 Task: Set up repository branch protection rules and requirements.
Action: Mouse moved to (1278, 82)
Screenshot: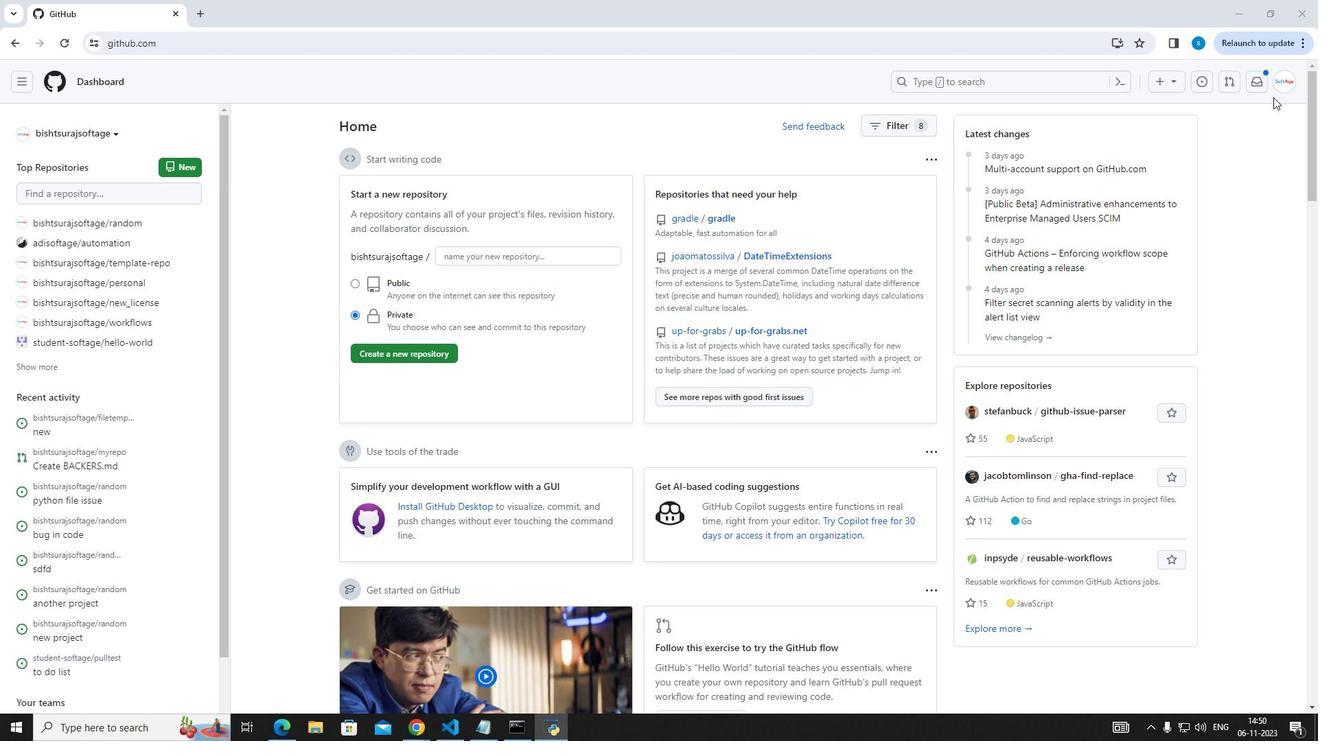 
Action: Mouse pressed left at (1278, 82)
Screenshot: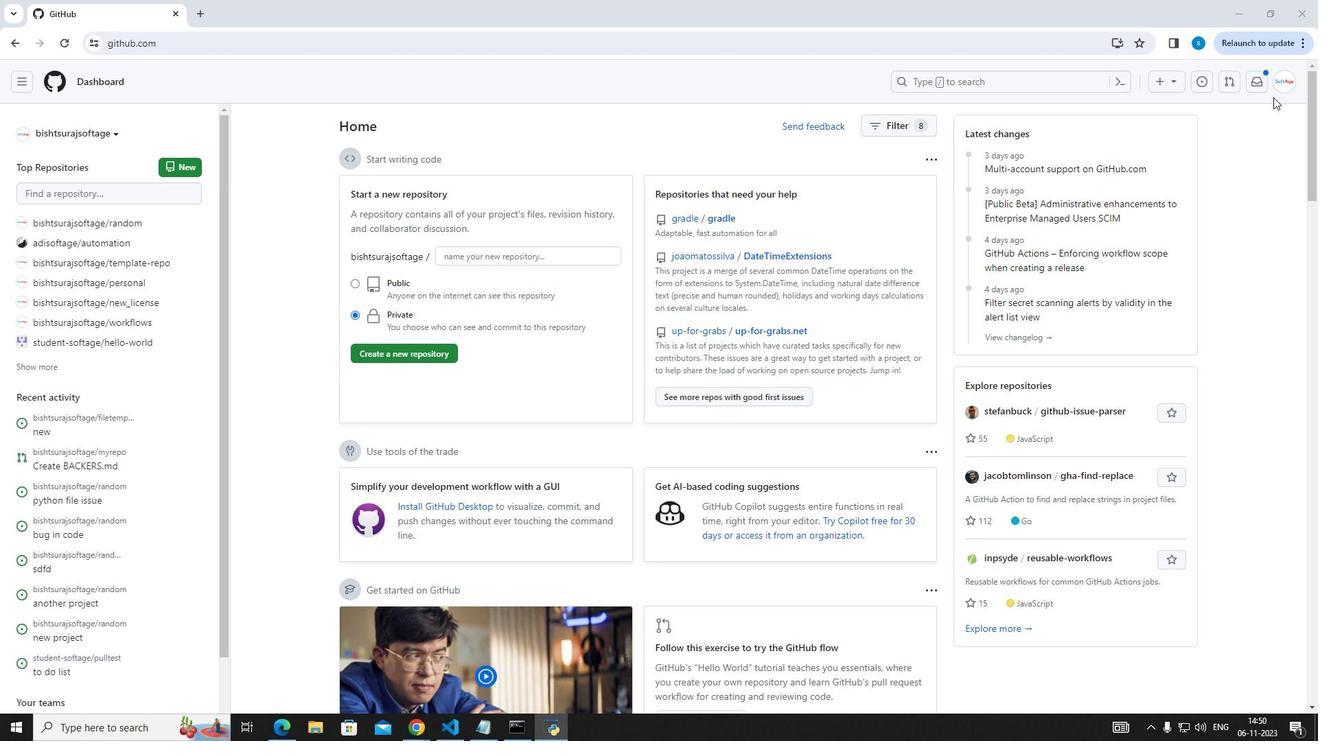 
Action: Mouse moved to (1213, 197)
Screenshot: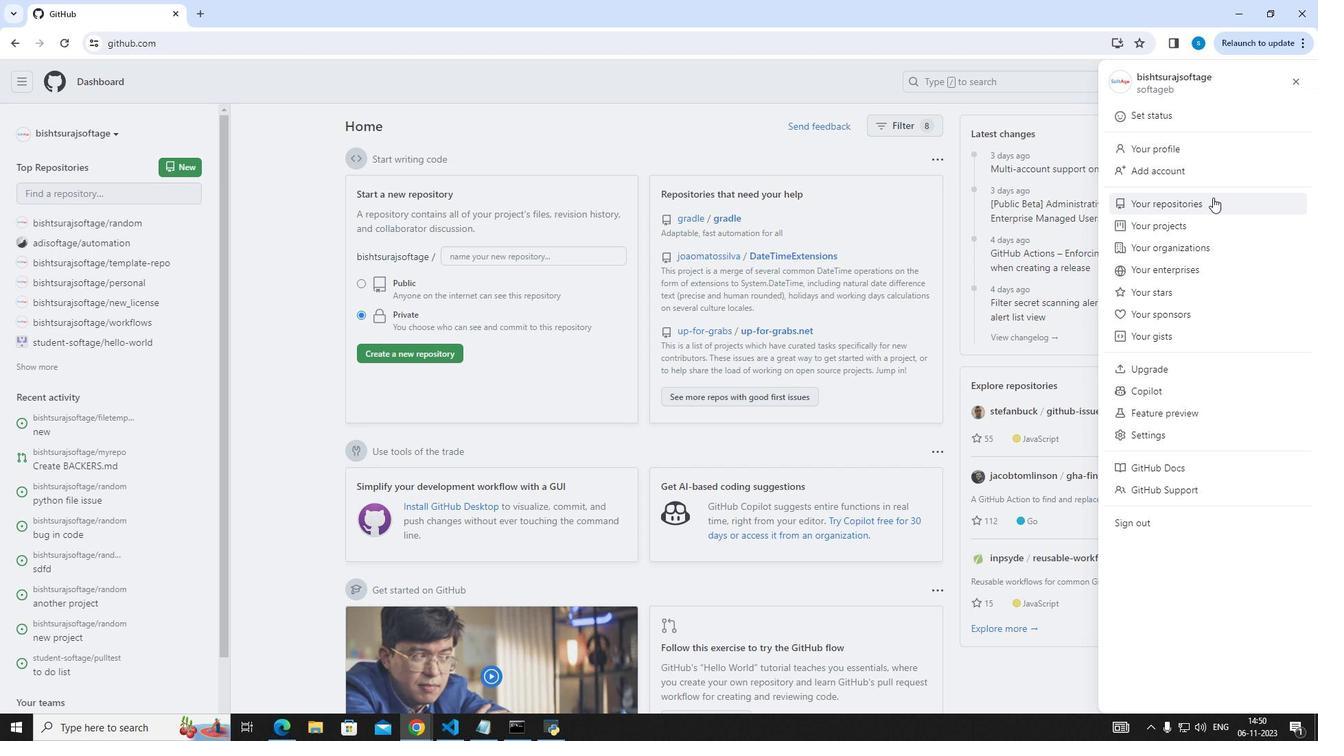 
Action: Mouse pressed left at (1213, 197)
Screenshot: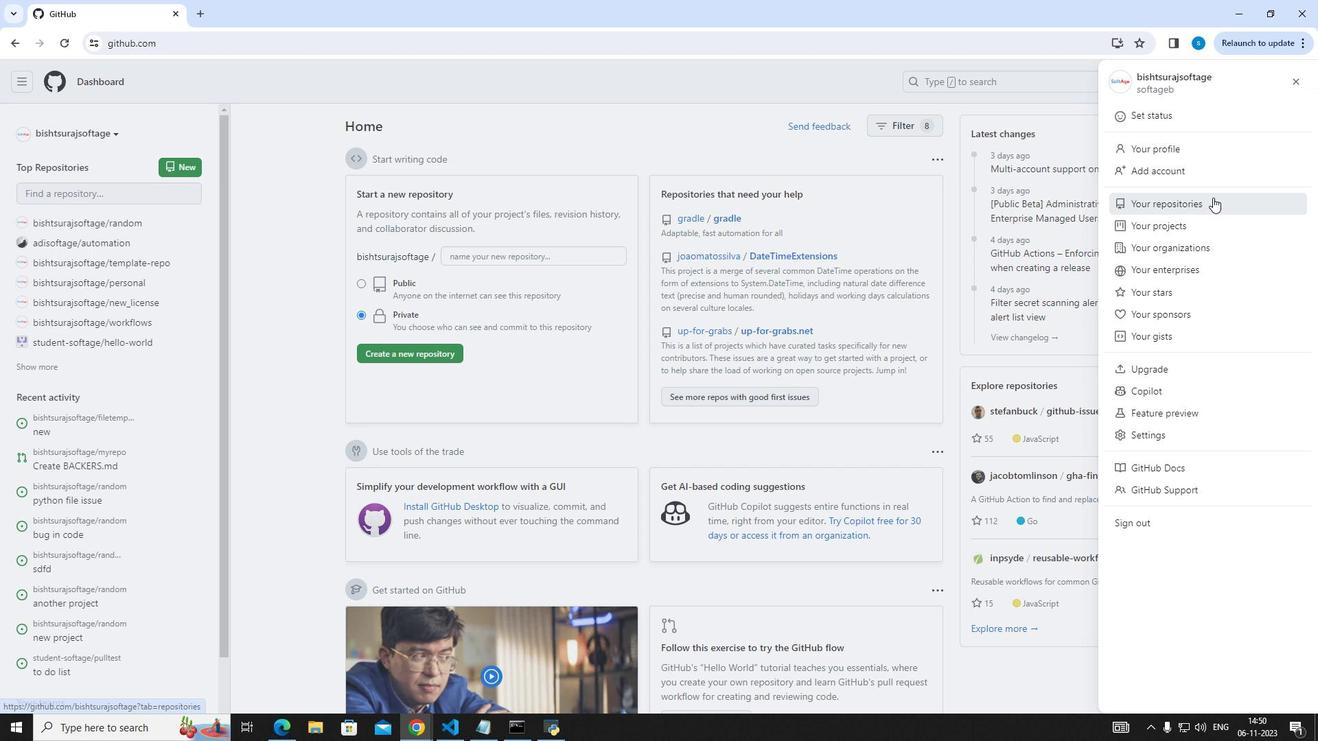 
Action: Mouse moved to (462, 199)
Screenshot: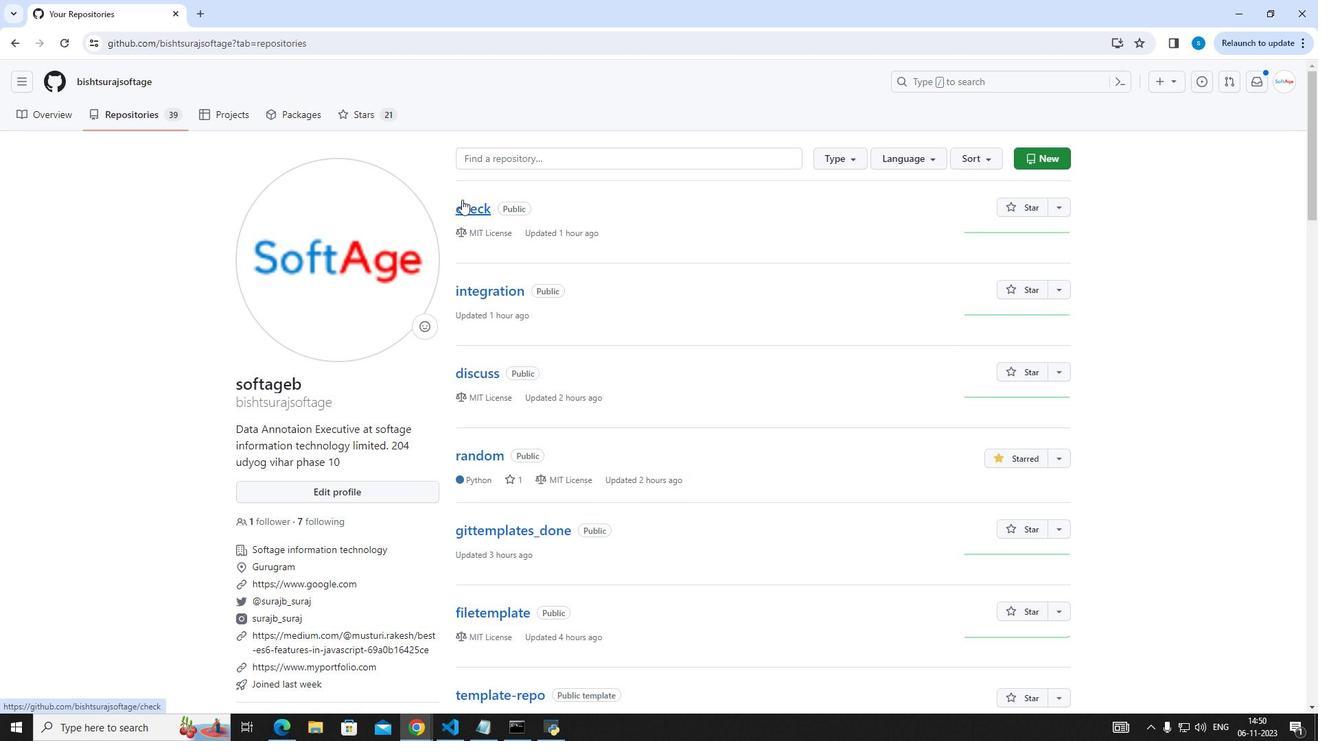 
Action: Mouse pressed left at (462, 199)
Screenshot: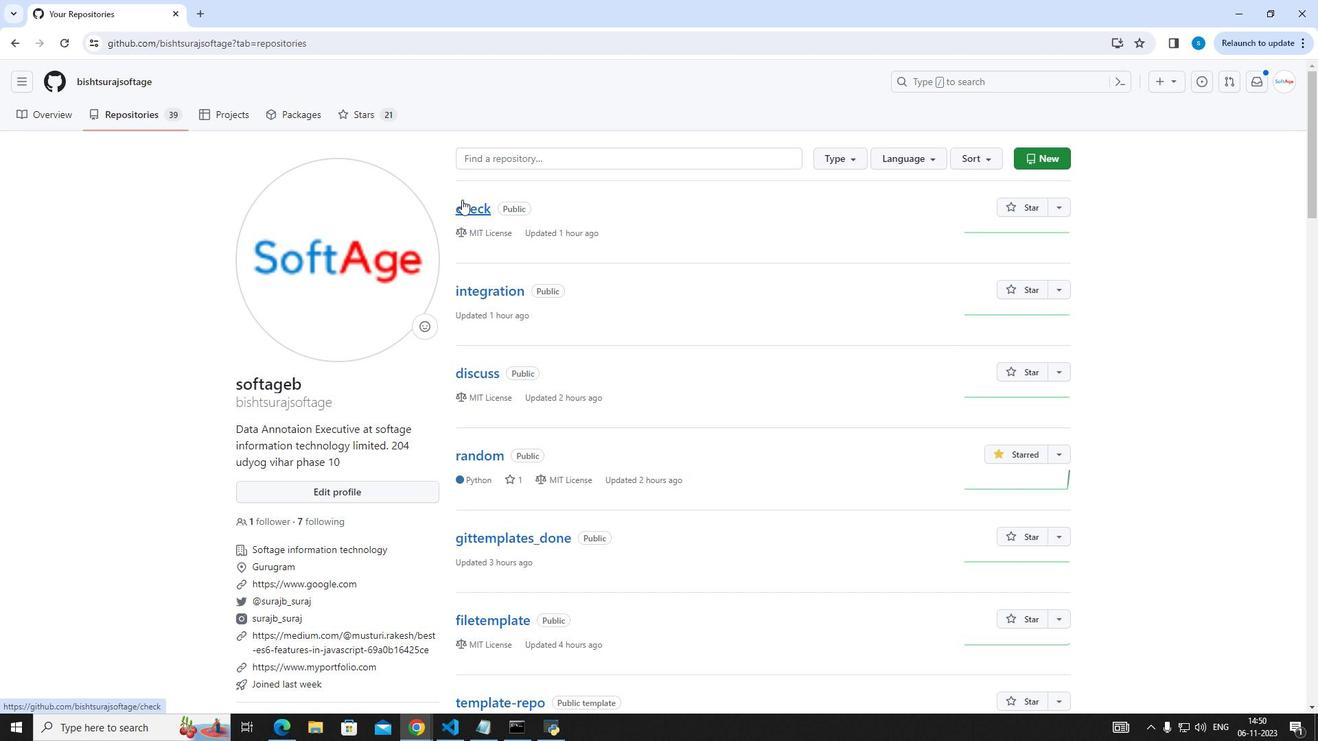 
Action: Mouse moved to (571, 122)
Screenshot: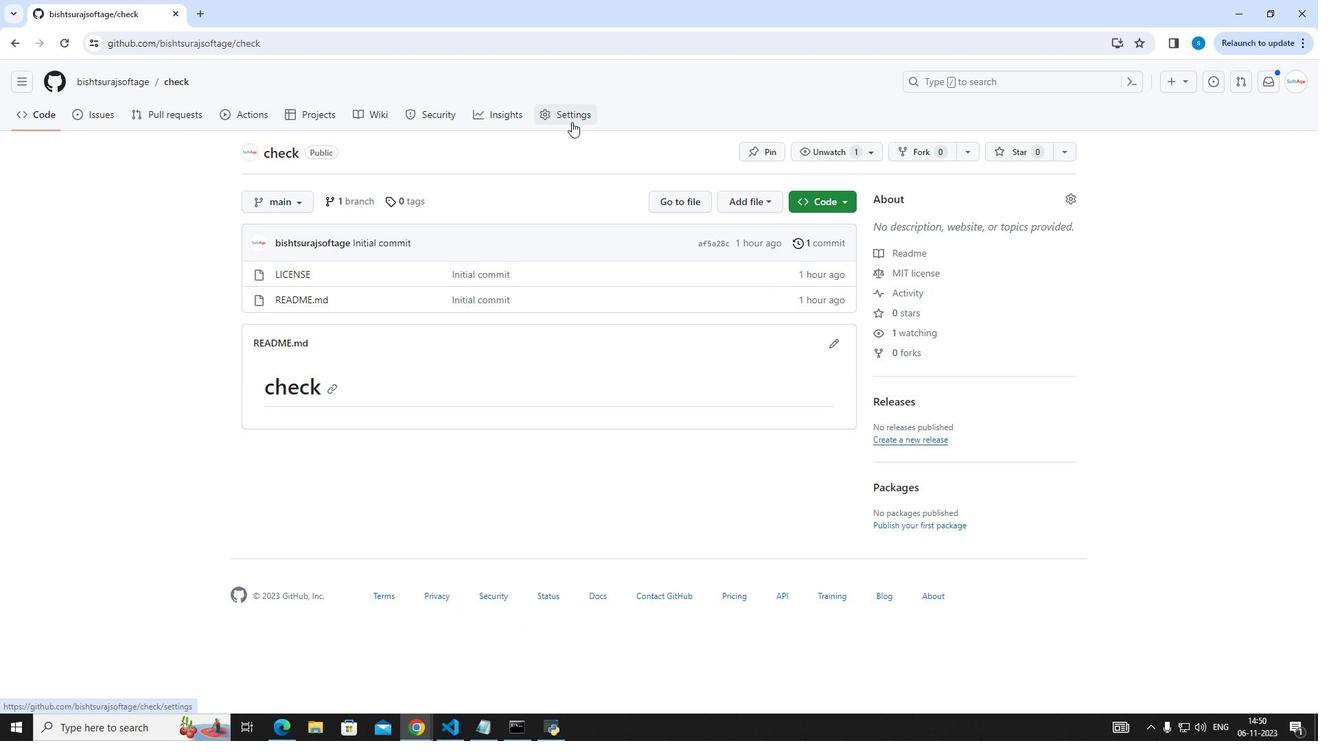 
Action: Mouse pressed left at (571, 122)
Screenshot: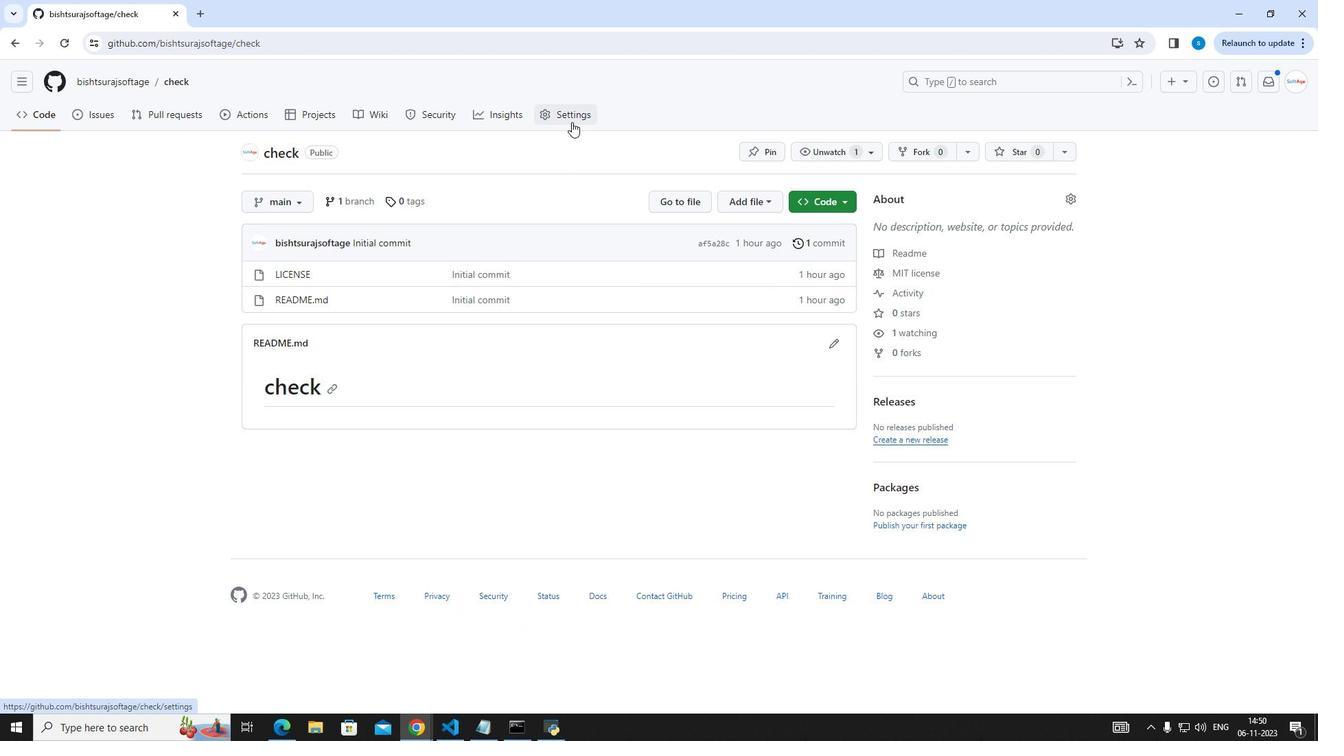
Action: Mouse moved to (306, 295)
Screenshot: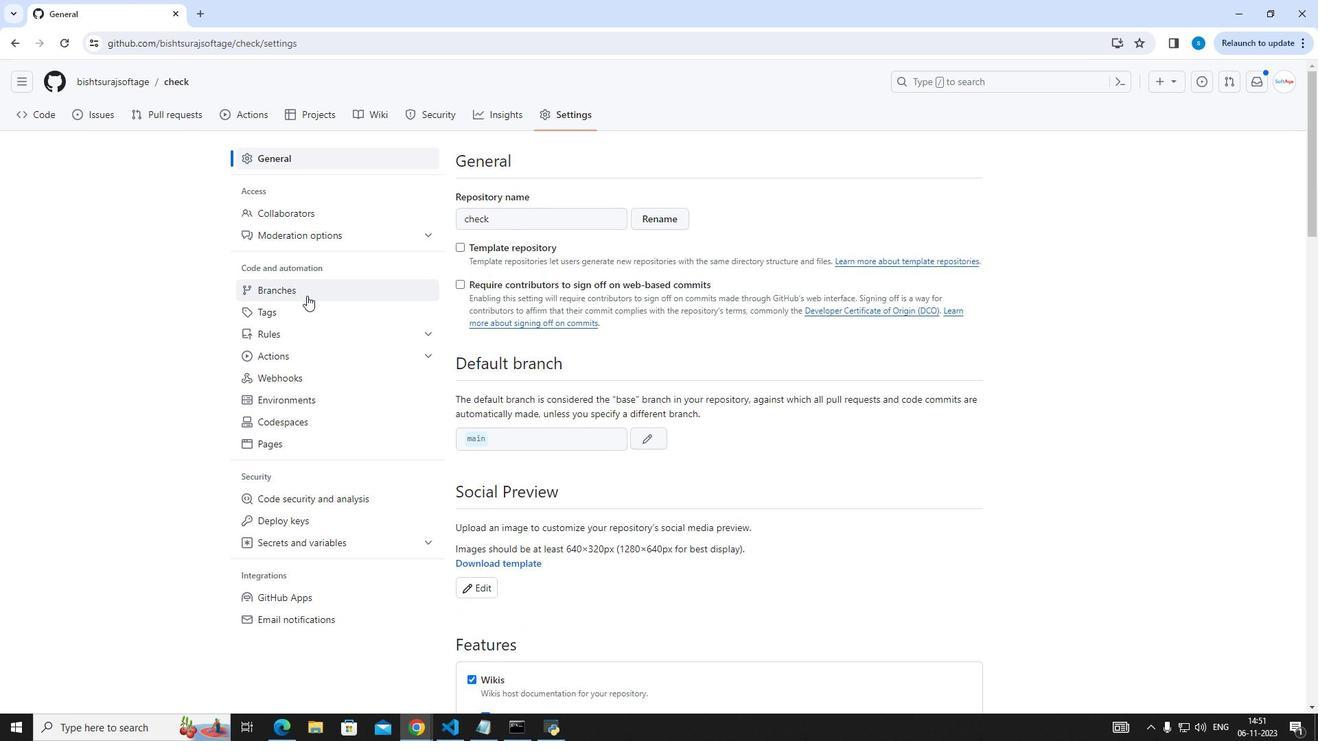 
Action: Mouse pressed left at (306, 295)
Screenshot: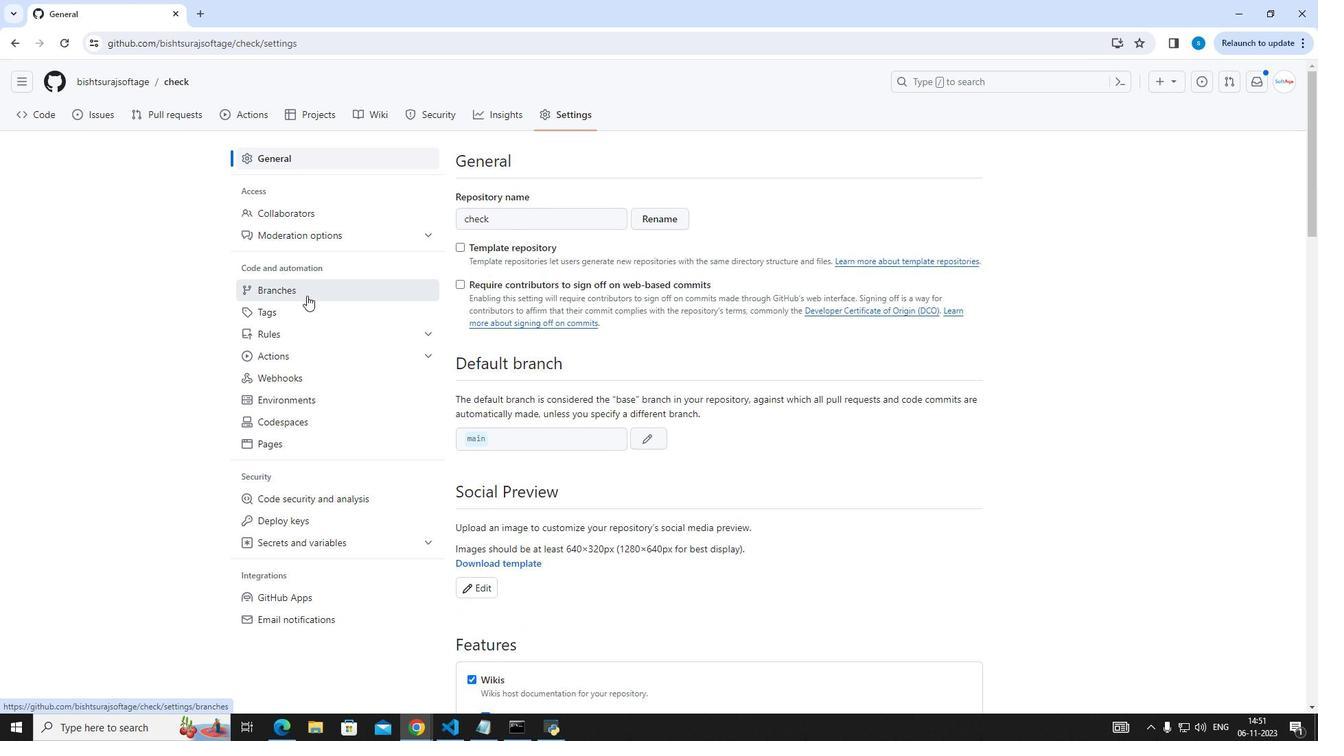 
Action: Mouse moved to (578, 256)
Screenshot: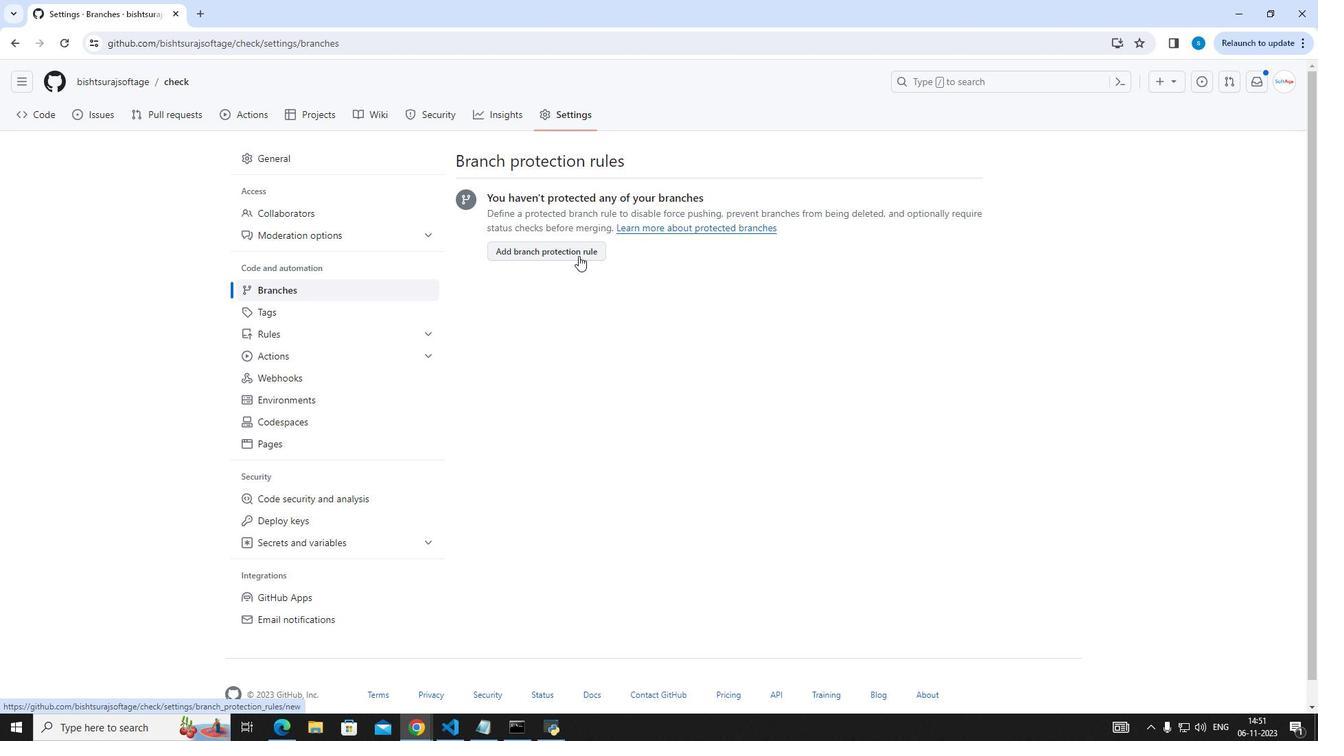 
Action: Mouse pressed left at (578, 256)
Screenshot: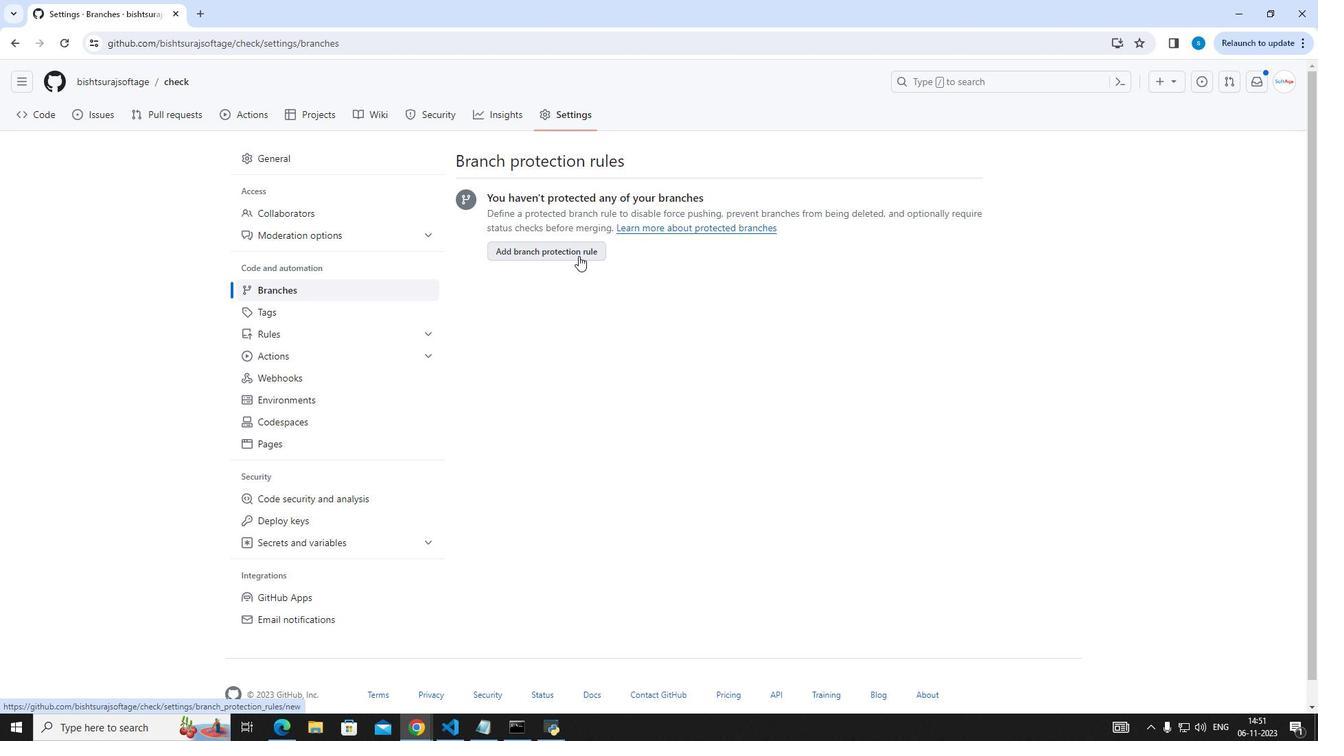 
Action: Mouse moved to (510, 370)
Screenshot: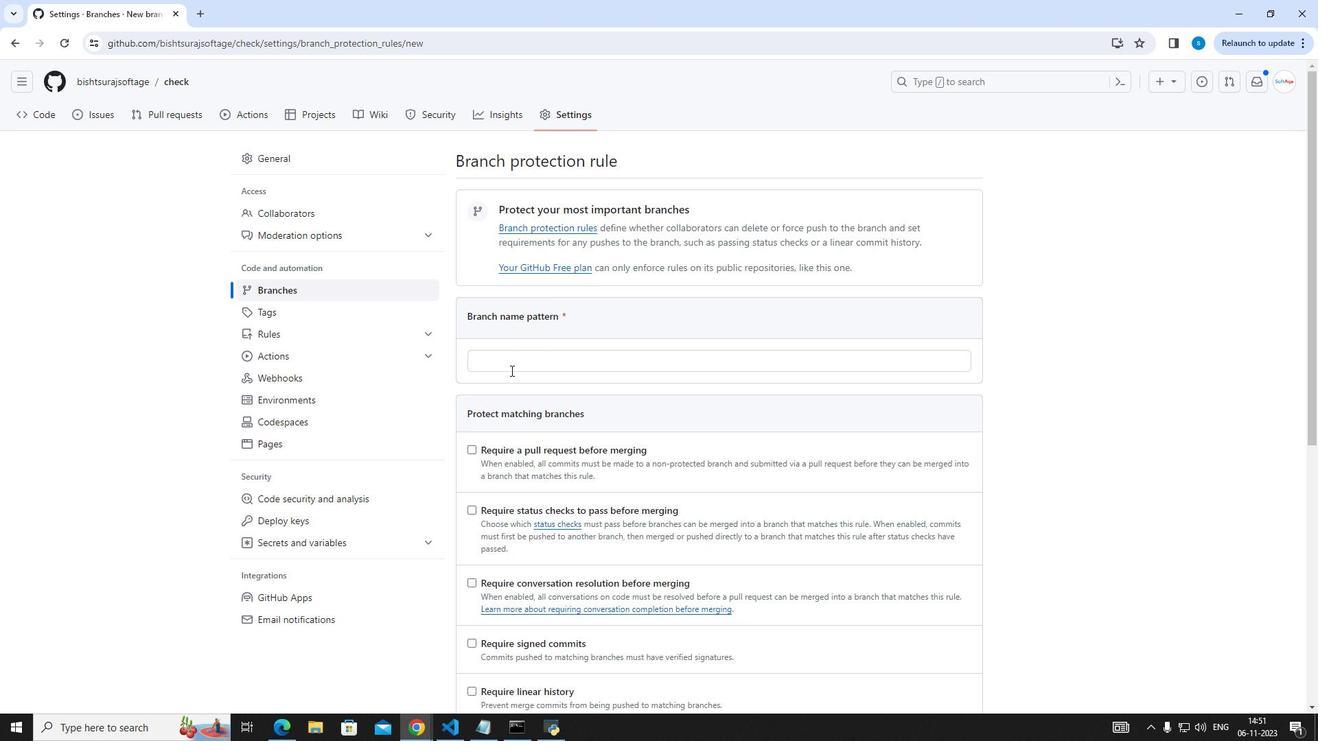 
Action: Mouse pressed left at (510, 370)
Screenshot: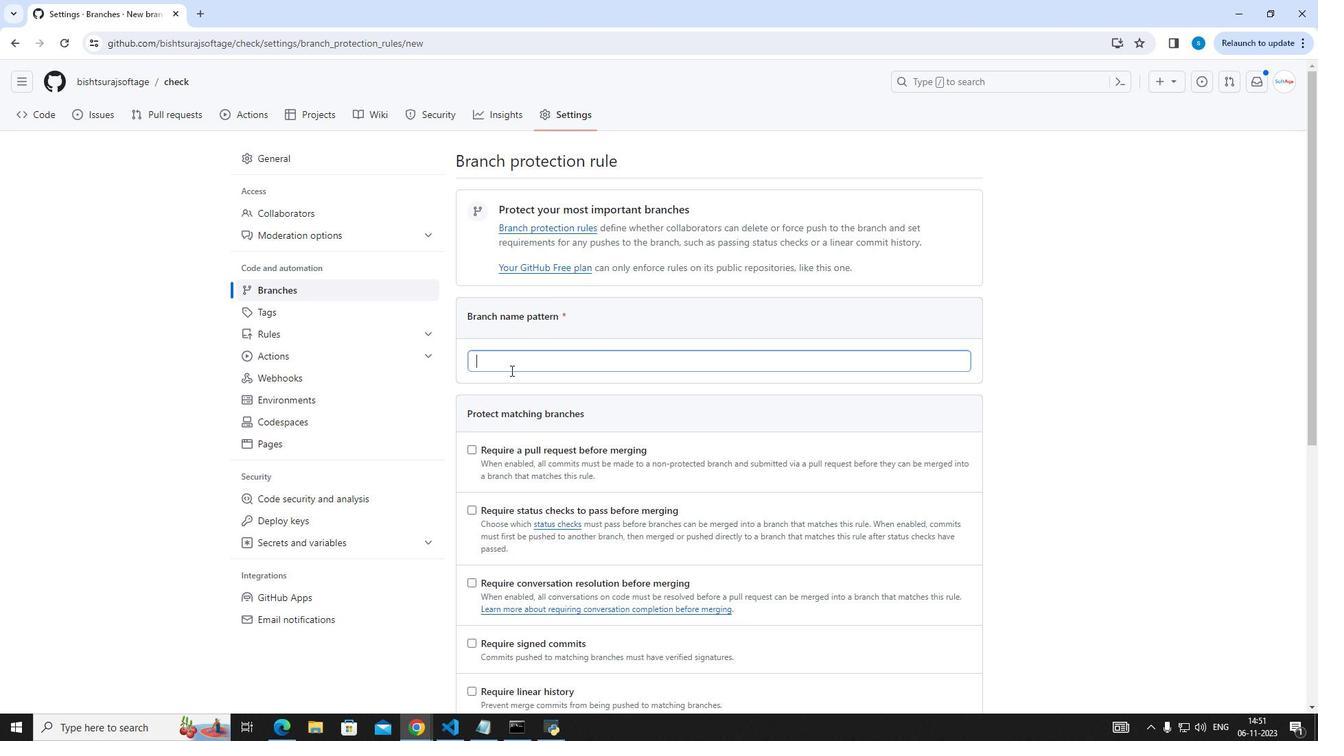 
Action: Key pressed main
Screenshot: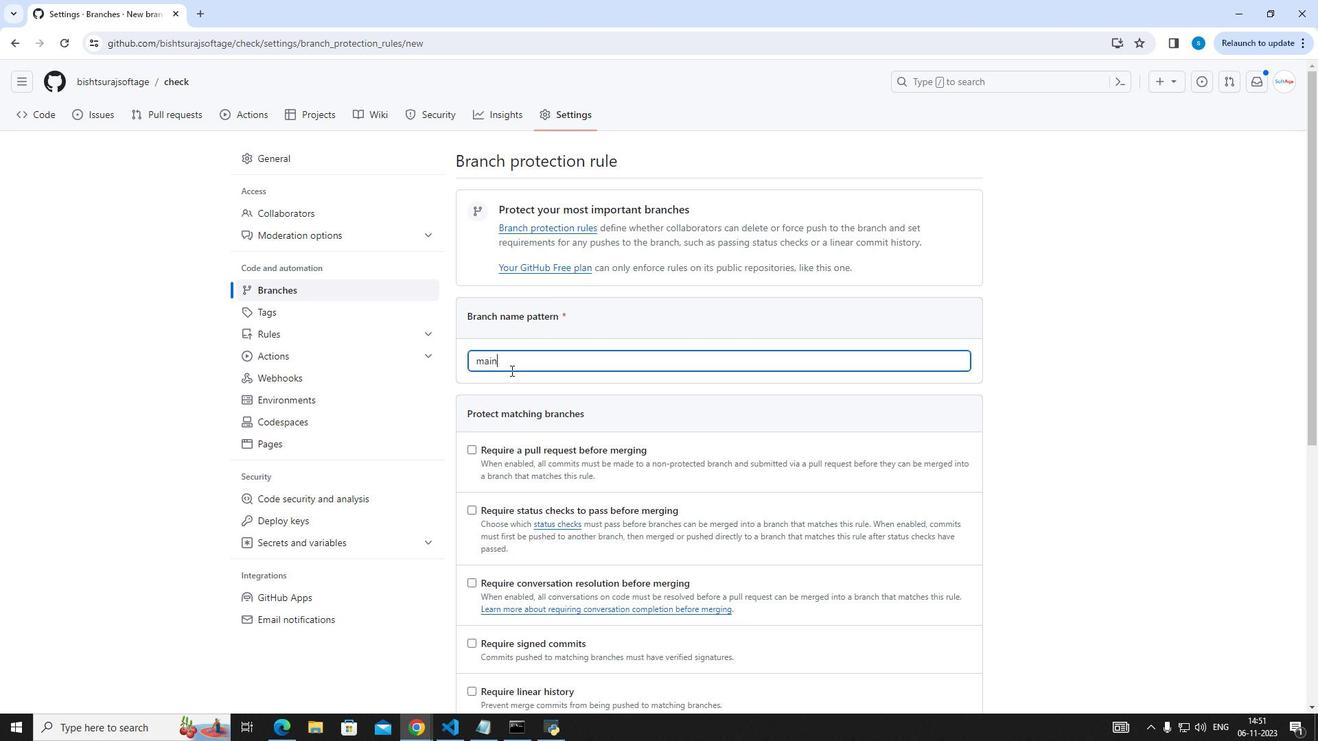 
Action: Mouse scrolled (510, 370) with delta (0, 0)
Screenshot: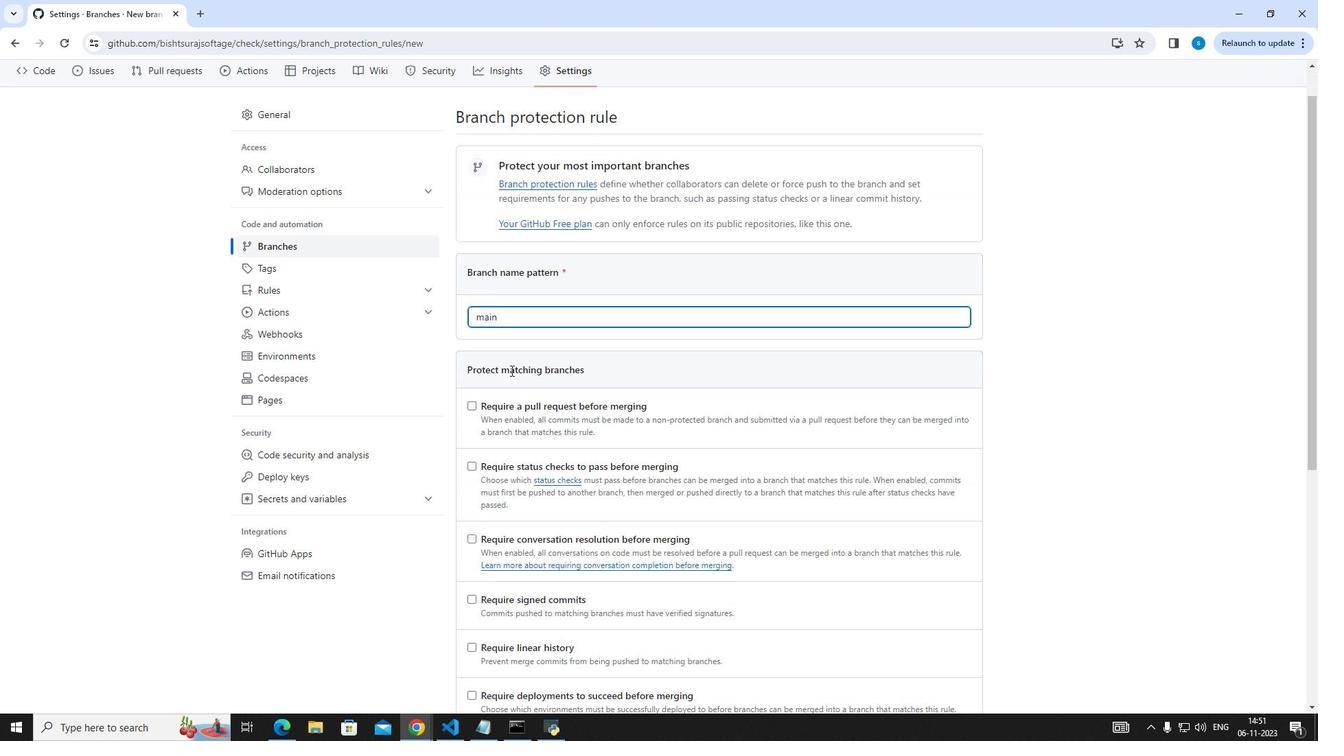 
Action: Mouse moved to (473, 381)
Screenshot: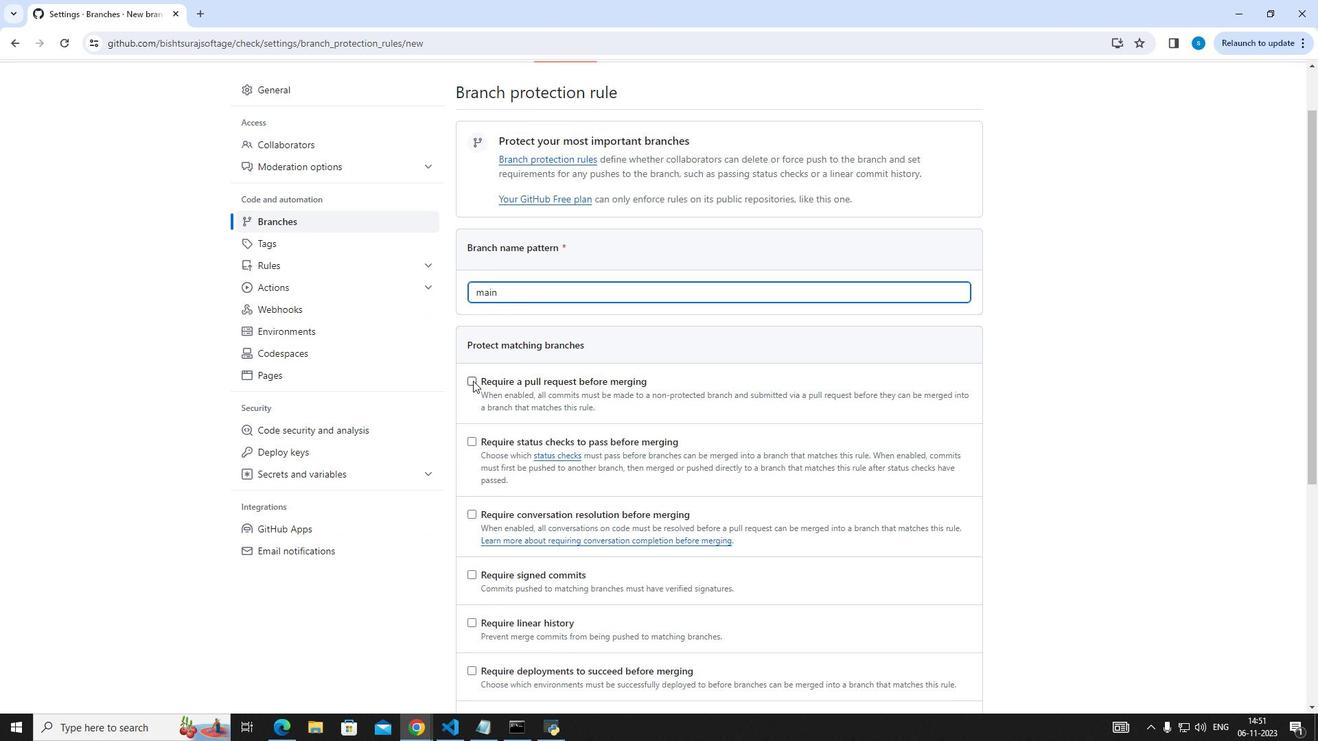 
Action: Mouse pressed left at (473, 381)
Screenshot: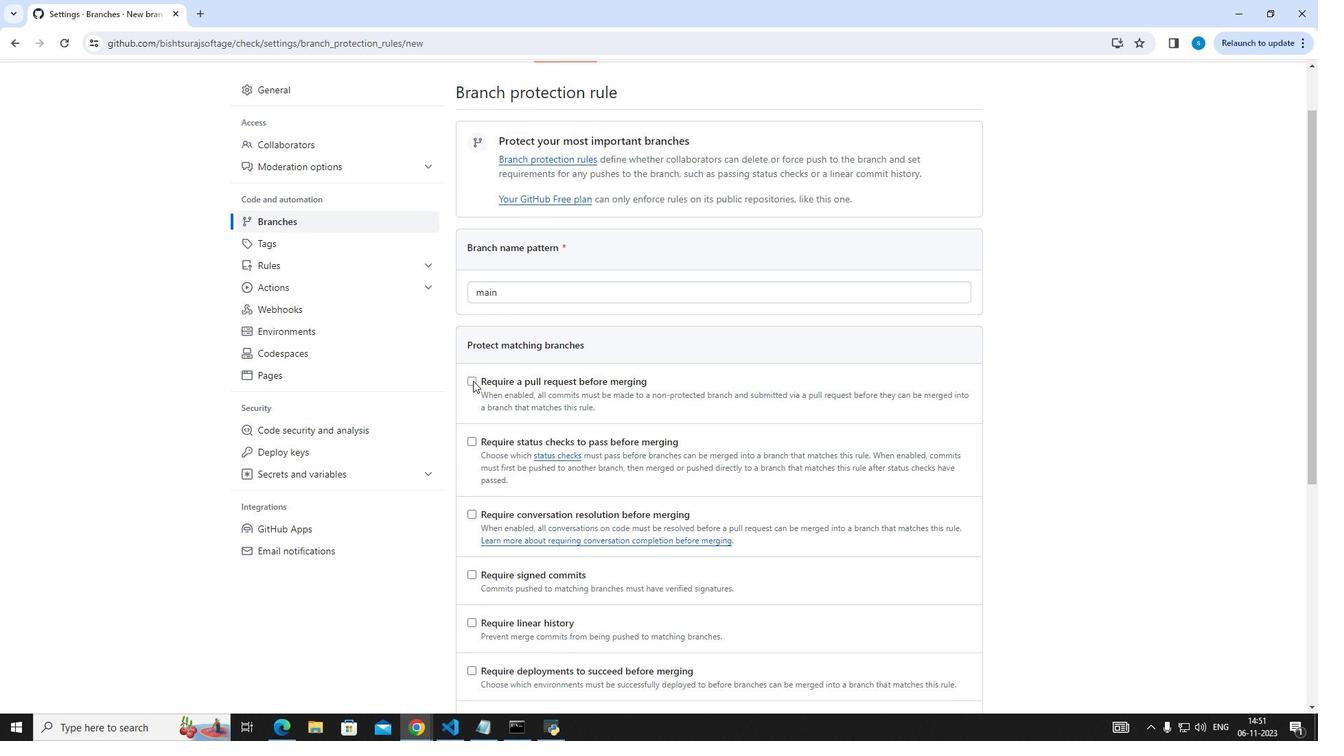 
Action: Mouse scrolled (473, 380) with delta (0, 0)
Screenshot: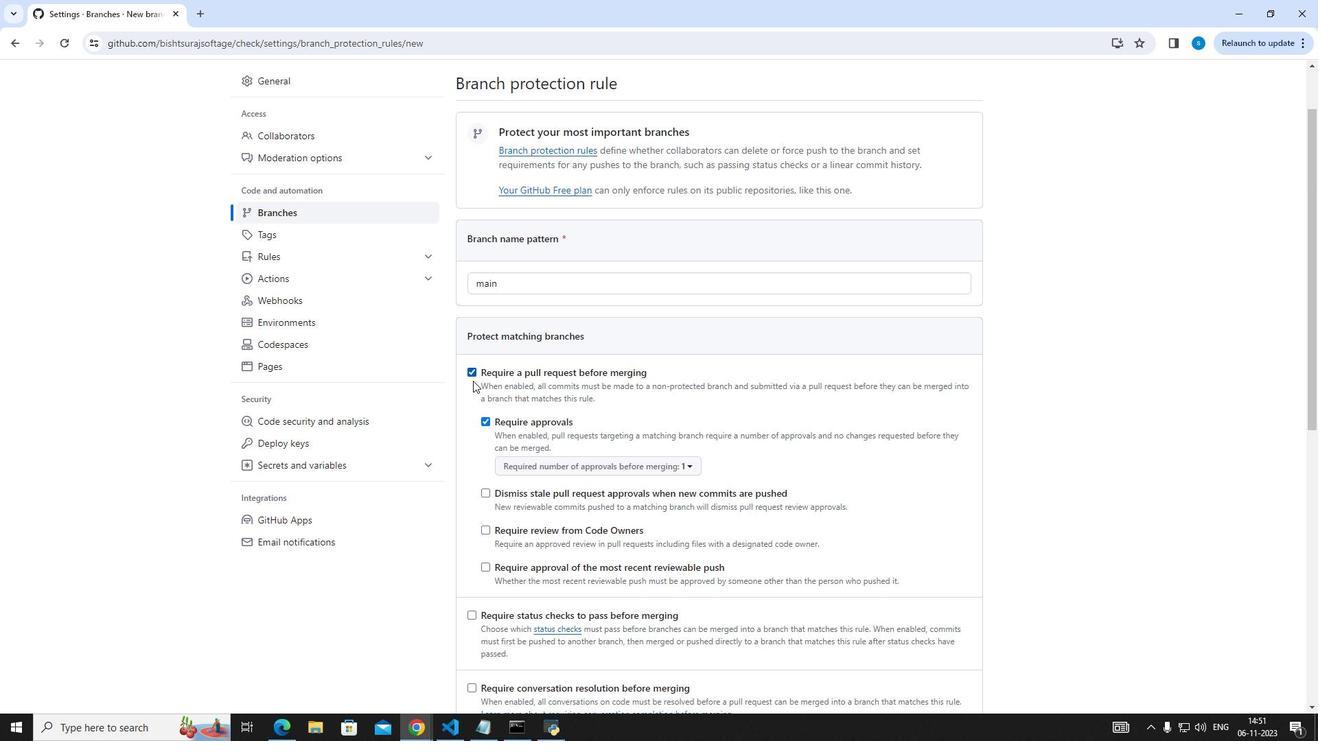 
Action: Mouse scrolled (473, 380) with delta (0, 0)
Screenshot: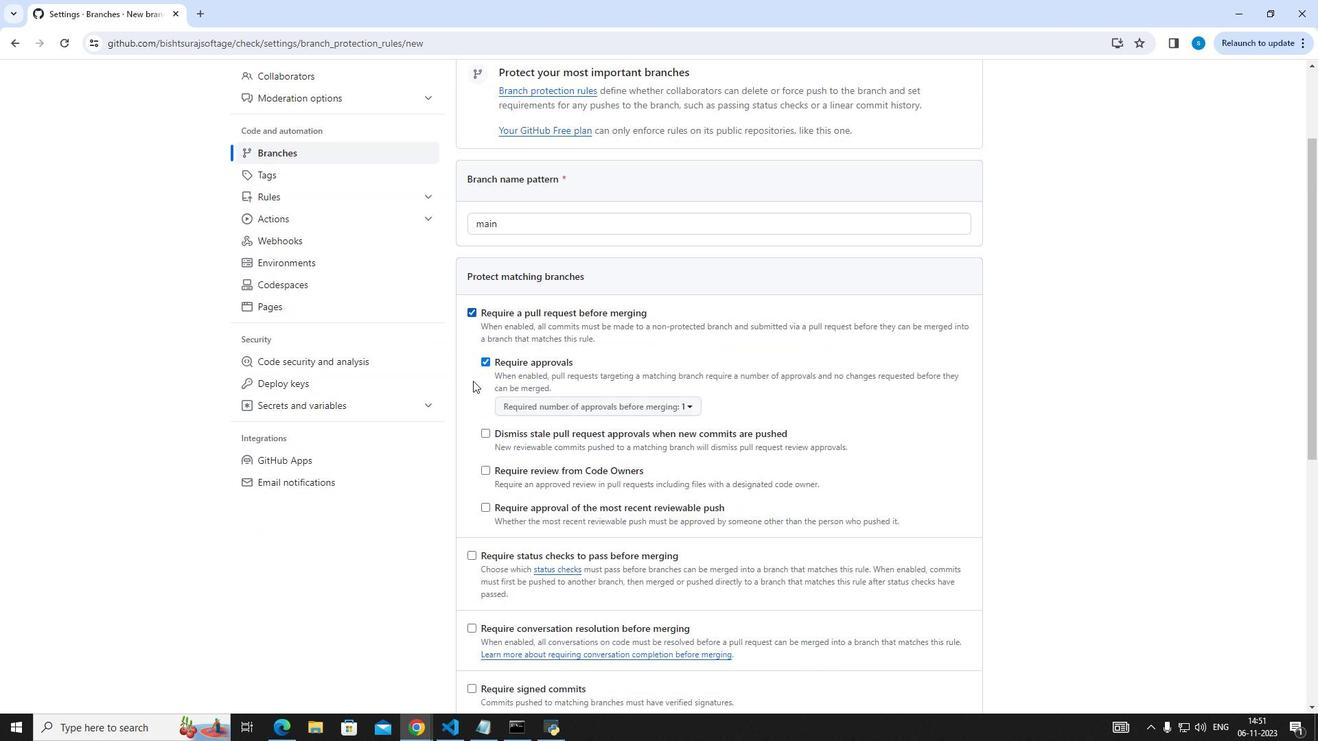 
Action: Mouse scrolled (473, 380) with delta (0, 0)
Screenshot: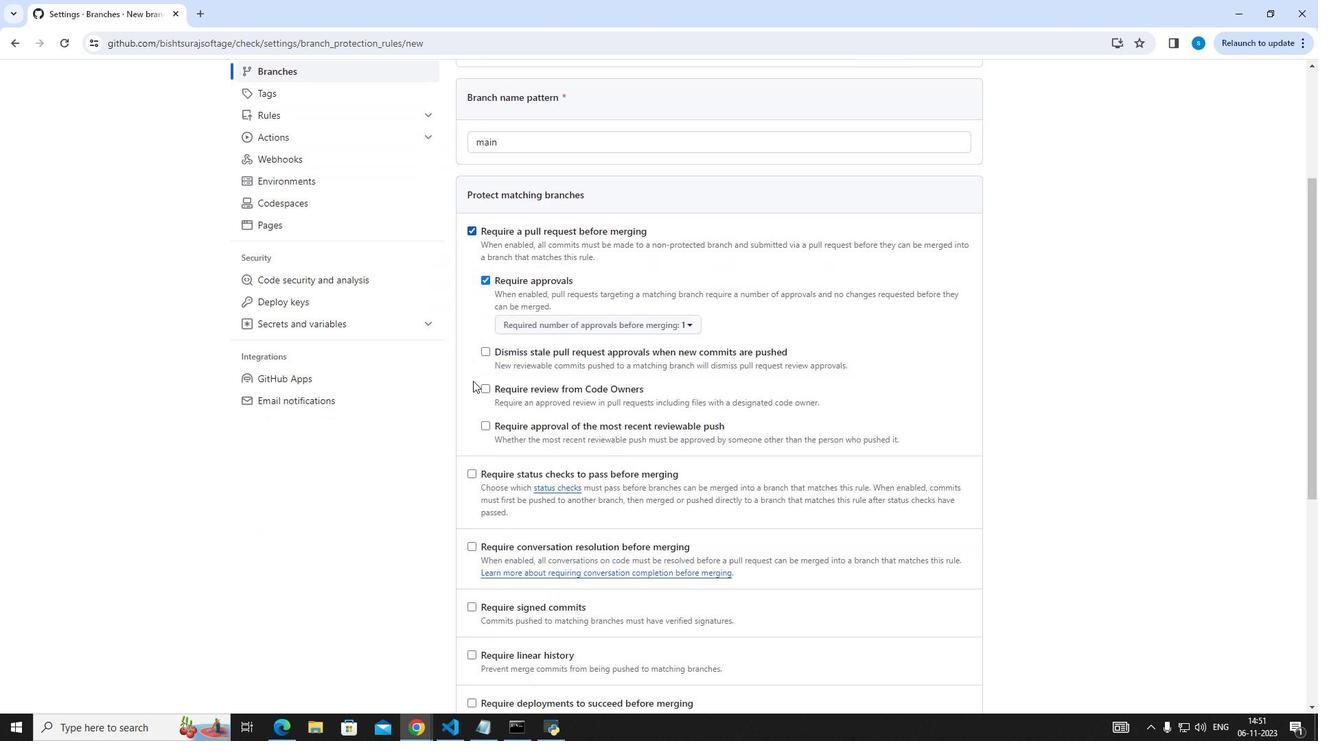 
Action: Mouse moved to (483, 302)
Screenshot: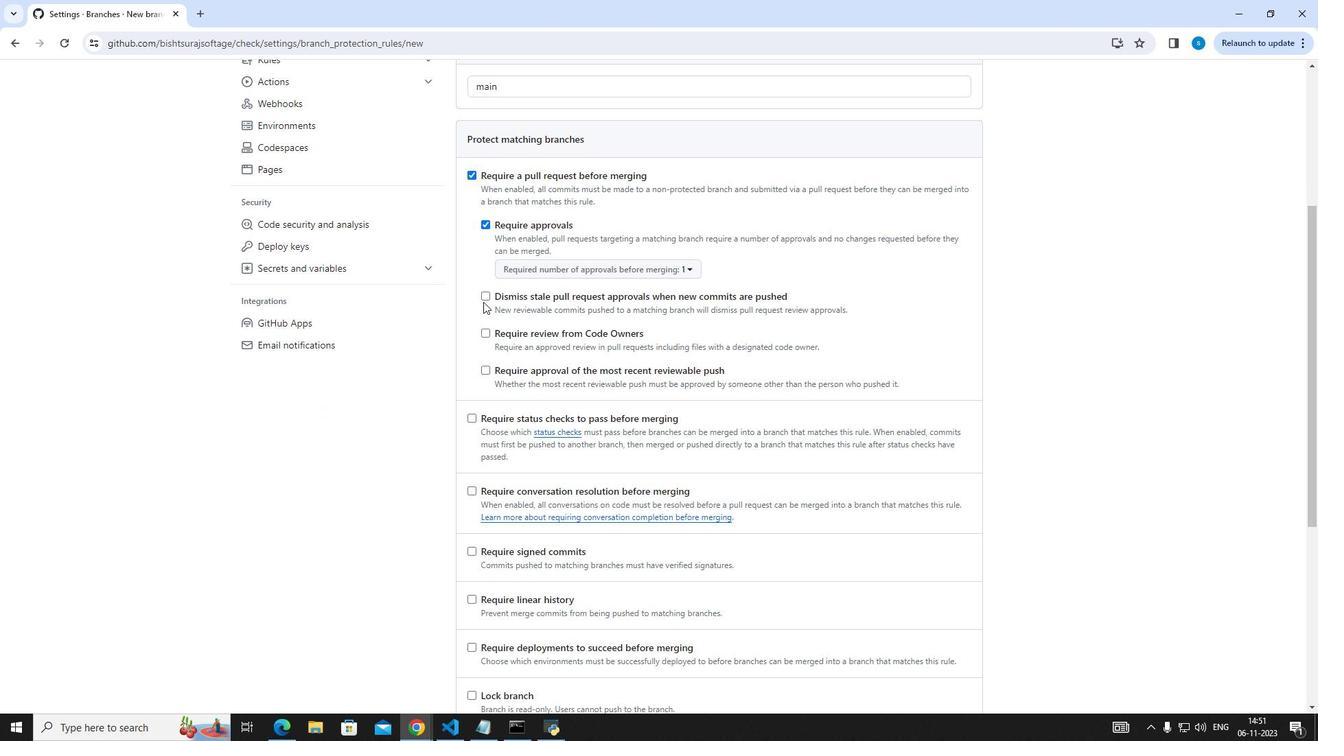 
Action: Mouse pressed left at (483, 302)
Screenshot: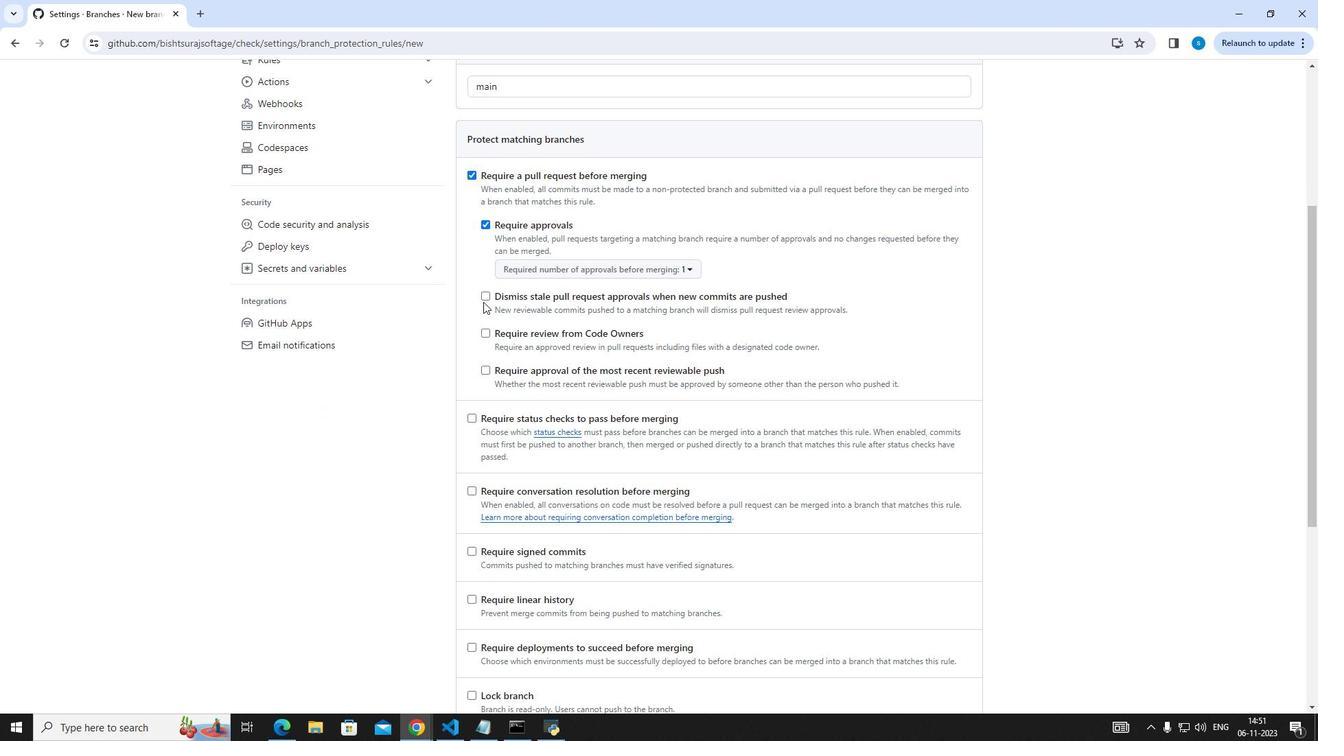 
Action: Mouse moved to (483, 300)
Screenshot: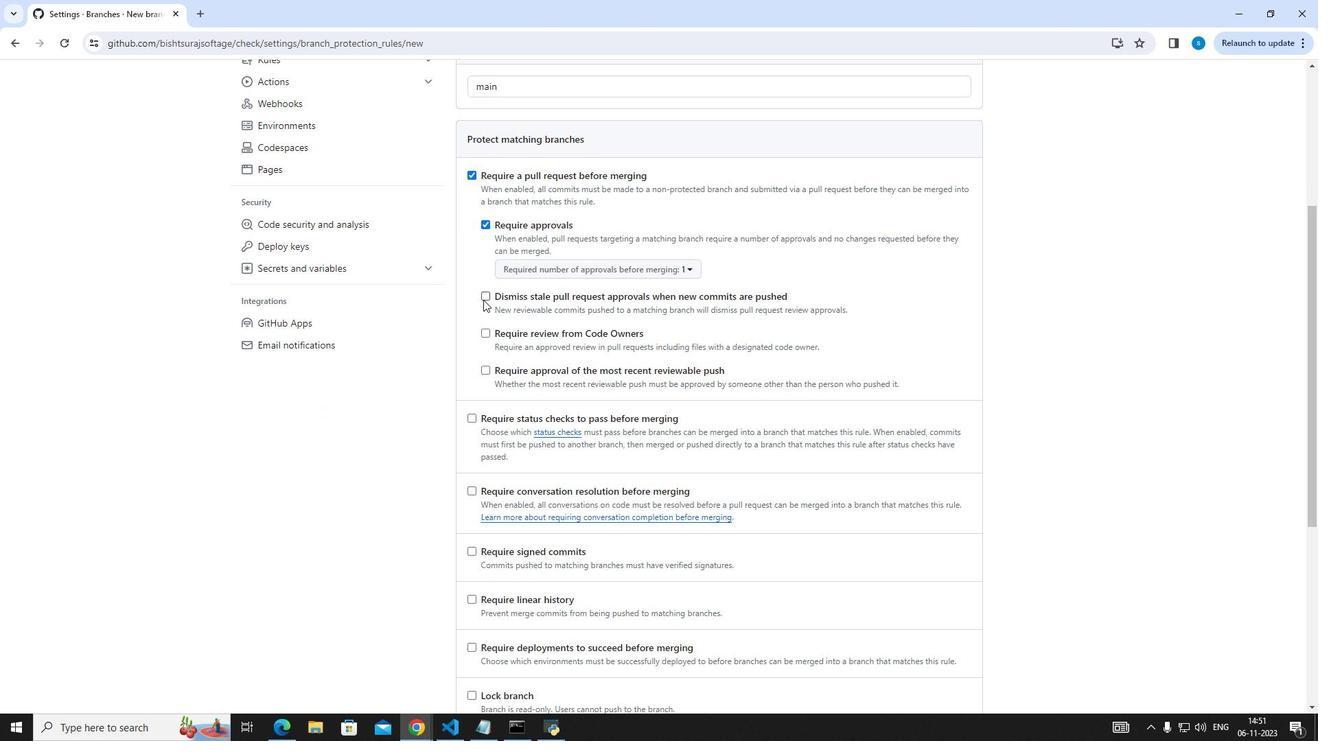 
Action: Mouse pressed left at (483, 300)
Screenshot: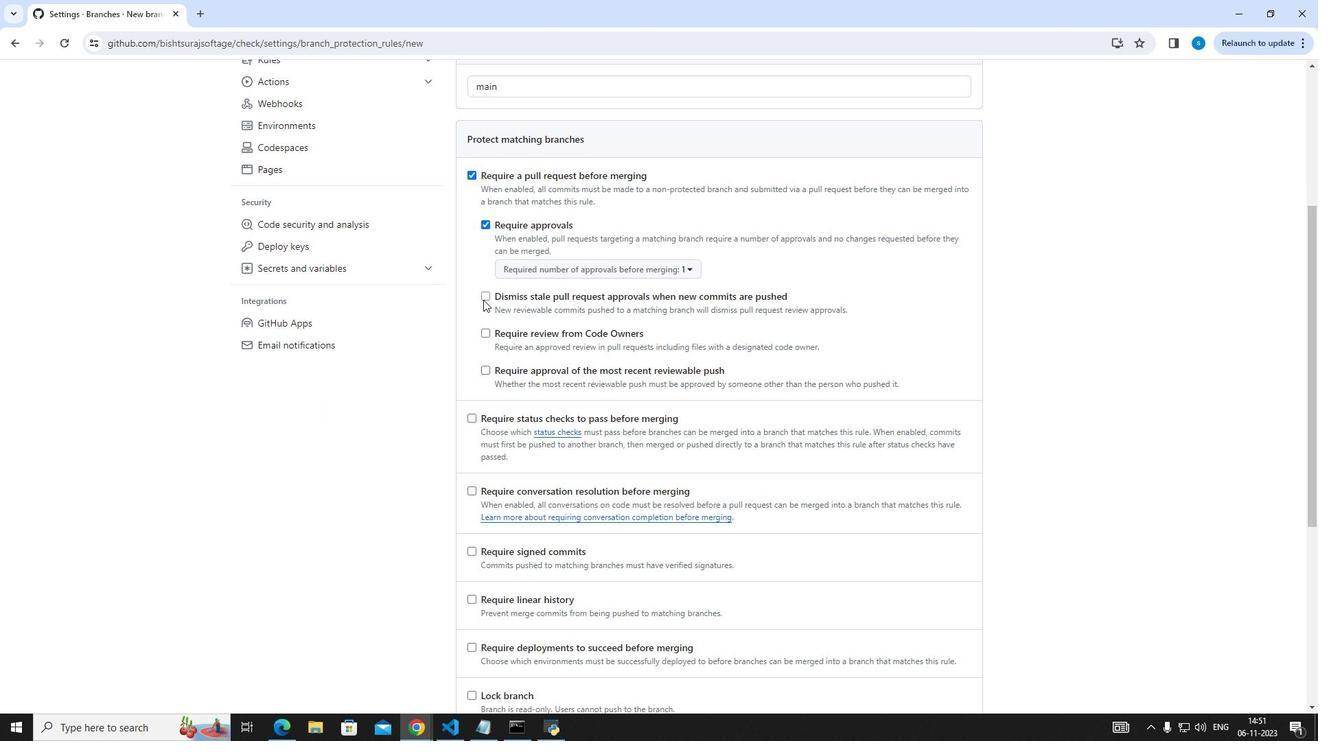 
Action: Mouse moved to (488, 332)
Screenshot: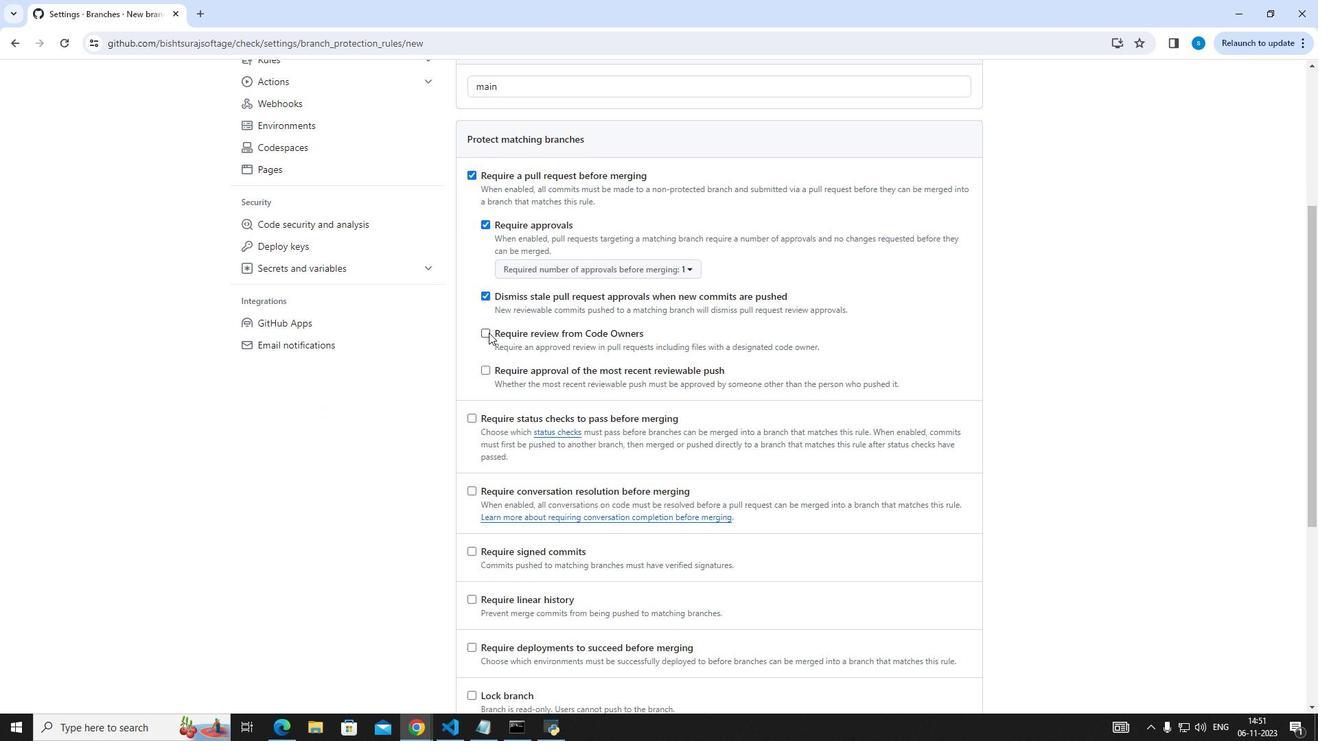 
Action: Mouse pressed left at (488, 332)
Screenshot: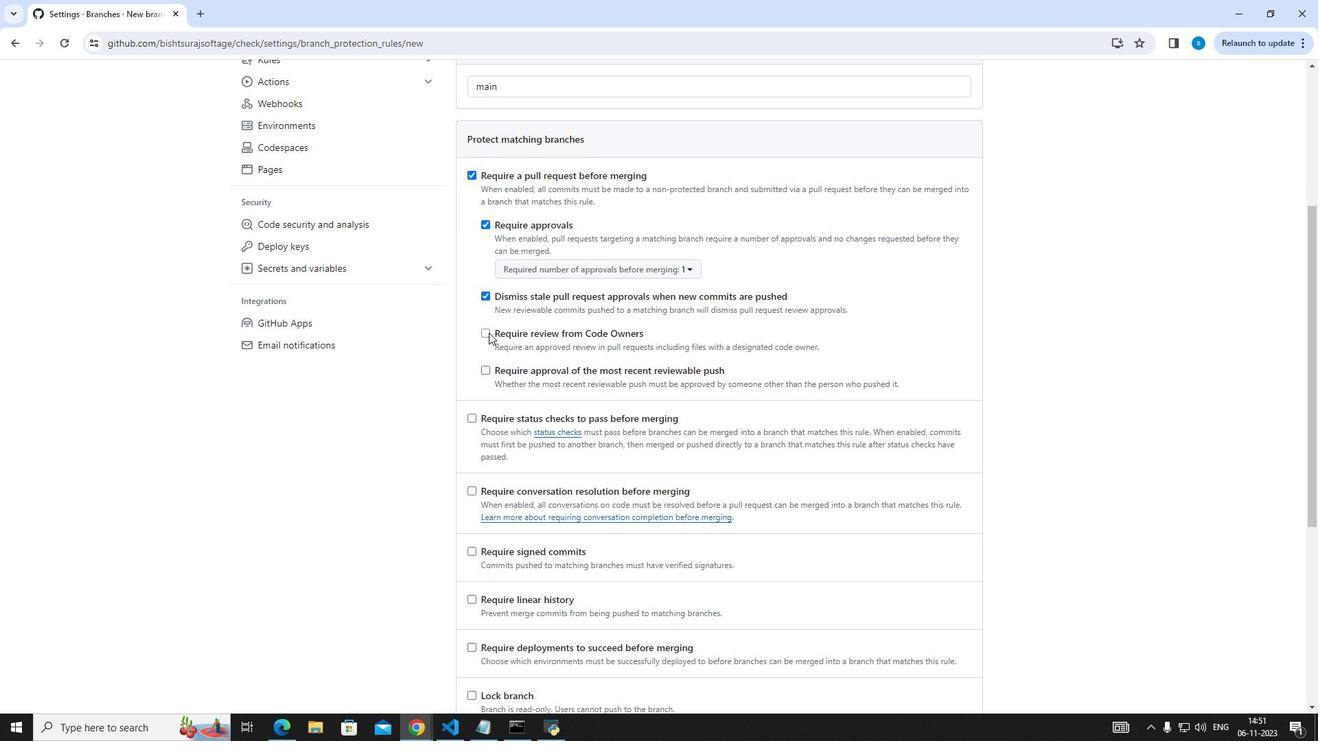 
Action: Mouse moved to (485, 367)
Screenshot: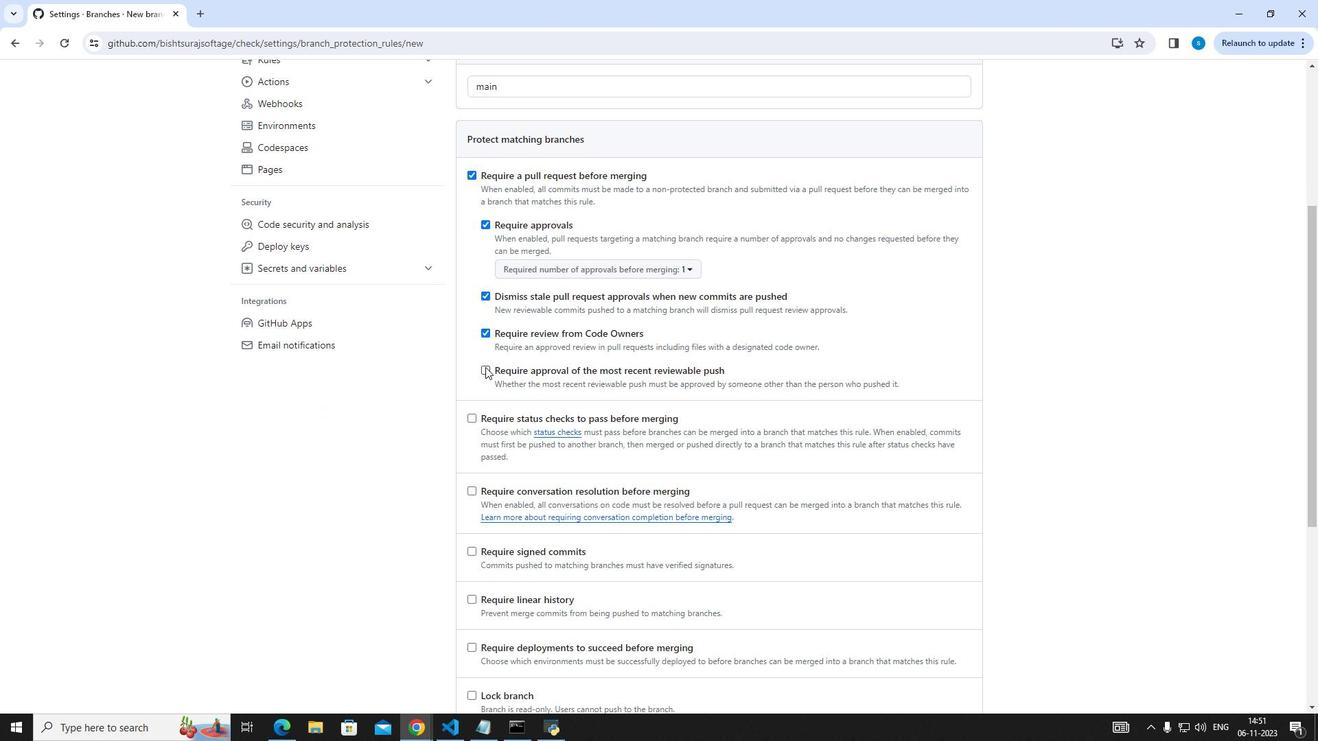 
Action: Mouse pressed left at (485, 367)
Screenshot: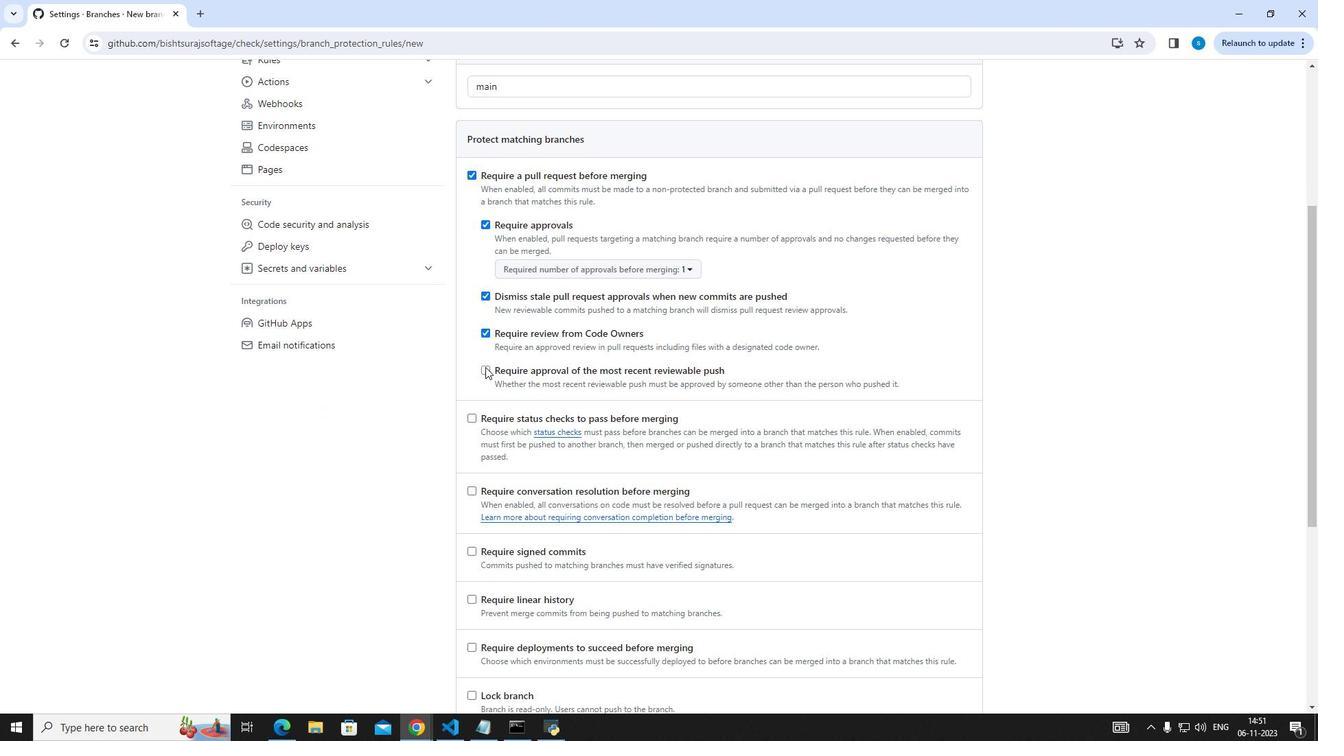 
Action: Mouse scrolled (485, 366) with delta (0, 0)
Screenshot: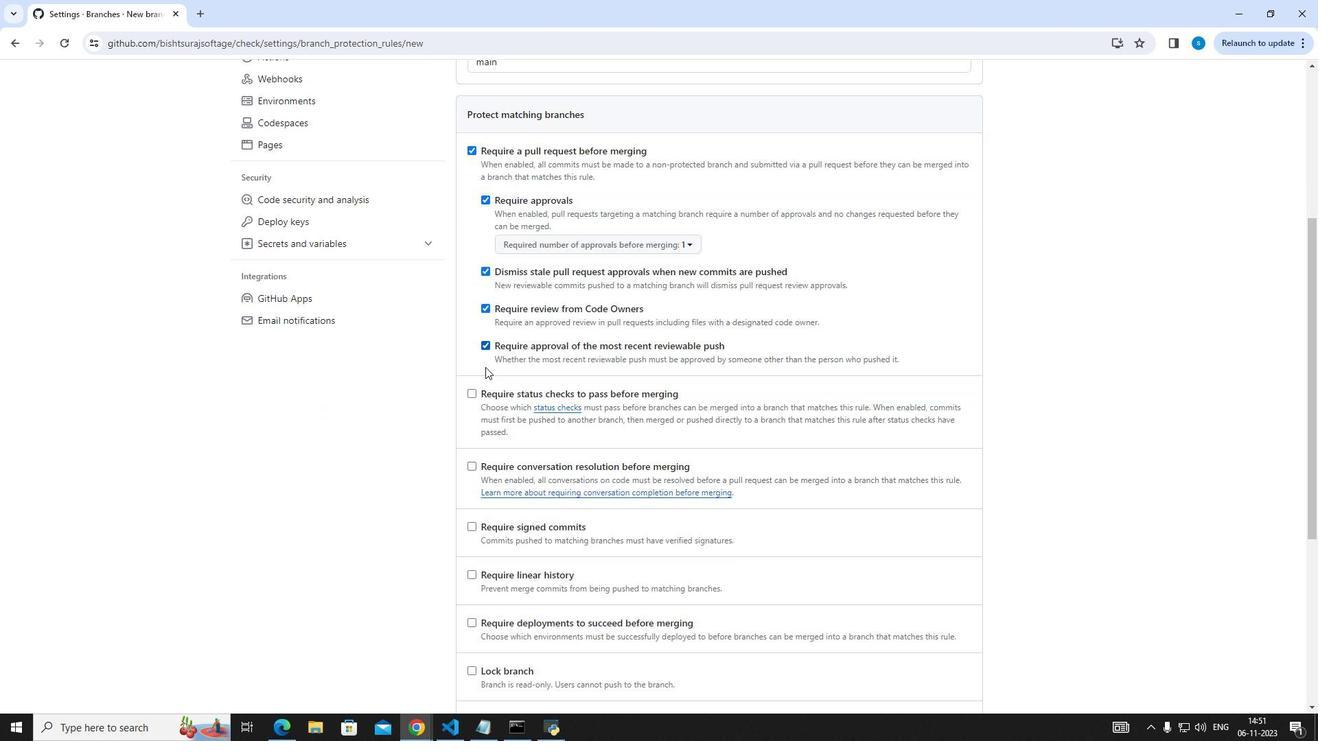 
Action: Mouse scrolled (485, 366) with delta (0, 0)
Screenshot: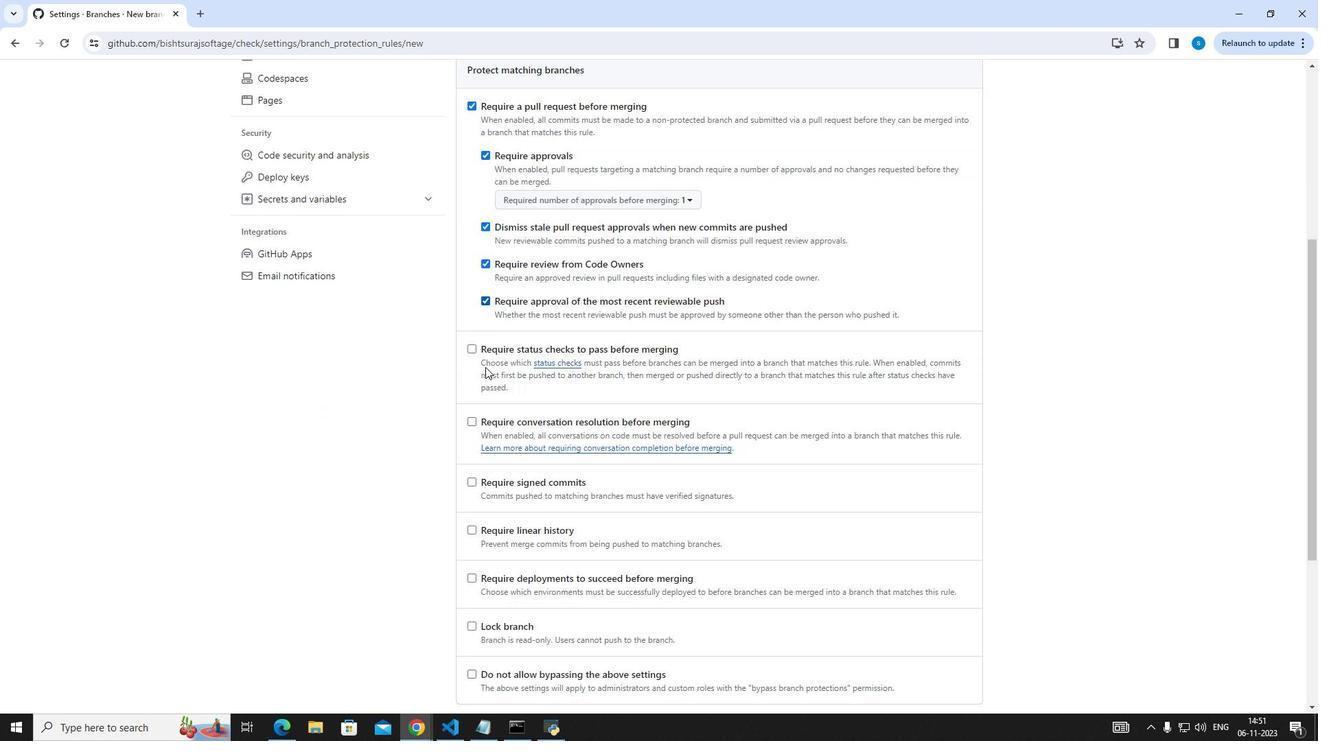 
Action: Mouse moved to (473, 285)
Screenshot: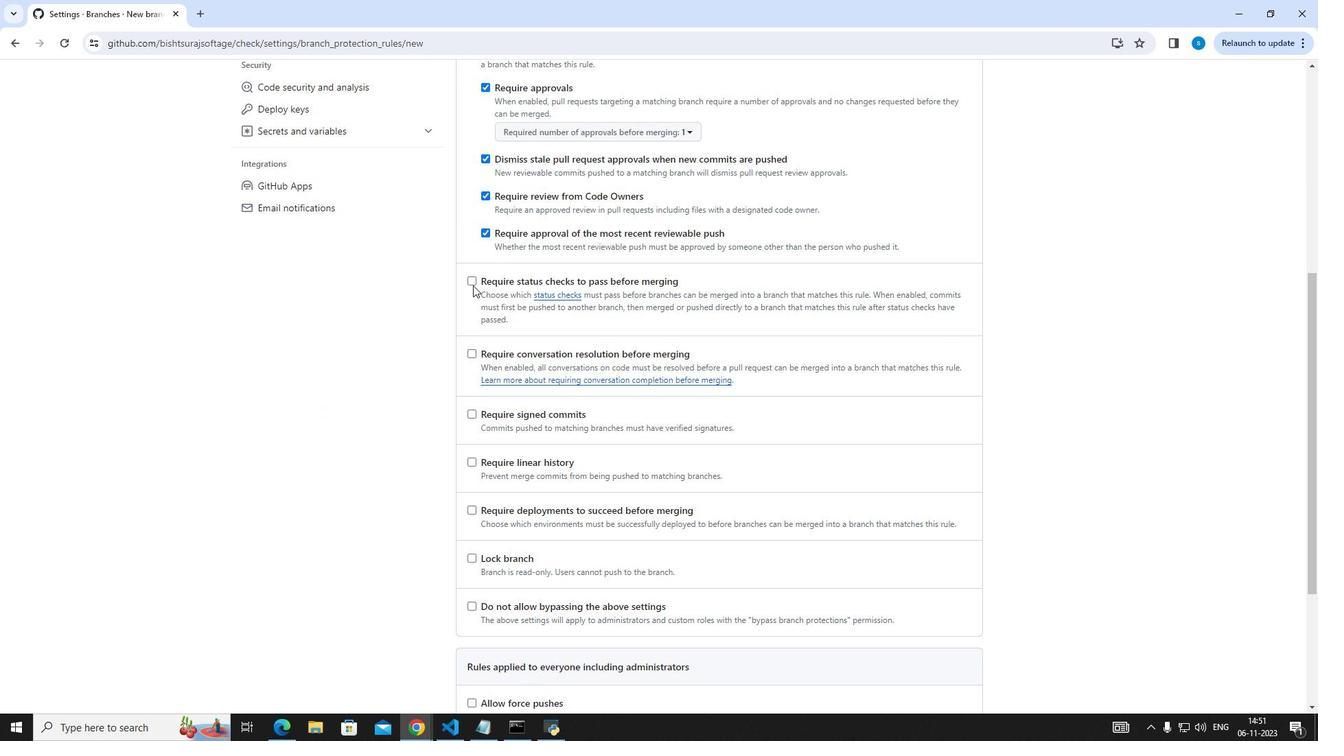 
Action: Mouse pressed left at (473, 285)
Screenshot: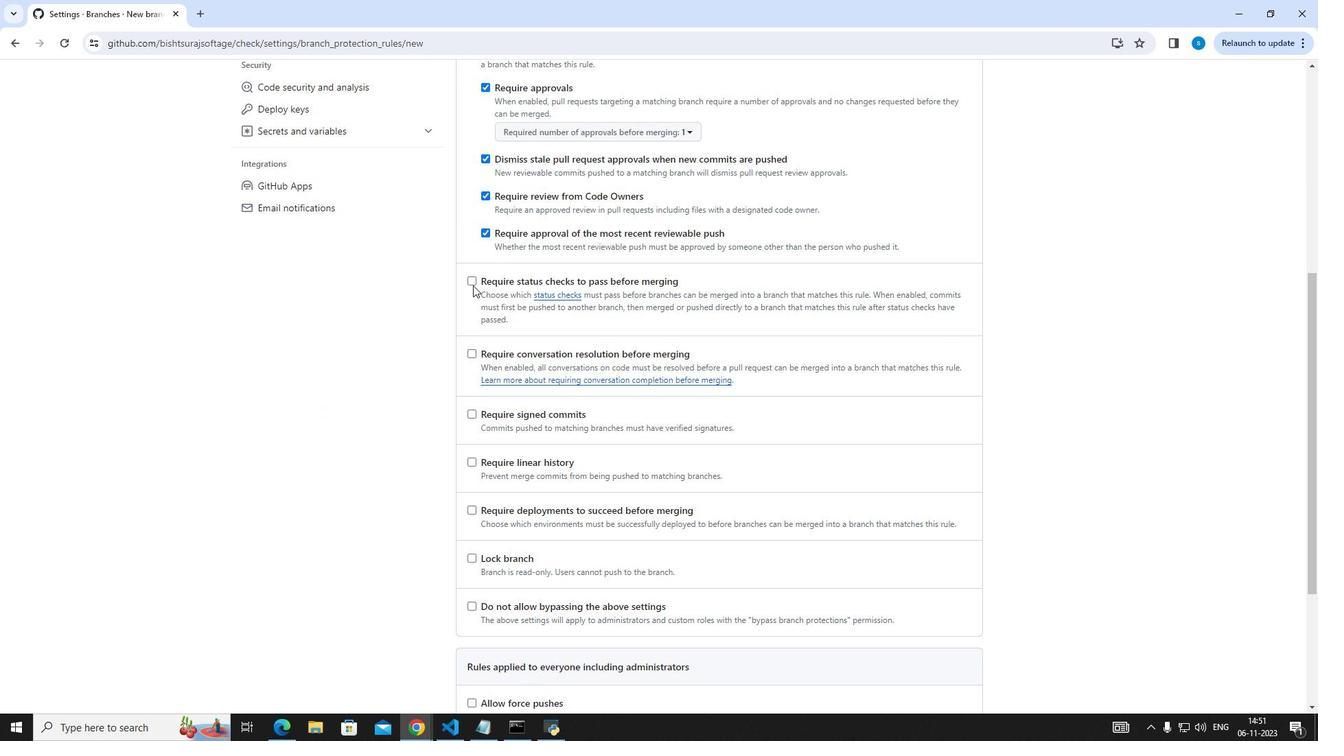 
Action: Mouse moved to (473, 281)
Screenshot: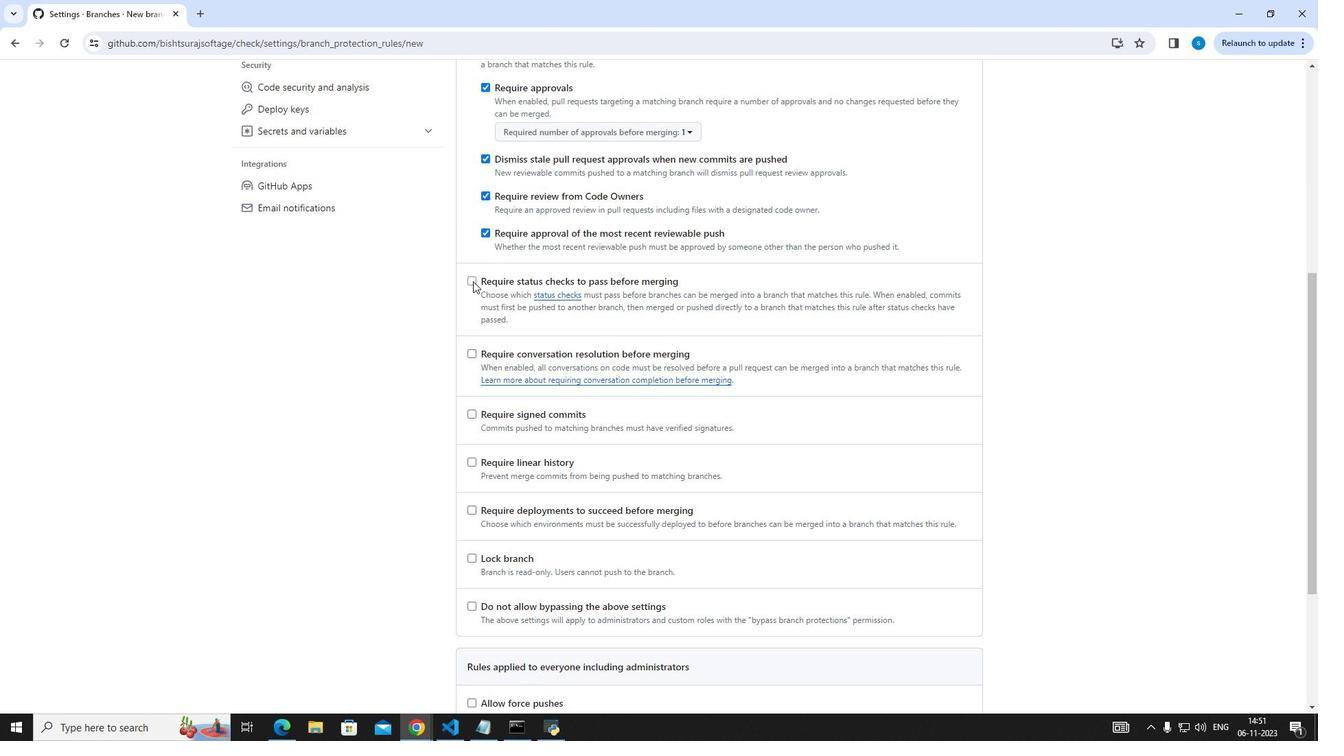 
Action: Mouse pressed left at (473, 281)
Screenshot: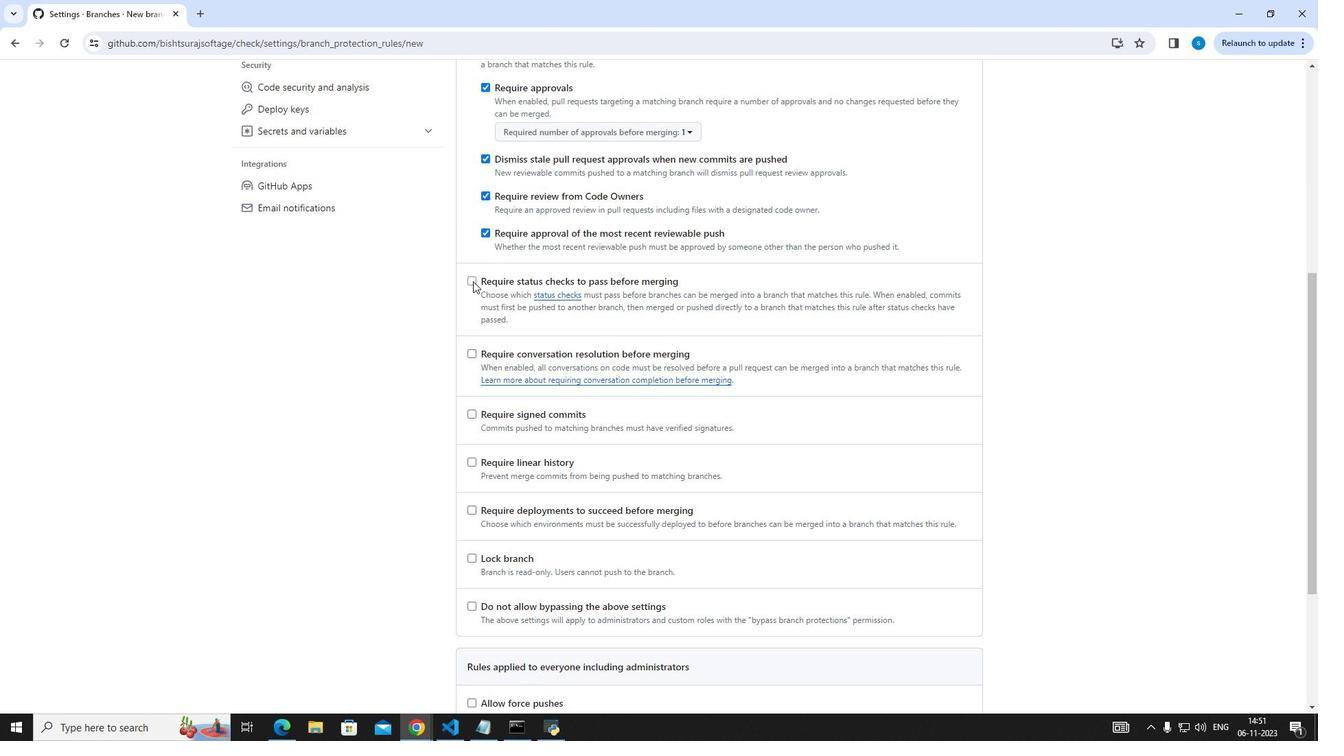 
Action: Mouse moved to (477, 440)
Screenshot: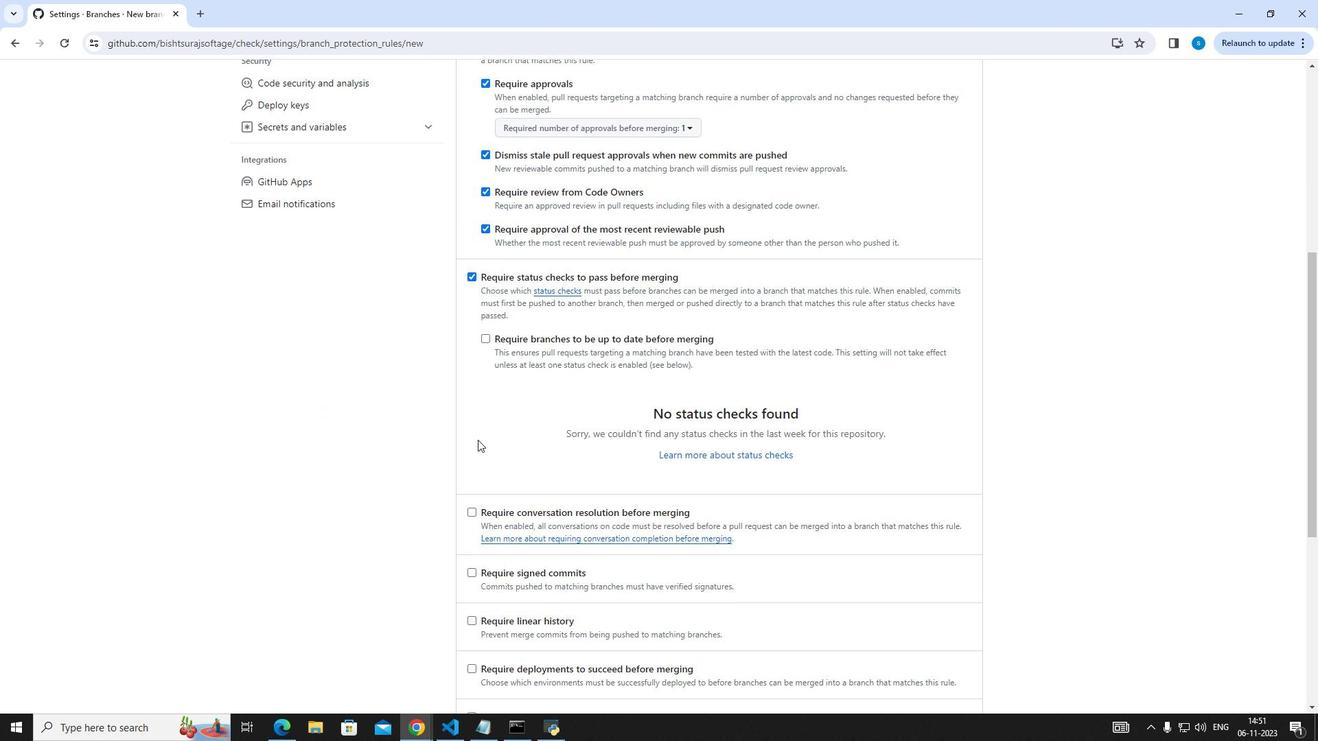 
Action: Mouse scrolled (477, 439) with delta (0, 0)
Screenshot: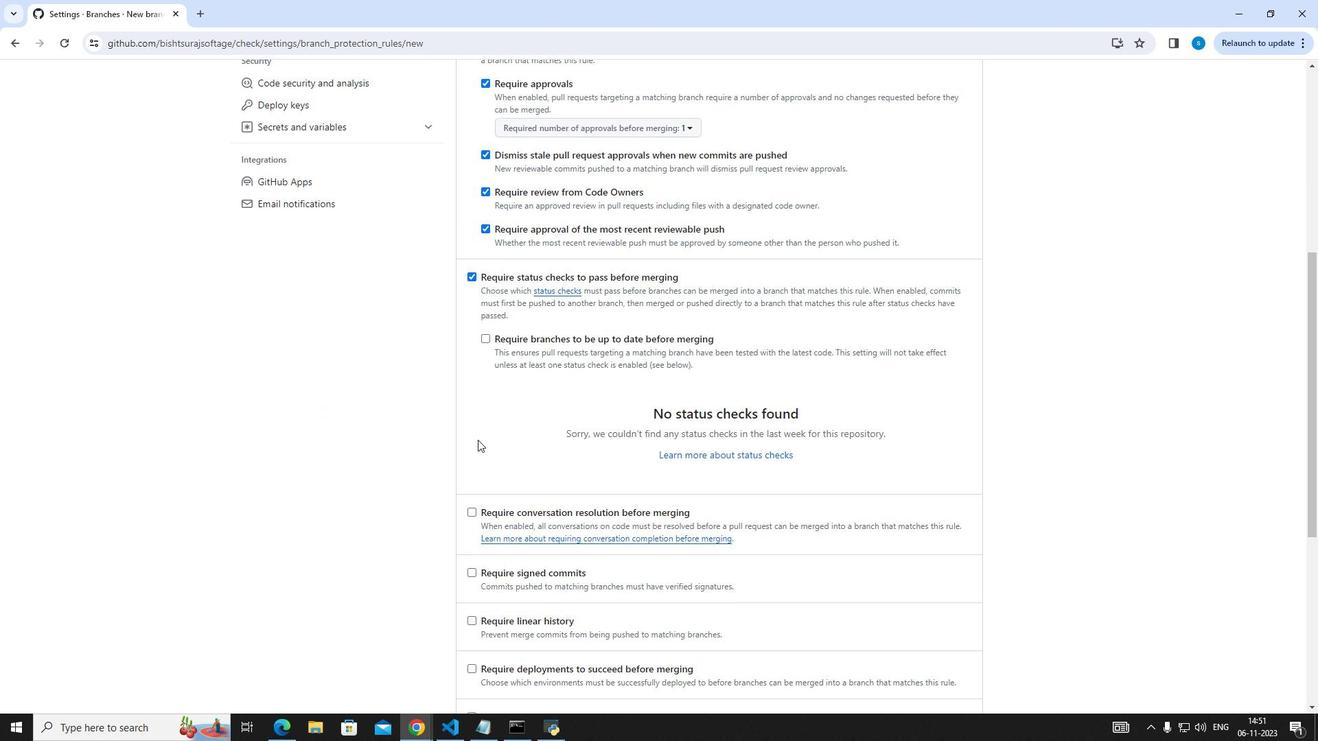 
Action: Mouse scrolled (477, 439) with delta (0, 0)
Screenshot: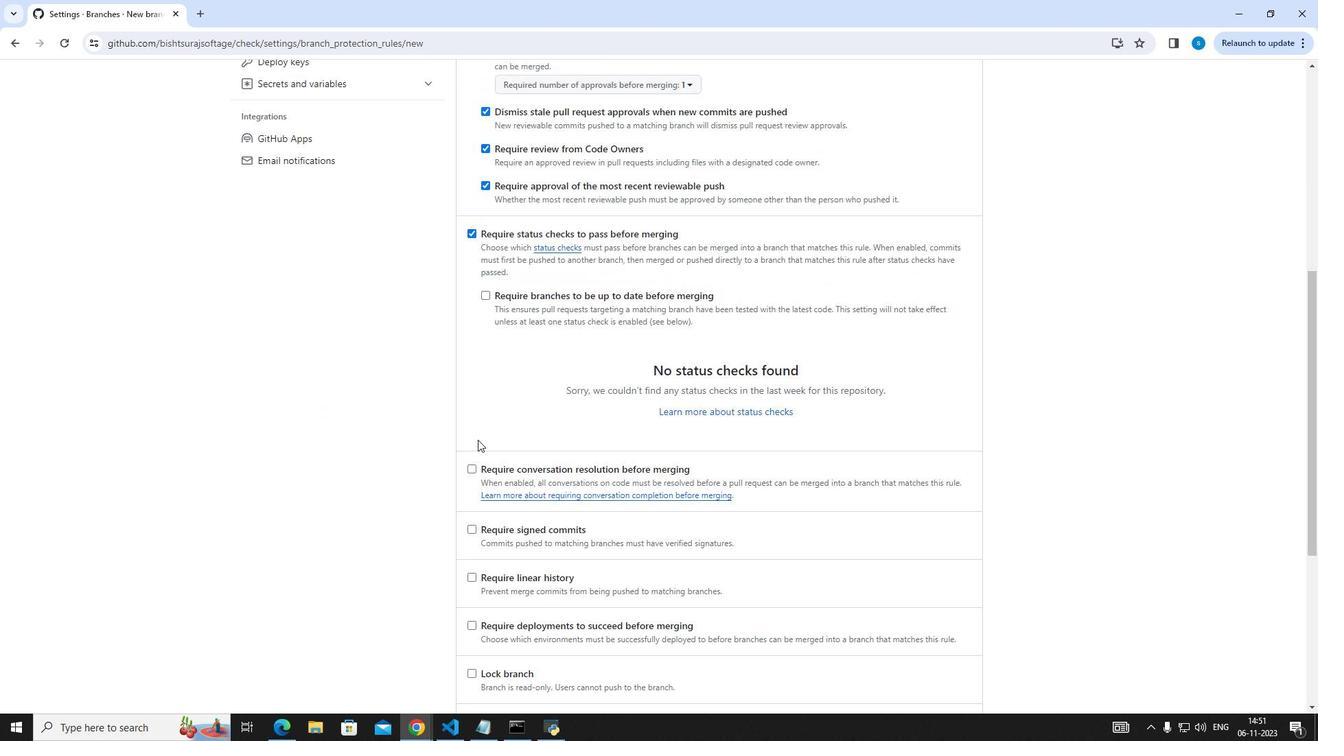 
Action: Mouse moved to (475, 440)
Screenshot: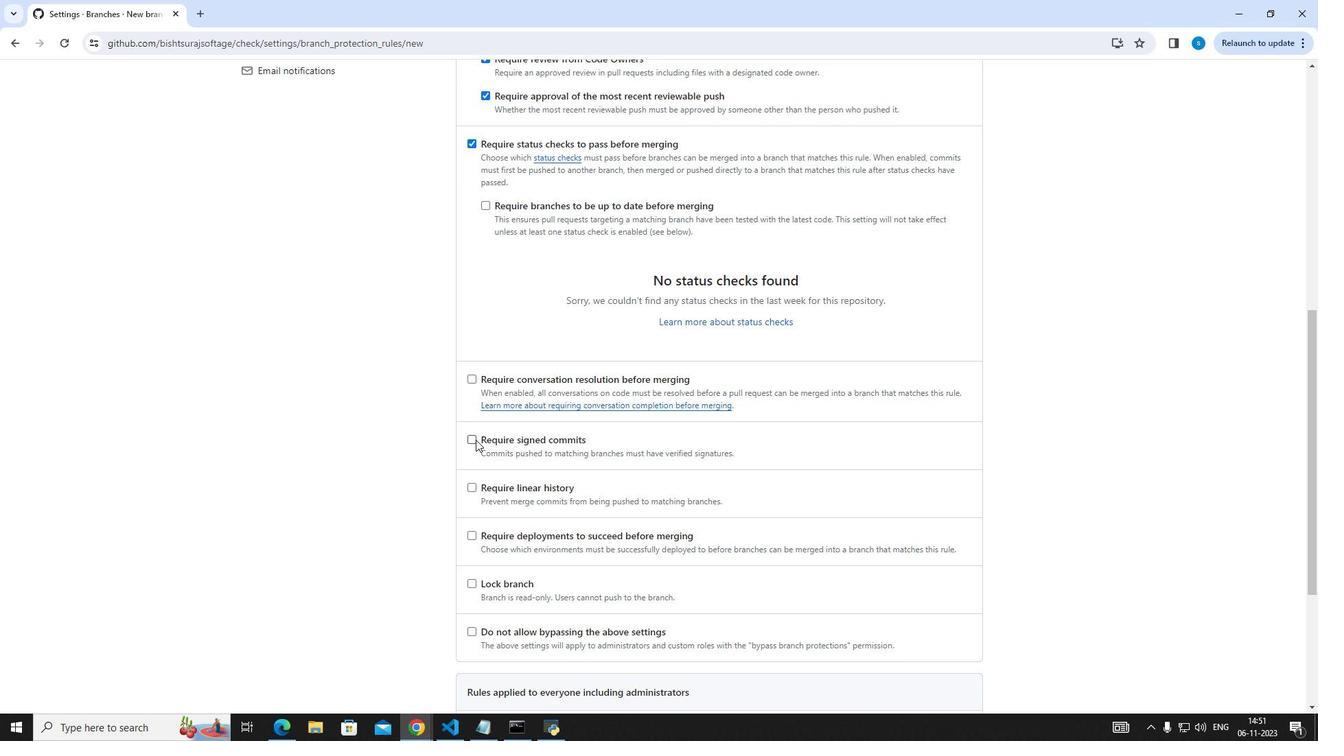 
Action: Mouse pressed left at (475, 440)
Screenshot: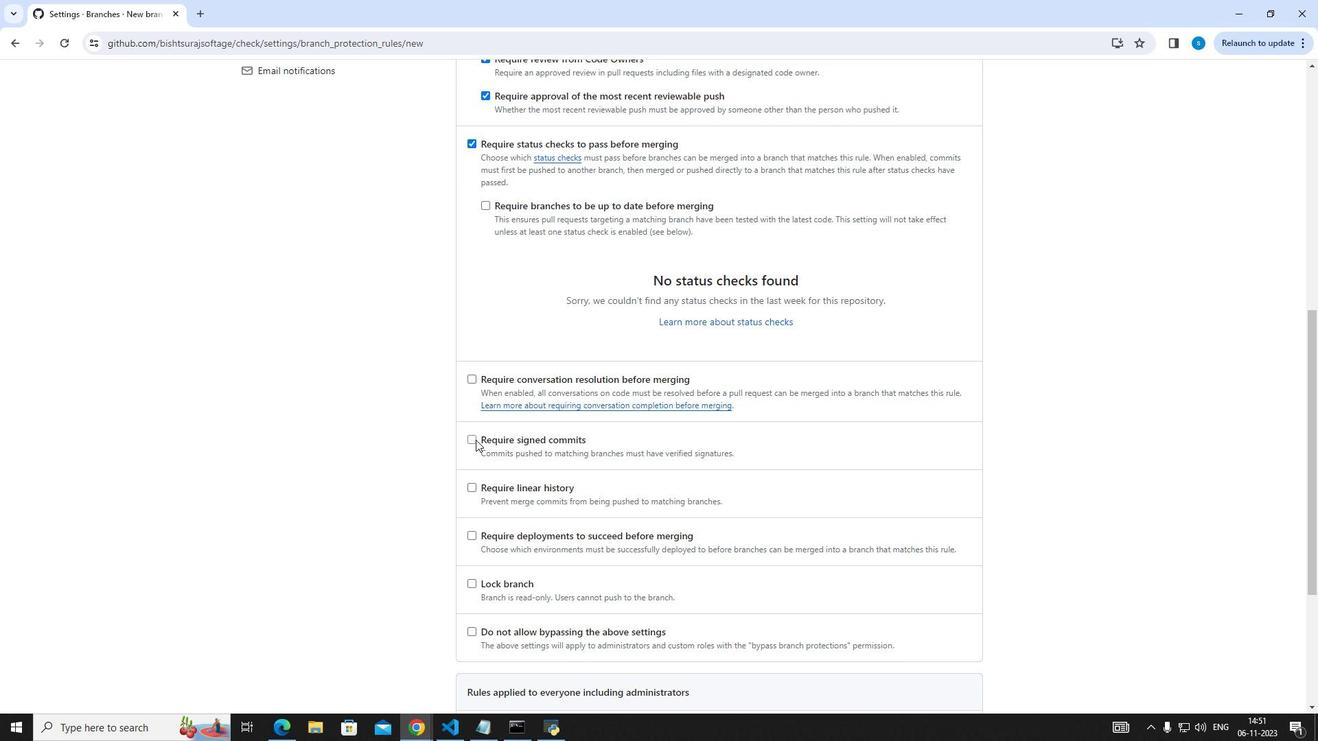 
Action: Mouse moved to (472, 488)
Screenshot: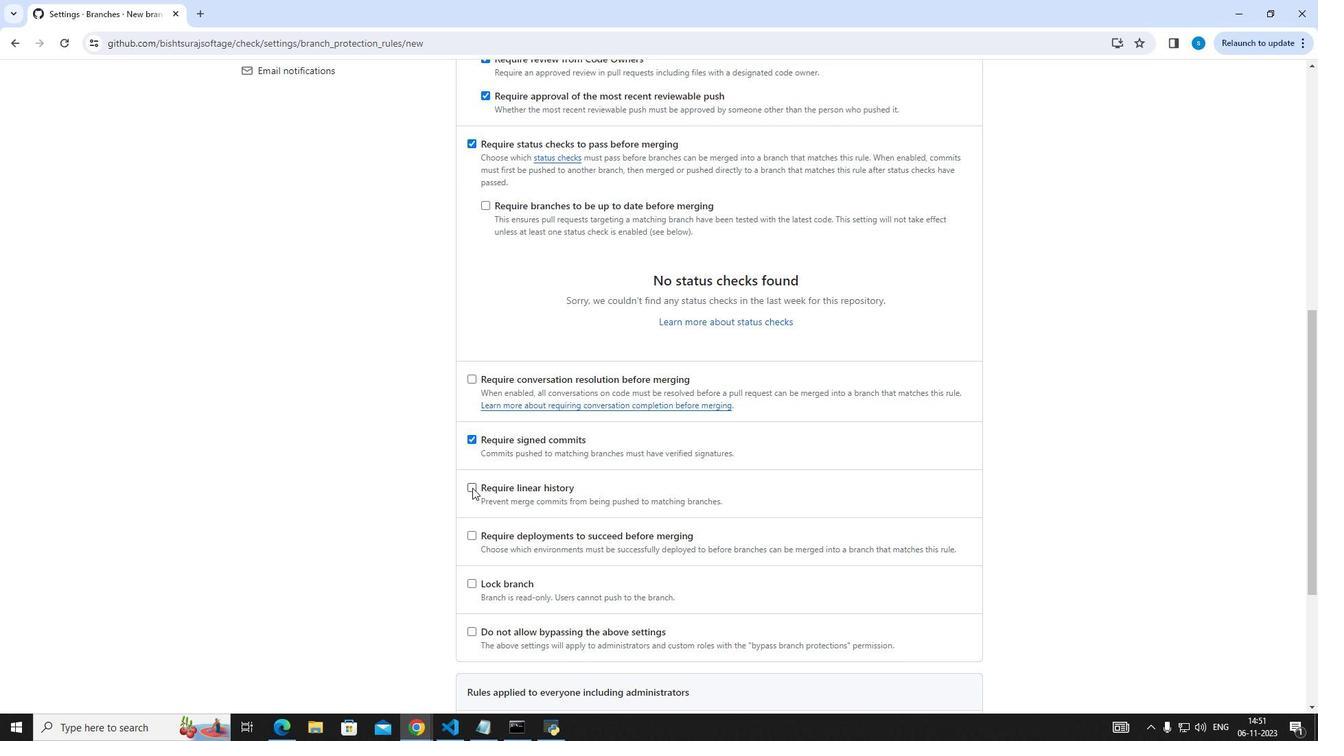 
Action: Mouse pressed left at (472, 488)
Screenshot: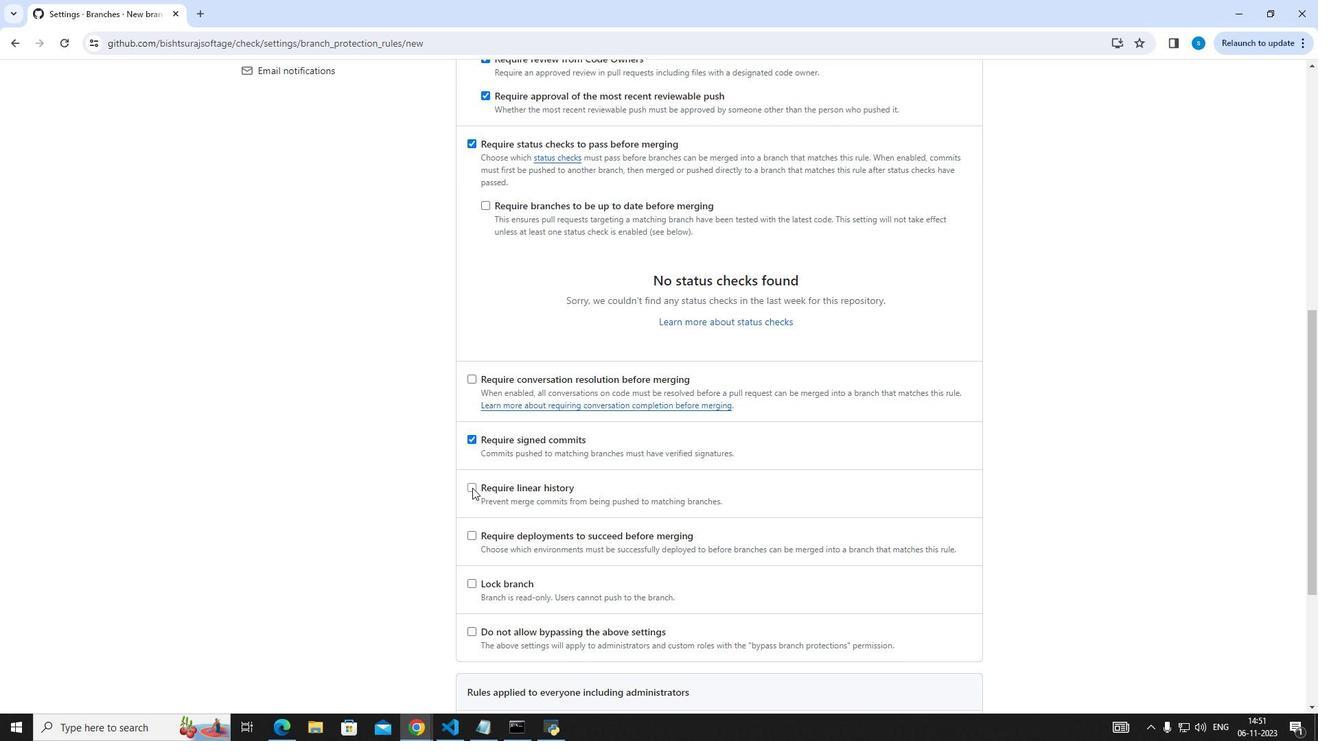 
Action: Mouse scrolled (472, 487) with delta (0, 0)
Screenshot: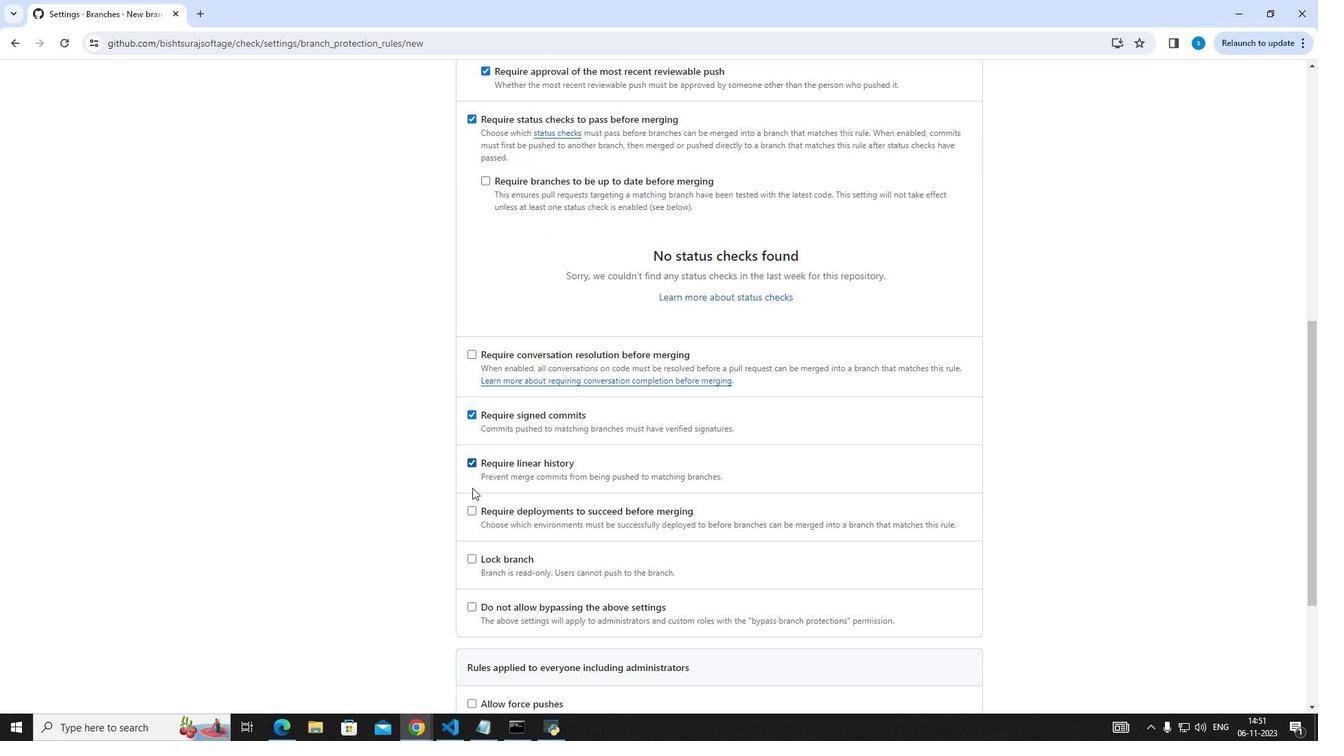 
Action: Mouse scrolled (472, 487) with delta (0, 0)
Screenshot: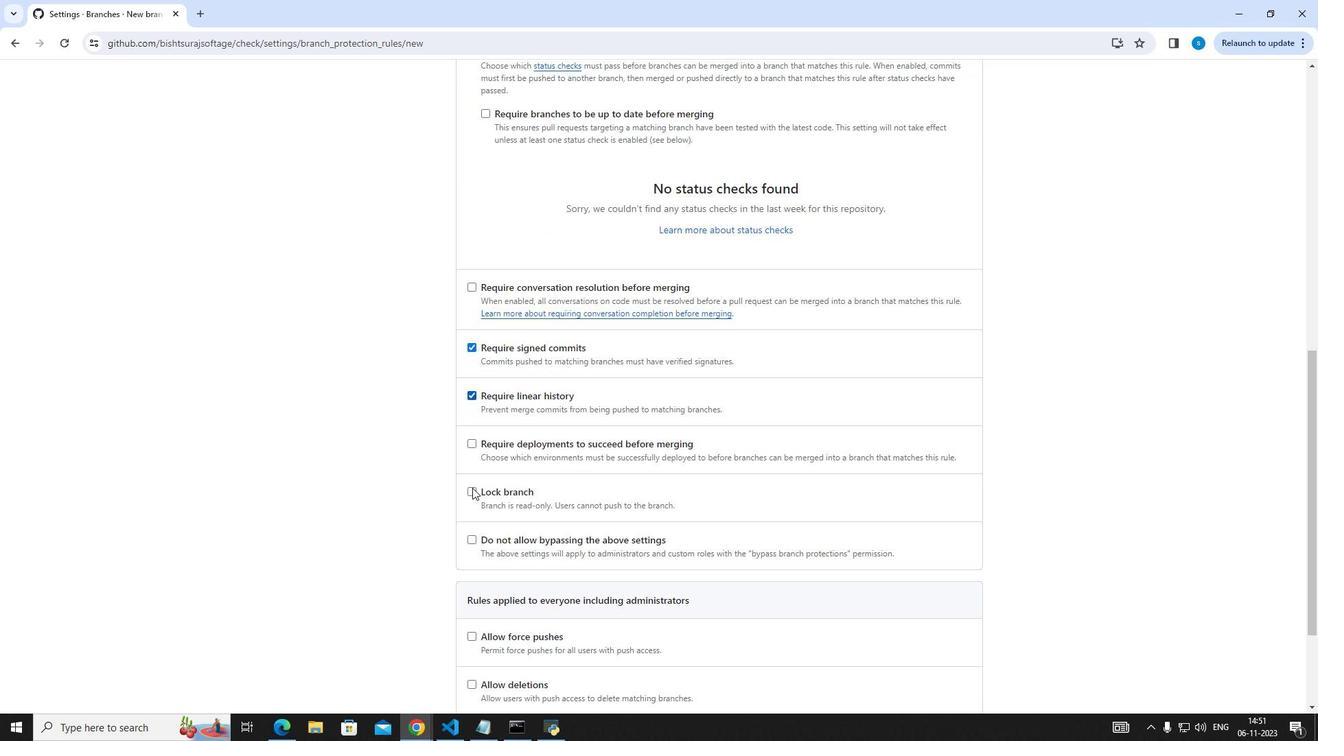
Action: Mouse moved to (474, 440)
Screenshot: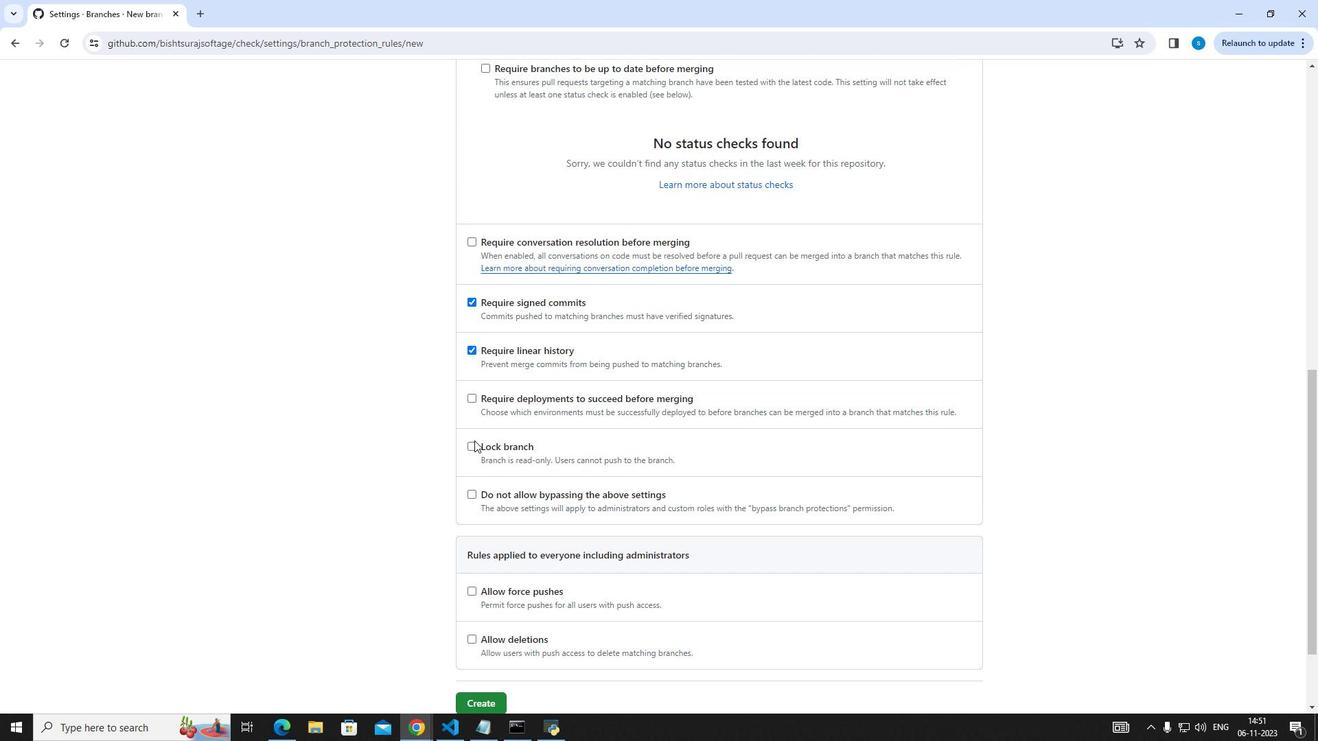 
Action: Mouse pressed left at (474, 440)
Screenshot: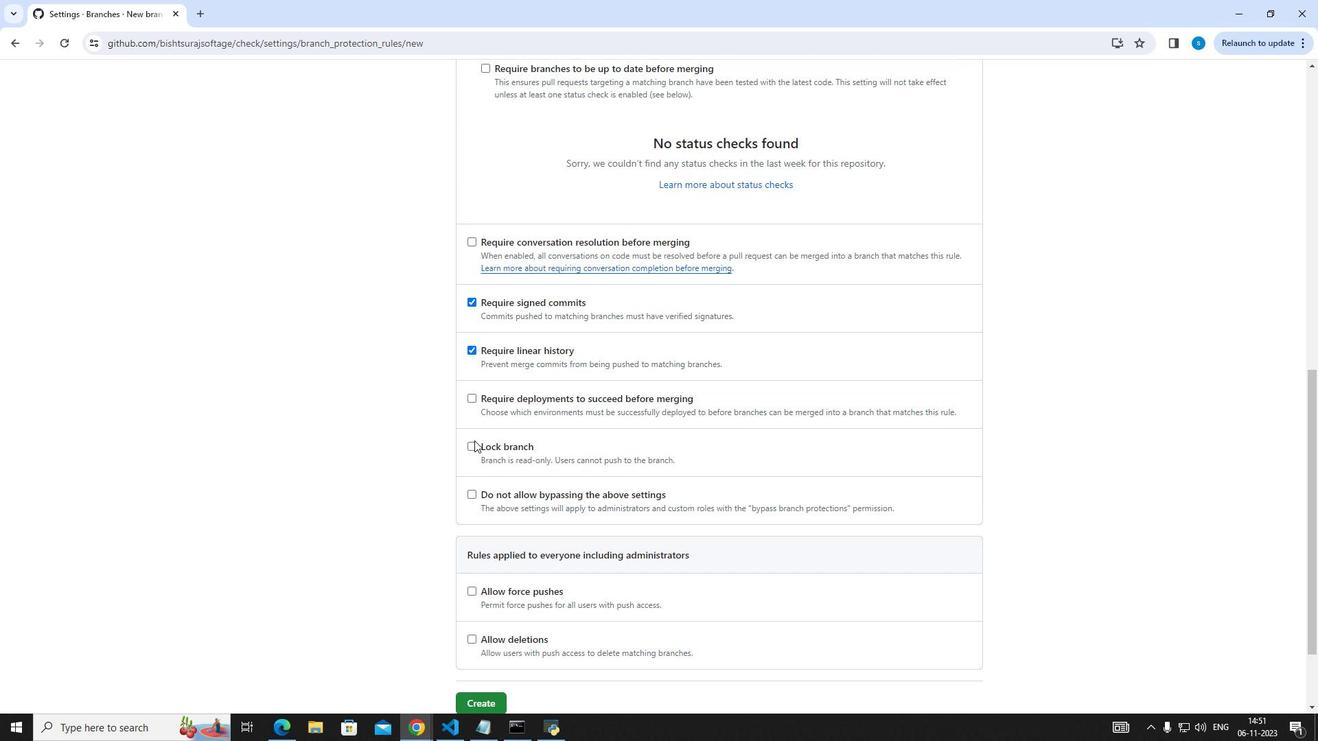 
Action: Mouse moved to (472, 397)
Screenshot: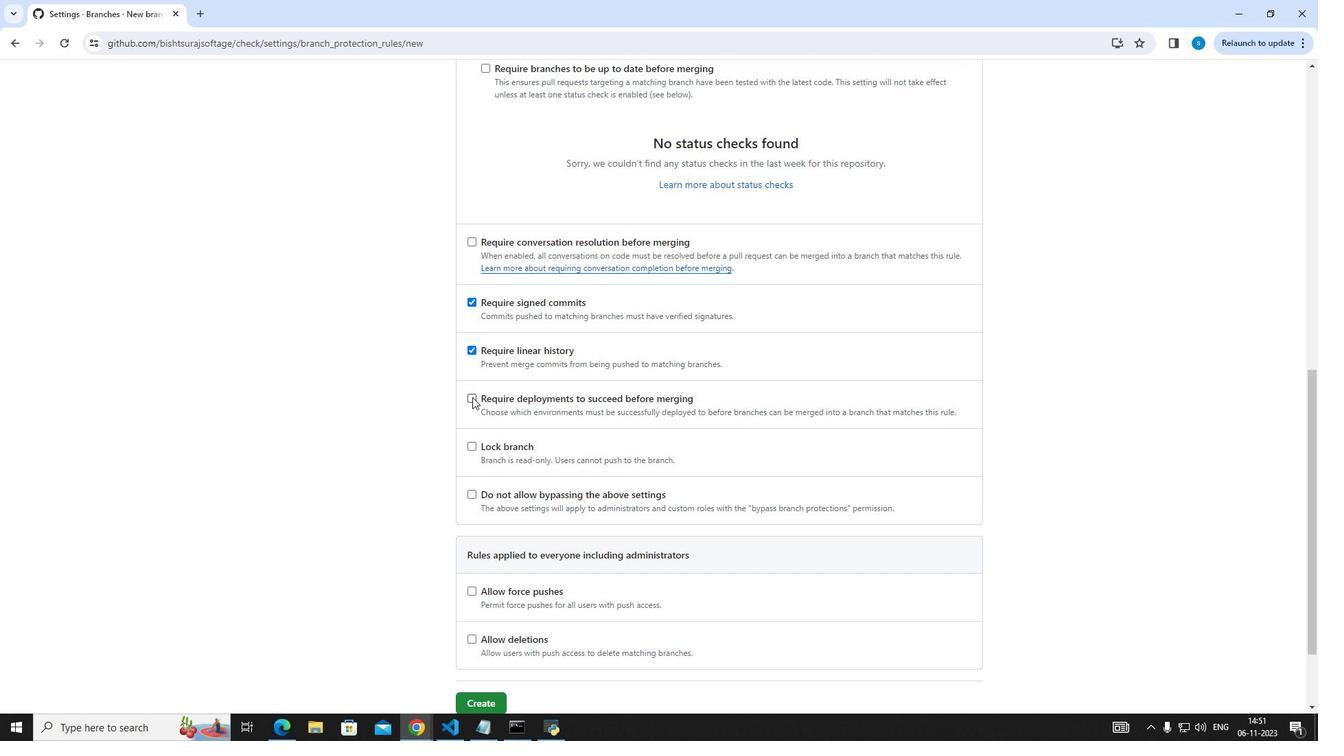 
Action: Mouse pressed left at (472, 397)
Screenshot: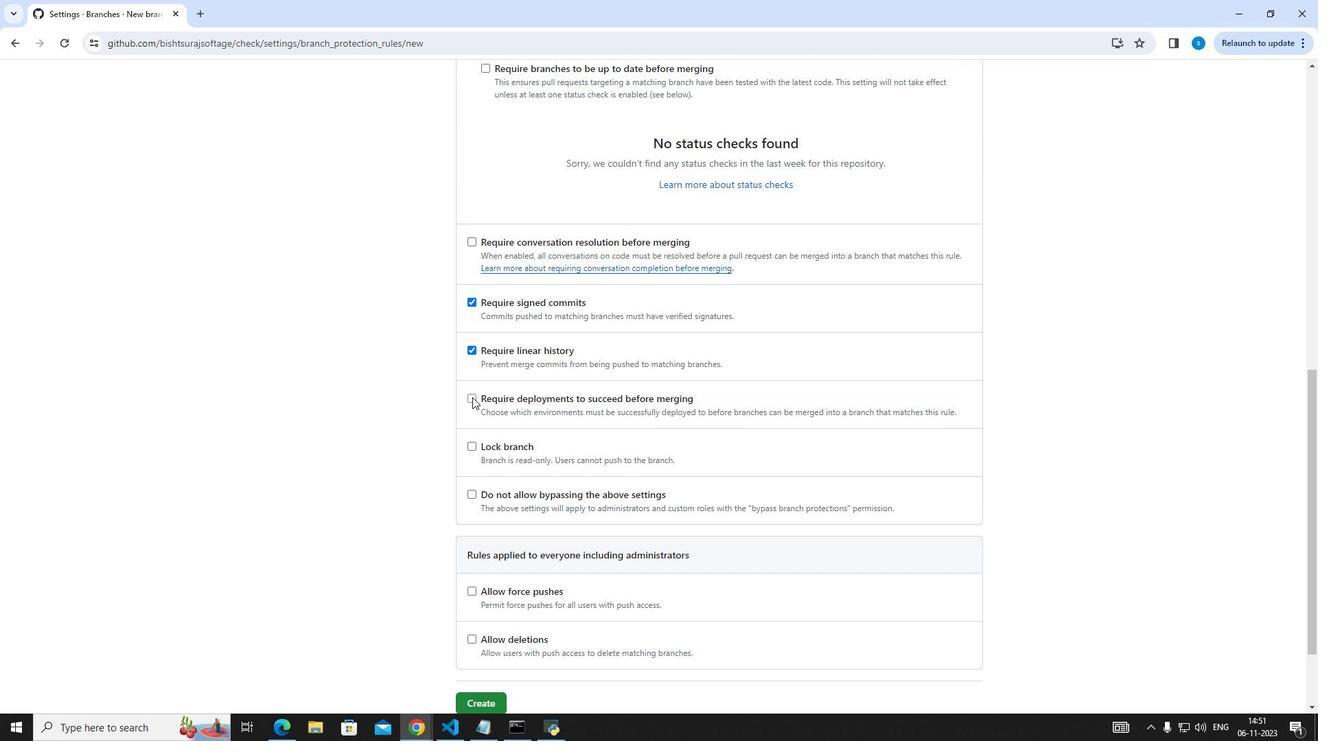 
Action: Mouse moved to (468, 447)
Screenshot: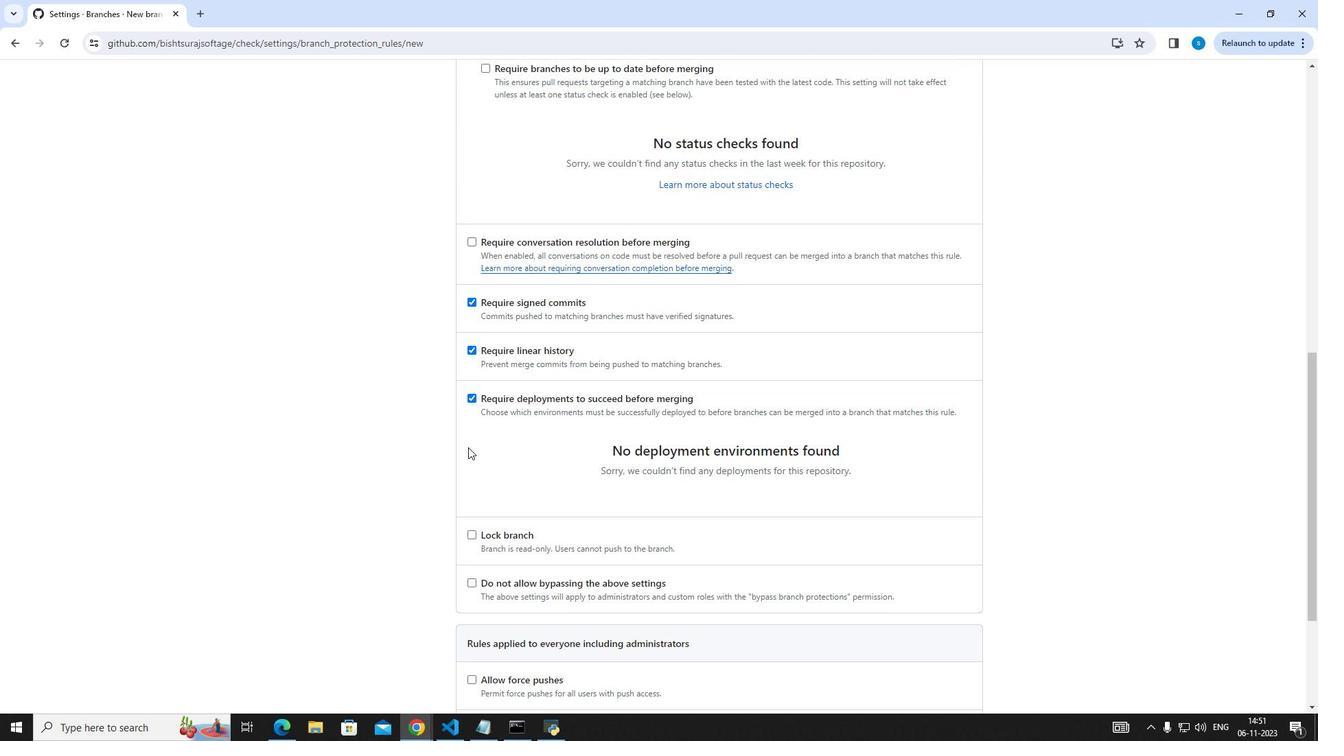
Action: Mouse scrolled (468, 446) with delta (0, 0)
Screenshot: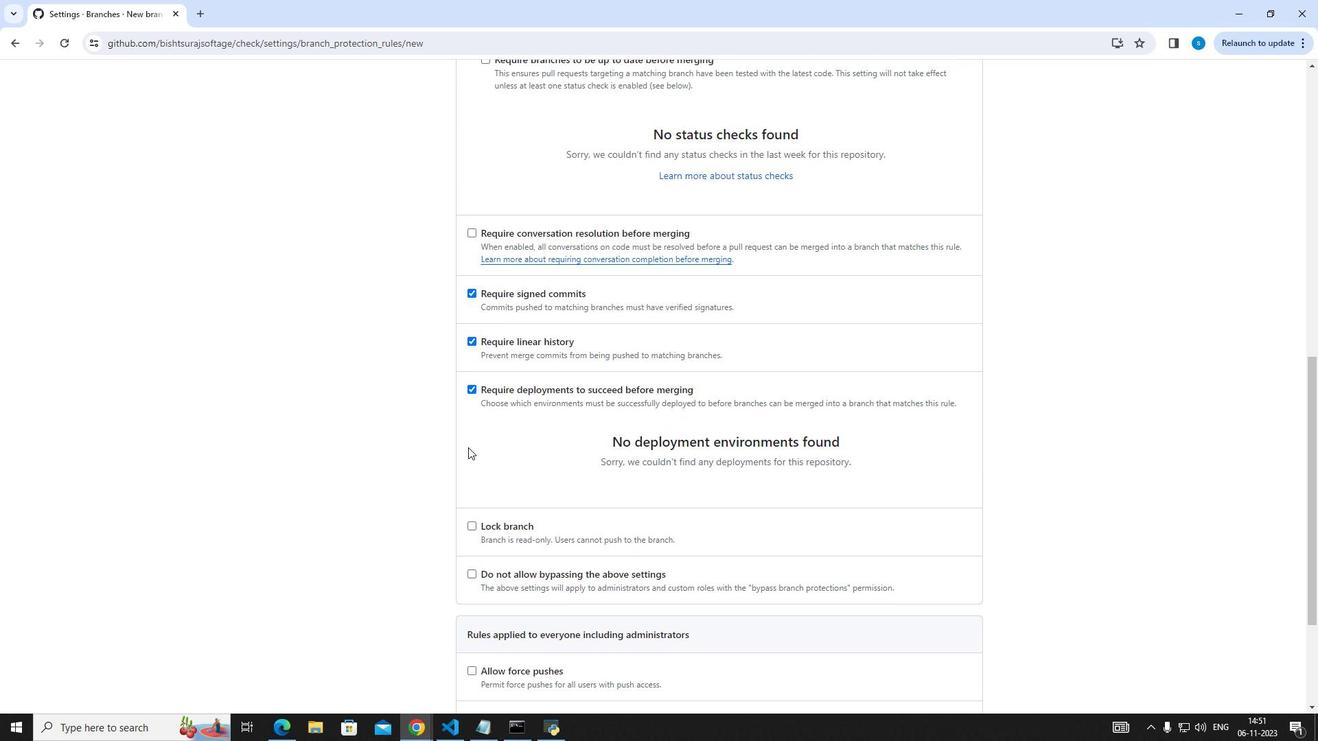 
Action: Mouse scrolled (468, 446) with delta (0, 0)
Screenshot: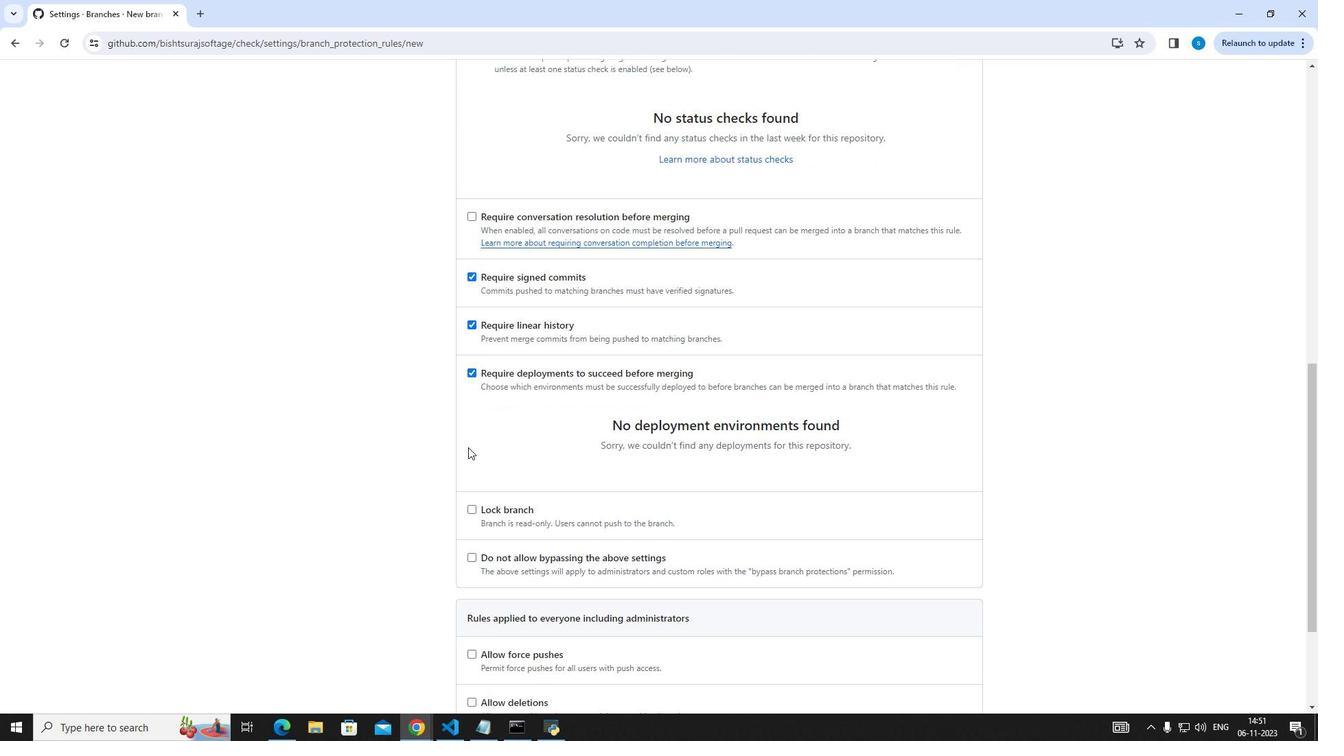 
Action: Mouse scrolled (468, 446) with delta (0, 0)
Screenshot: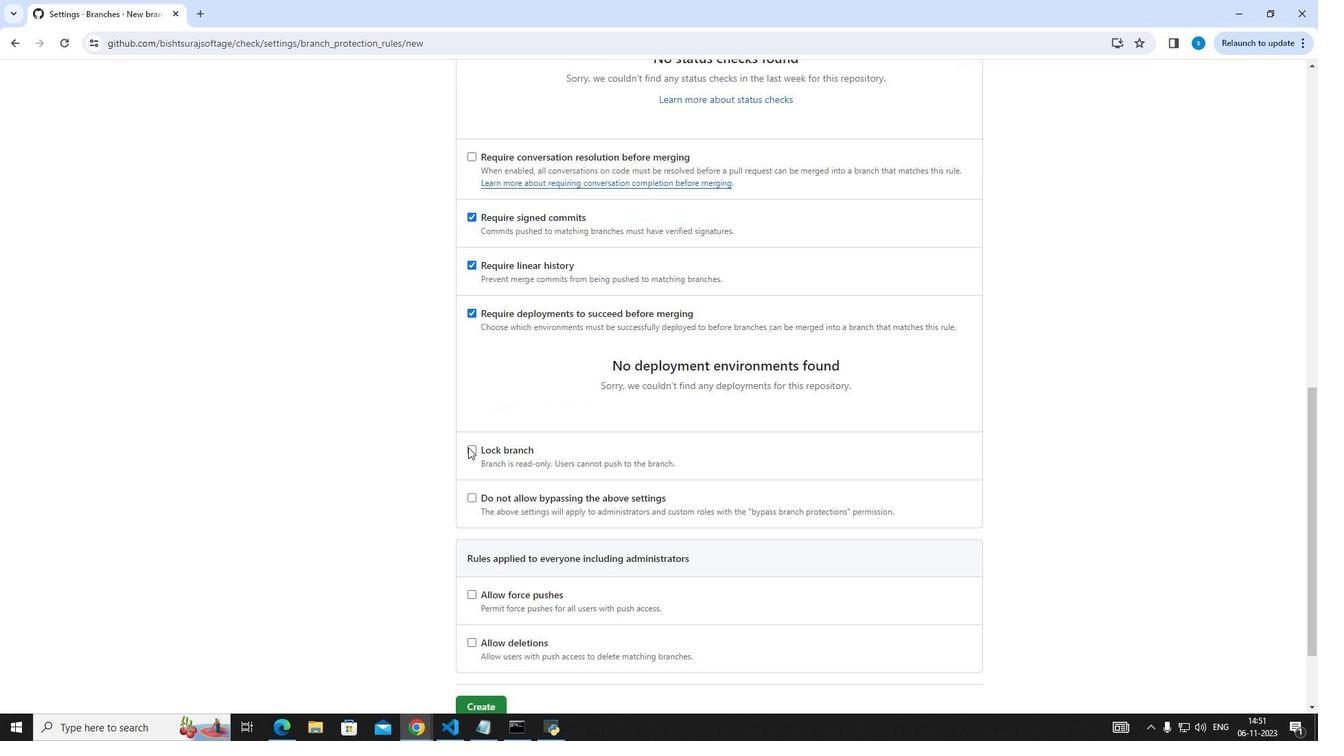 
Action: Mouse scrolled (468, 448) with delta (0, 0)
Screenshot: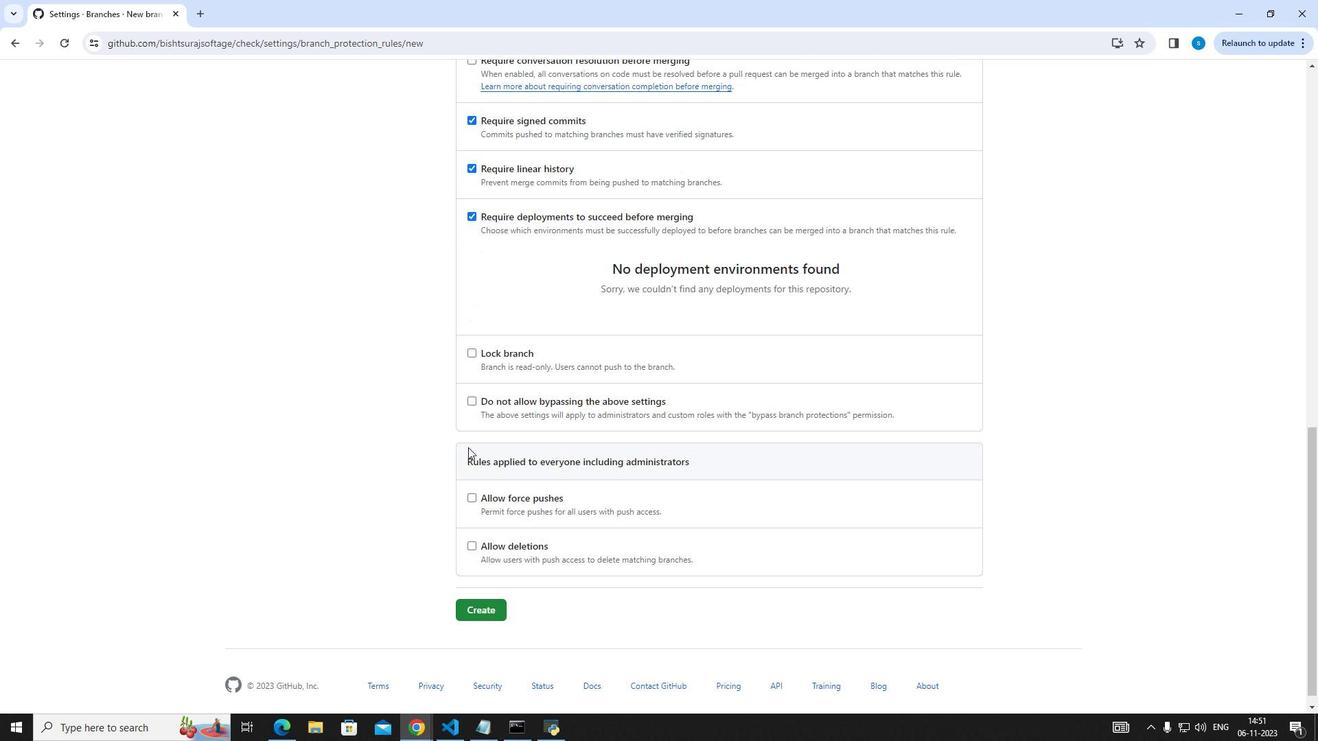 
Action: Mouse moved to (471, 457)
Screenshot: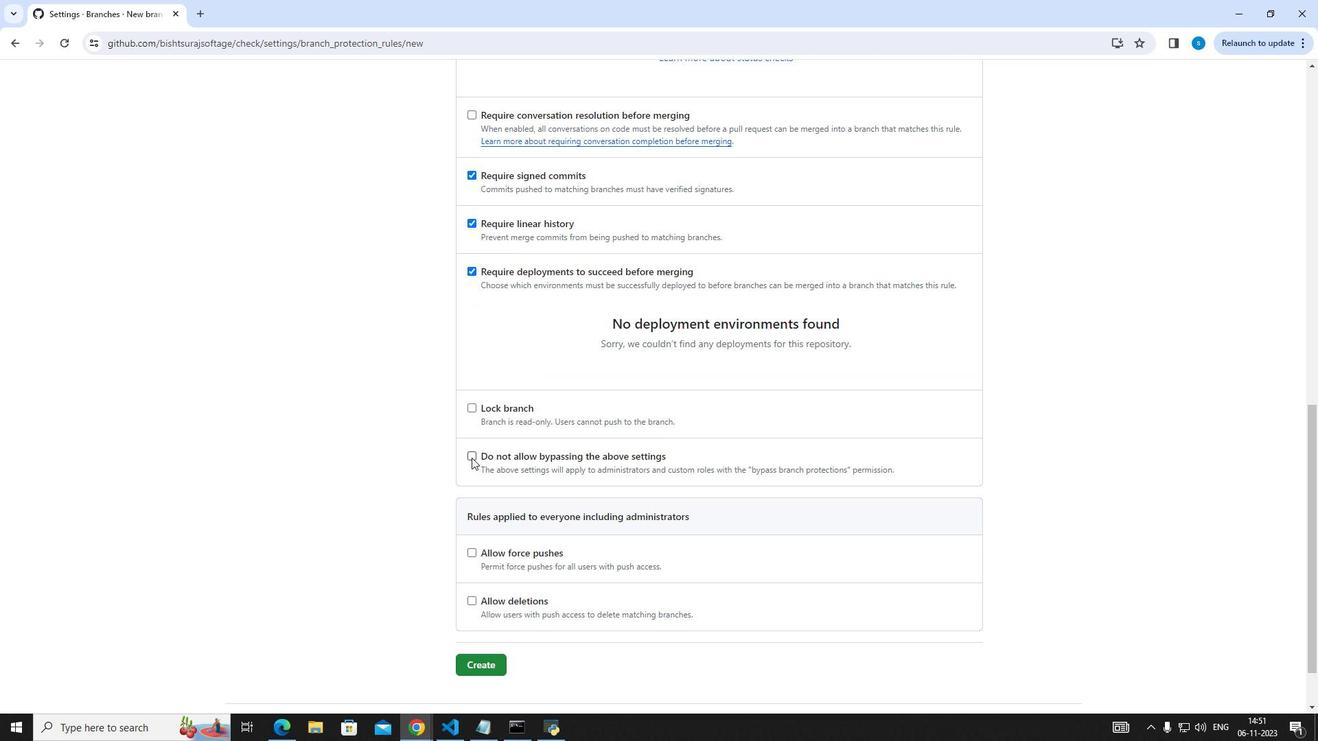 
Action: Mouse pressed left at (471, 457)
Screenshot: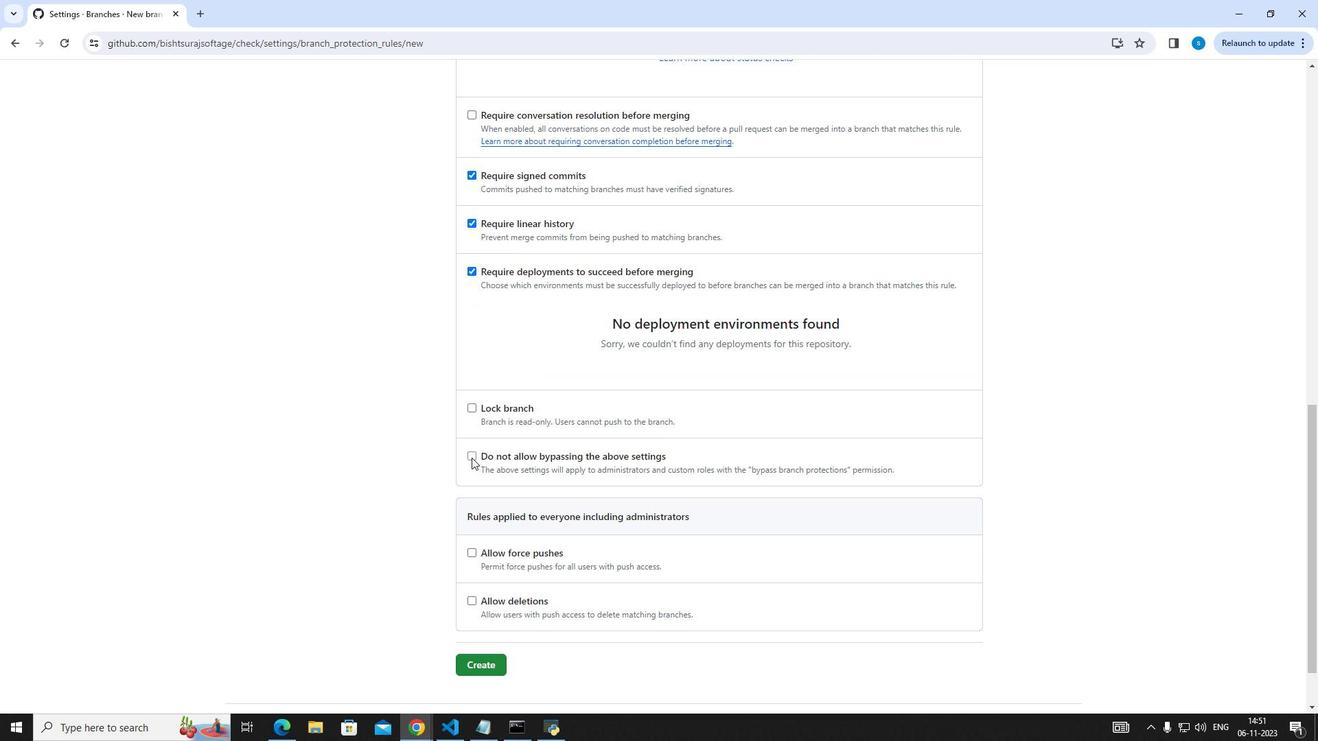
Action: Mouse moved to (473, 599)
Screenshot: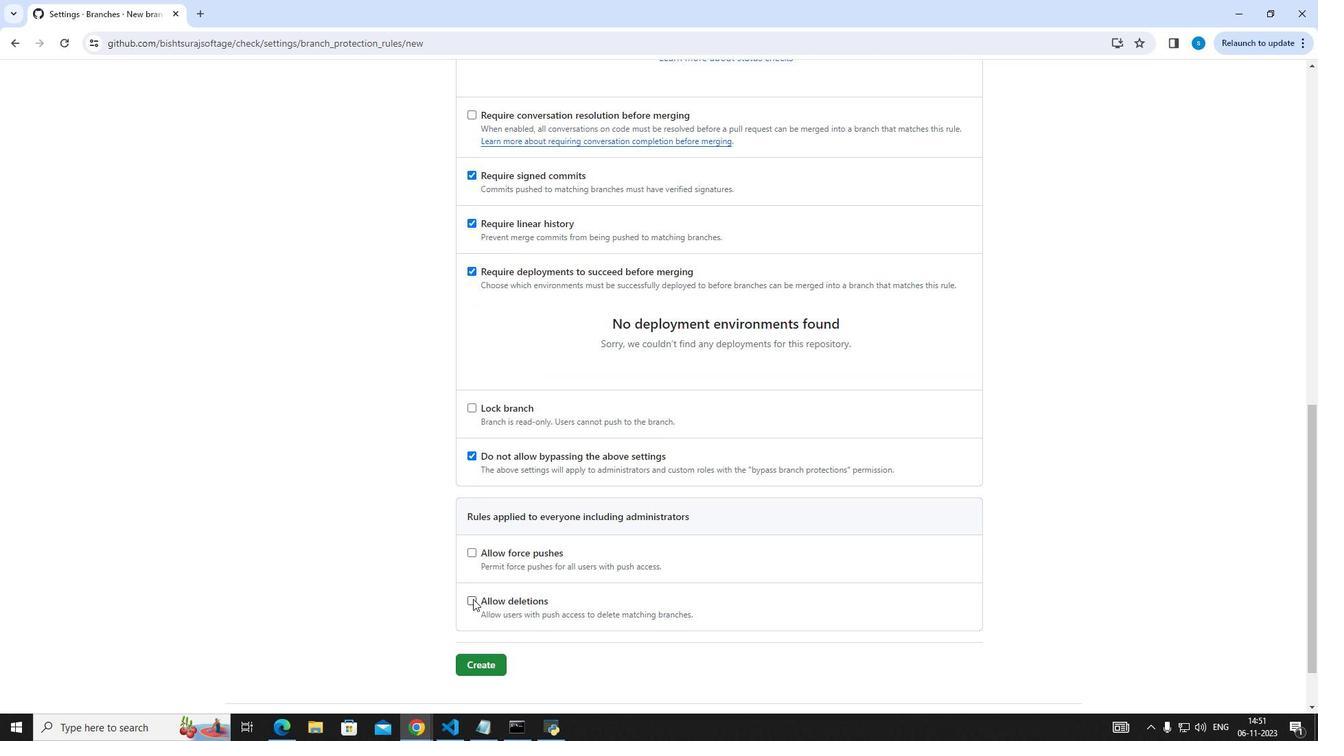 
Action: Mouse pressed left at (473, 599)
Screenshot: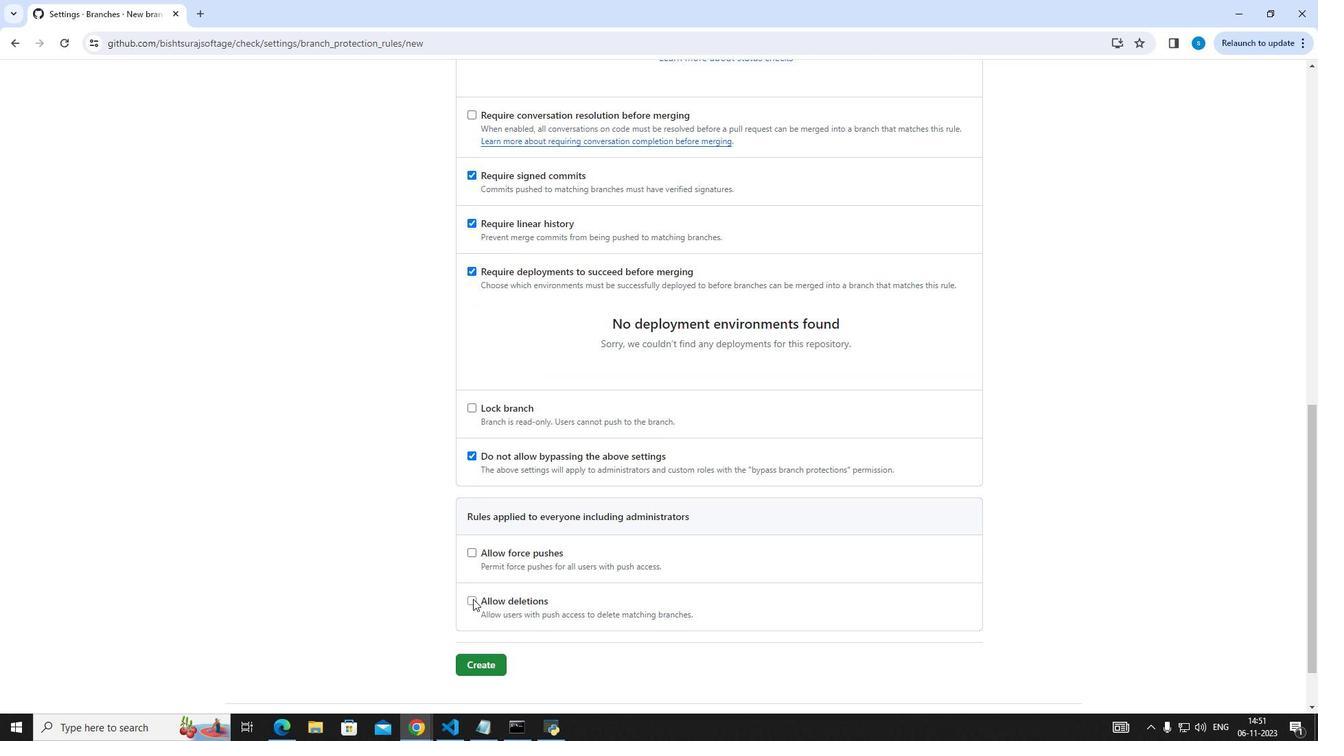 
Action: Mouse moved to (474, 547)
Screenshot: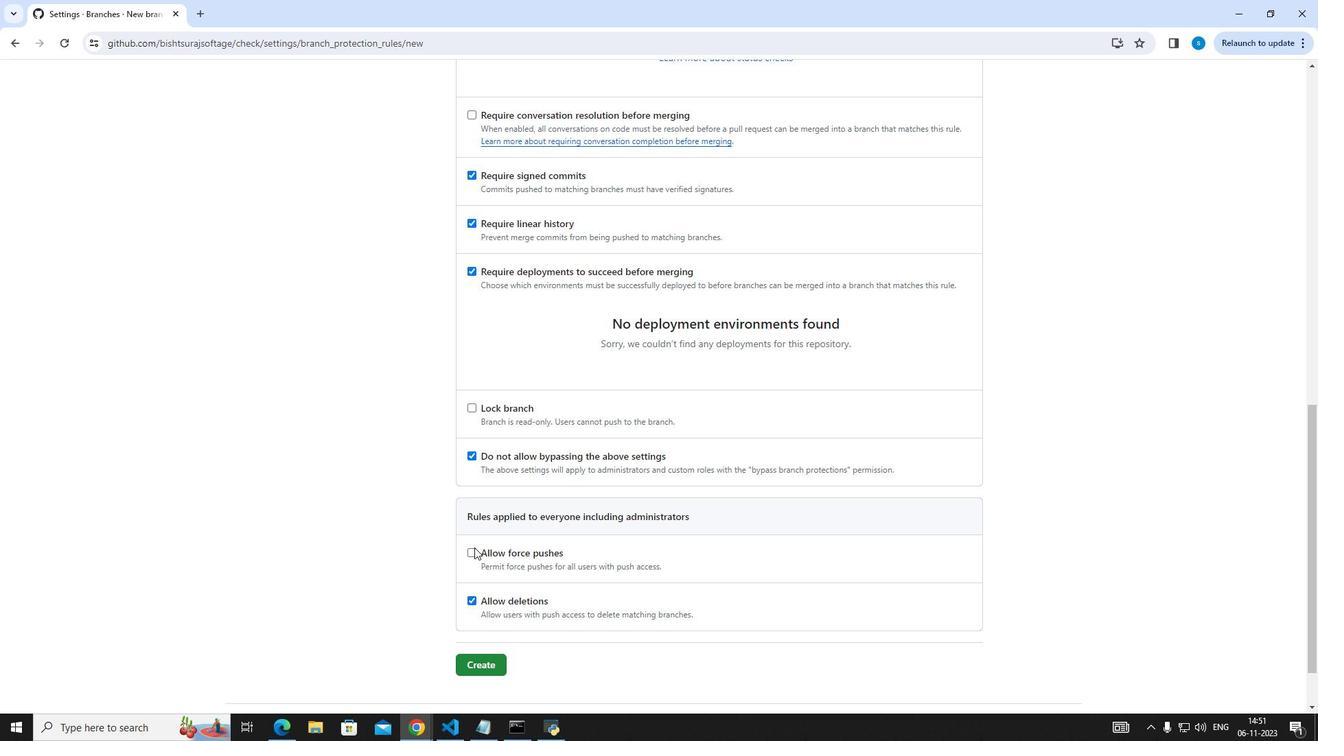 
Action: Mouse pressed left at (474, 547)
Screenshot: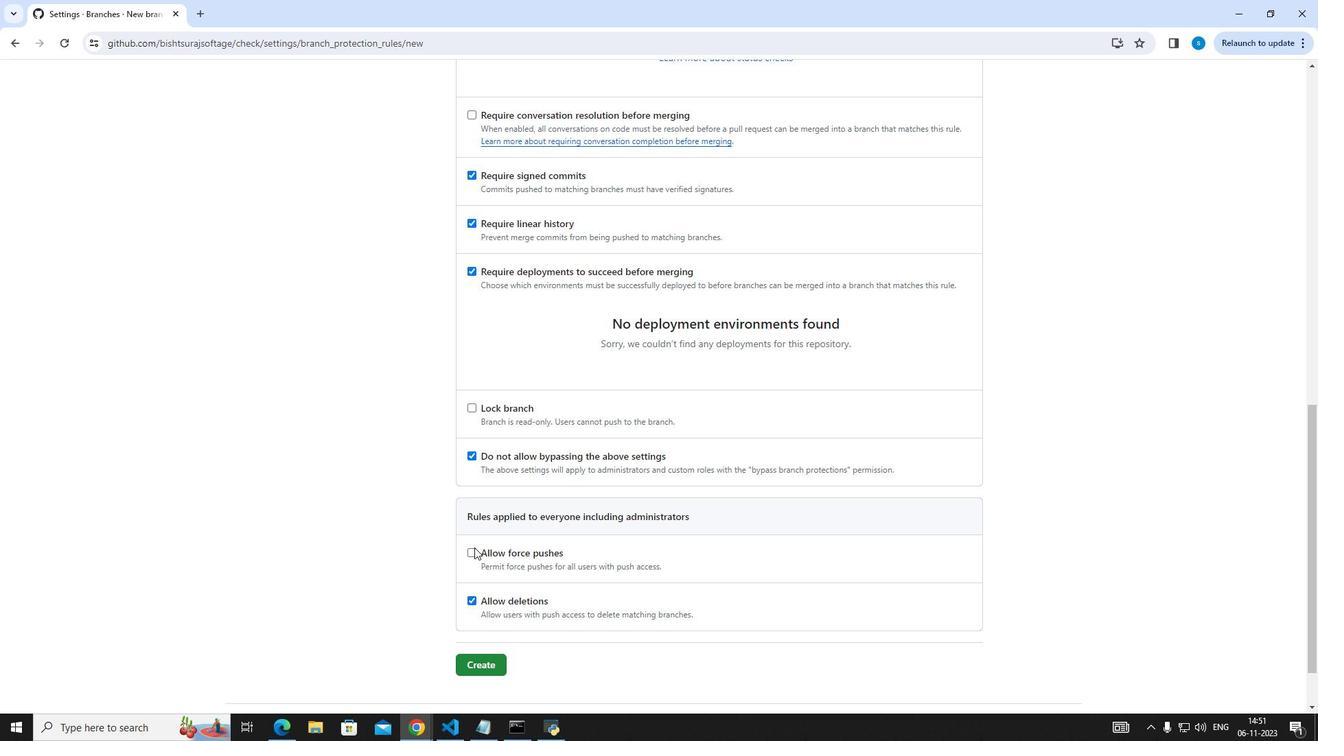 
Action: Mouse moved to (473, 547)
Screenshot: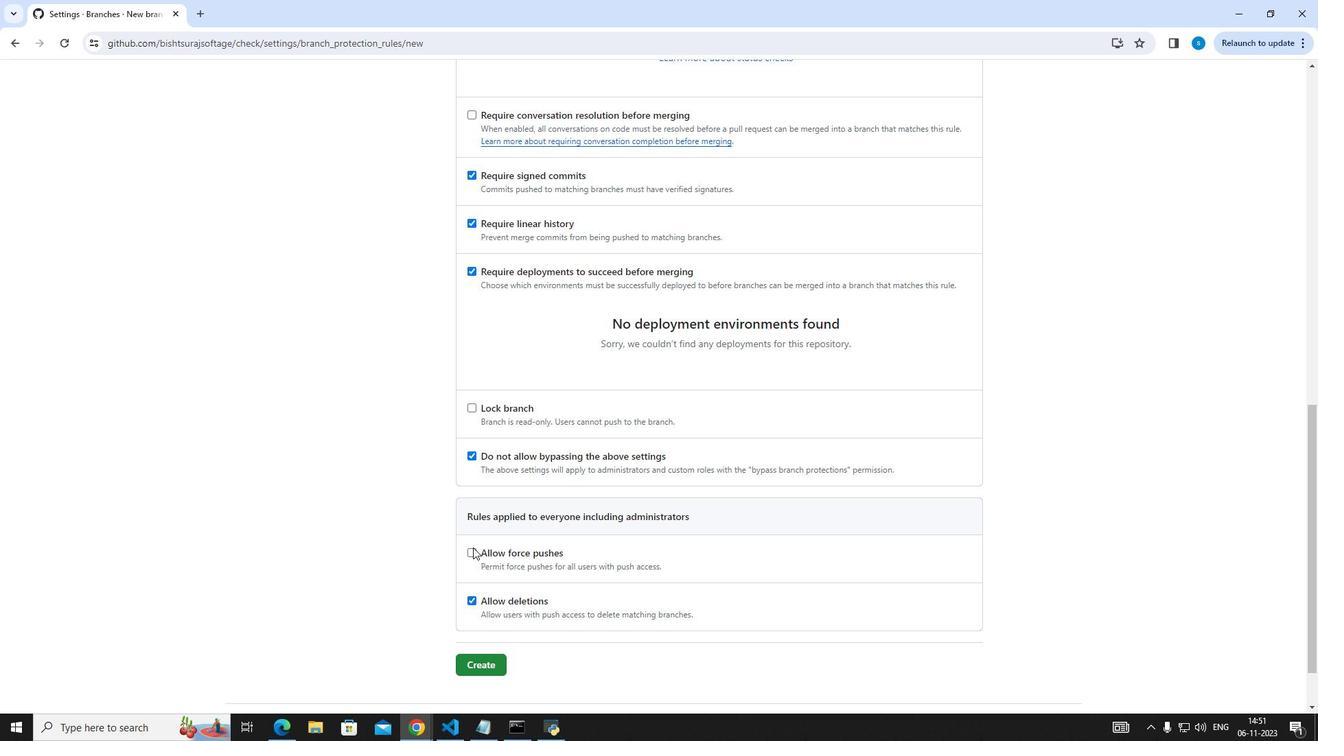 
Action: Mouse pressed left at (473, 547)
Screenshot: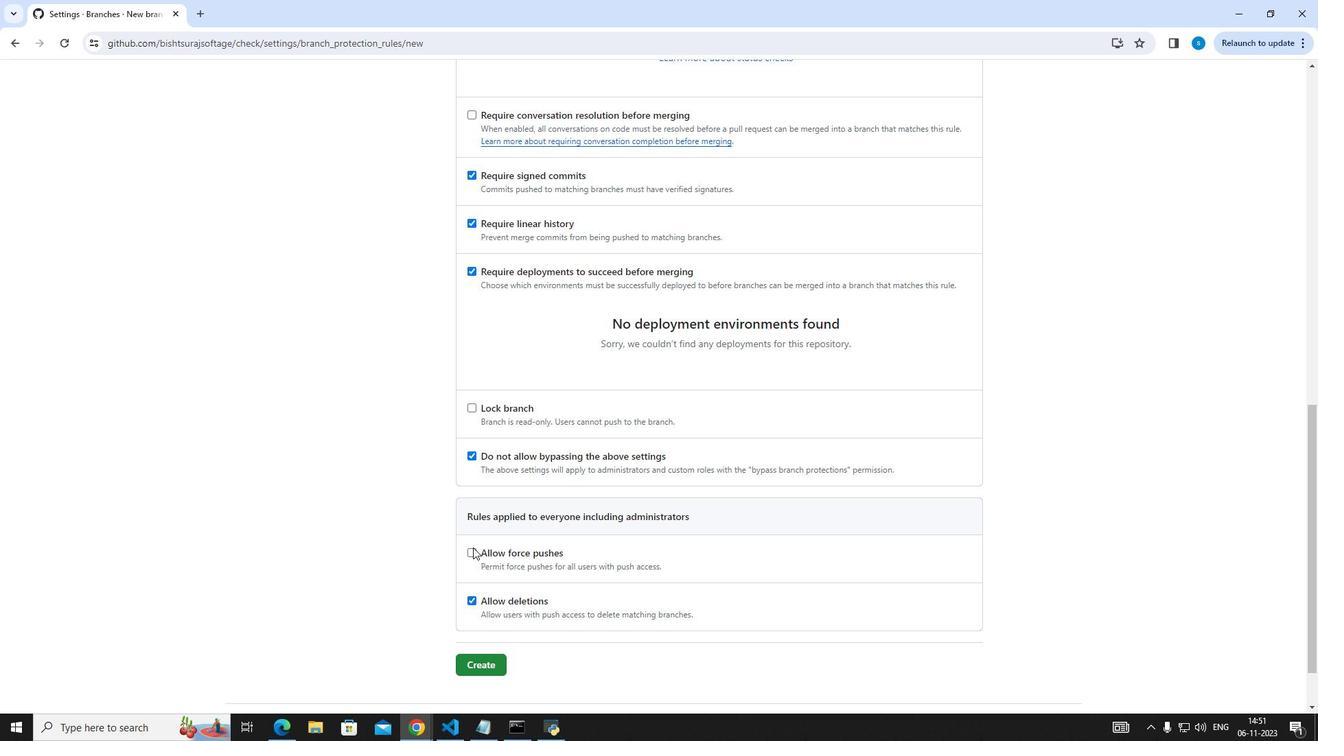 
Action: Mouse pressed left at (473, 547)
Screenshot: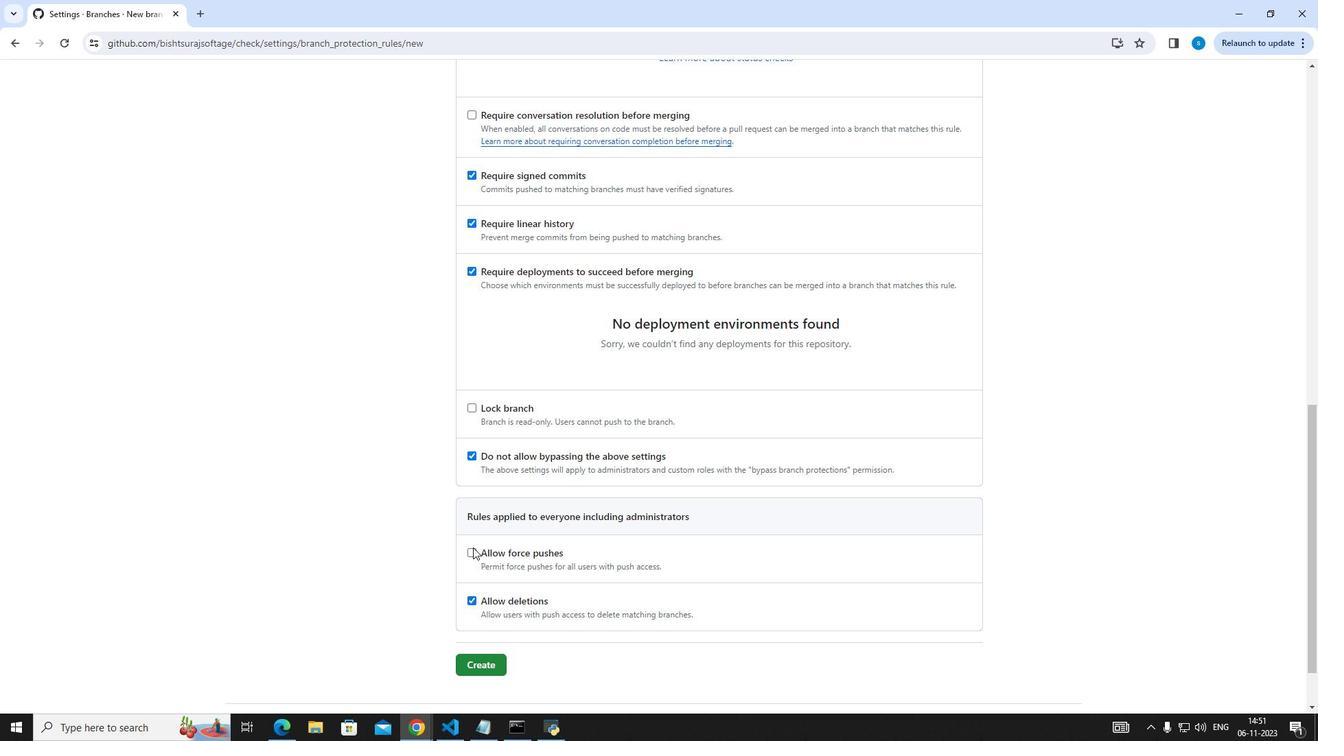 
Action: Mouse moved to (473, 550)
Screenshot: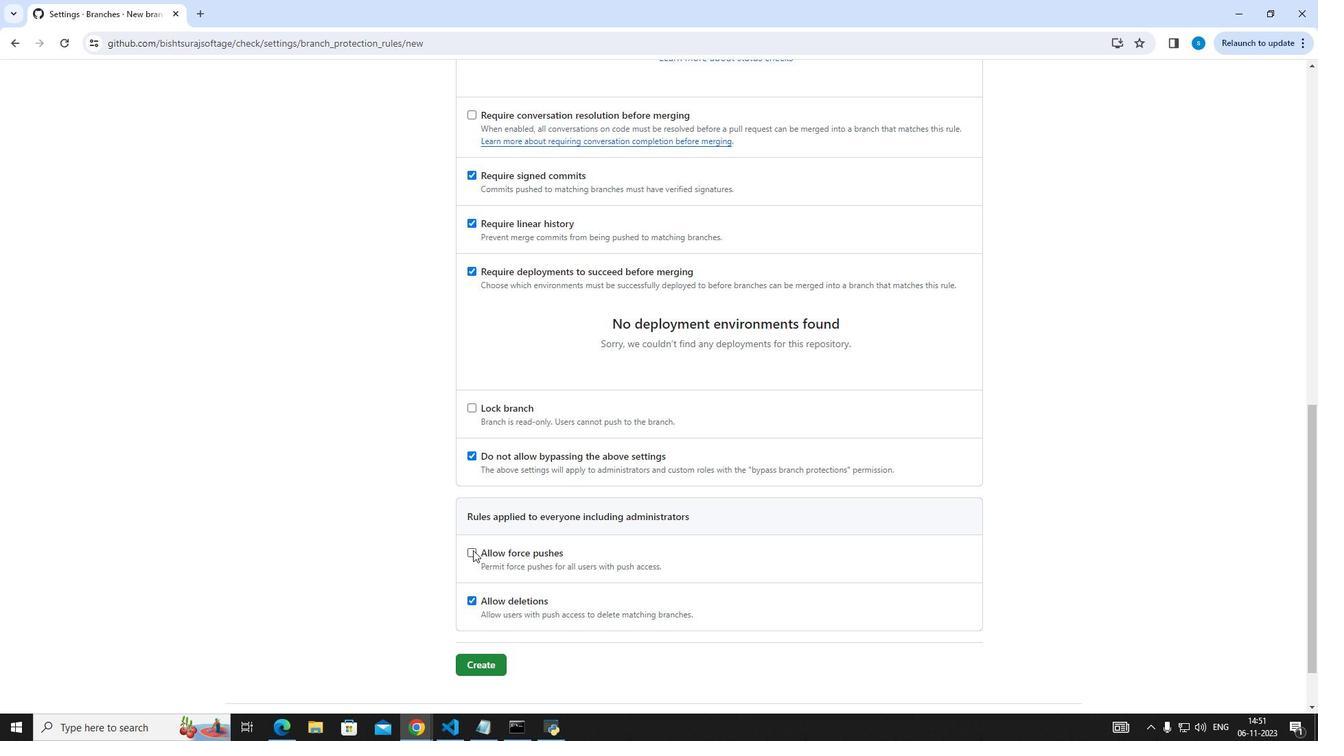 
Action: Mouse pressed left at (473, 550)
Screenshot: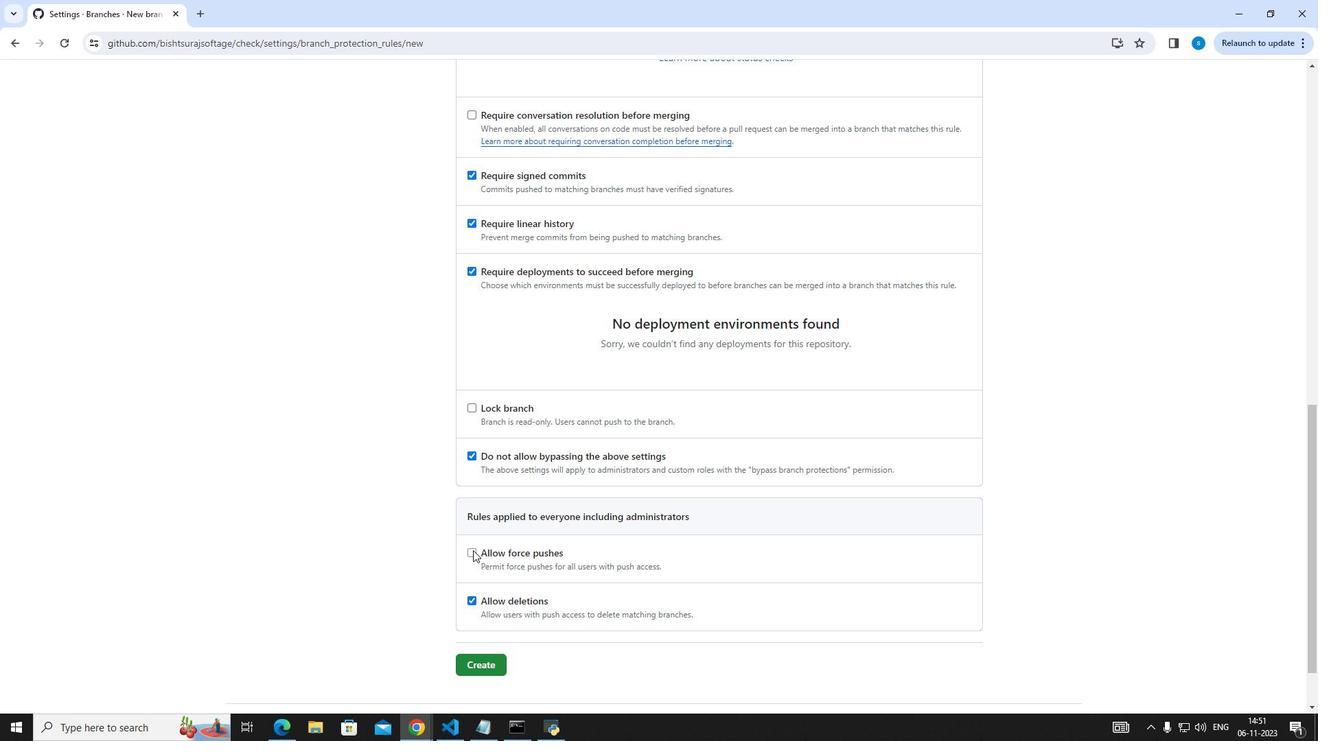 
Action: Mouse moved to (479, 670)
Screenshot: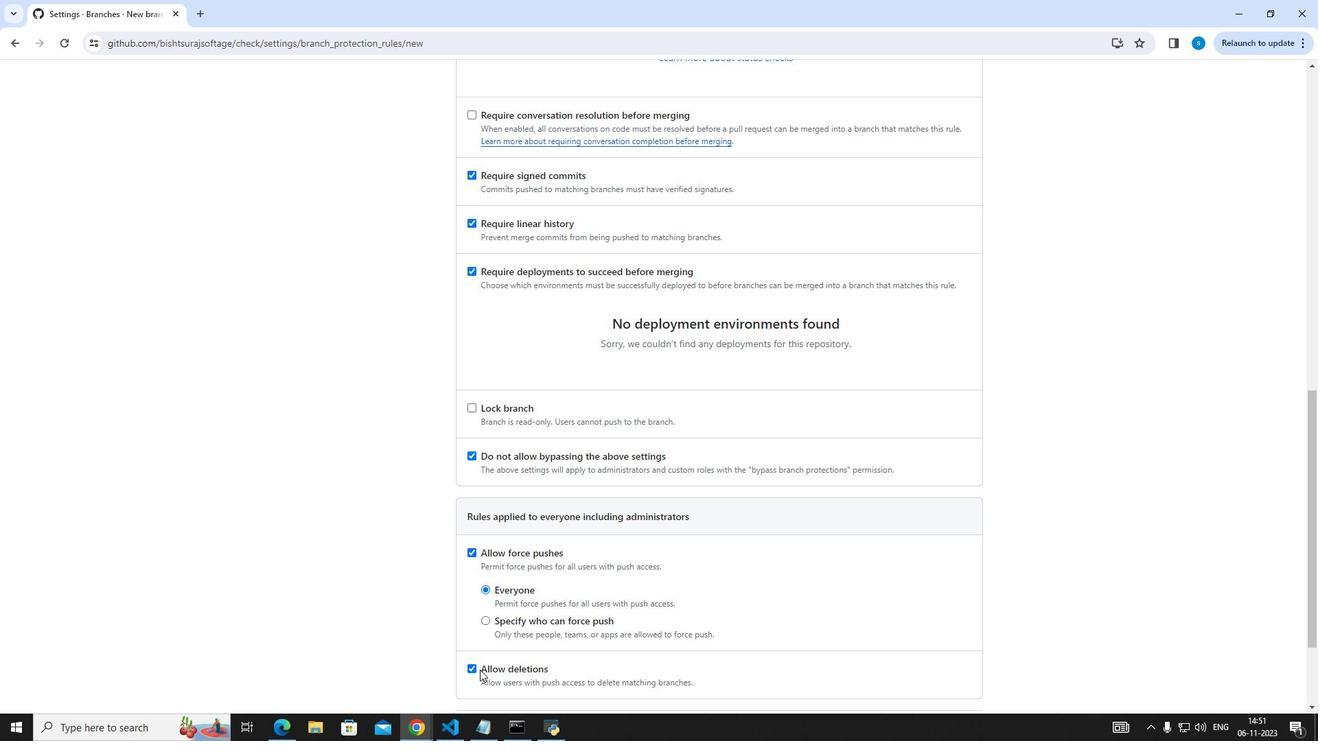 
Action: Mouse scrolled (479, 669) with delta (0, 0)
Screenshot: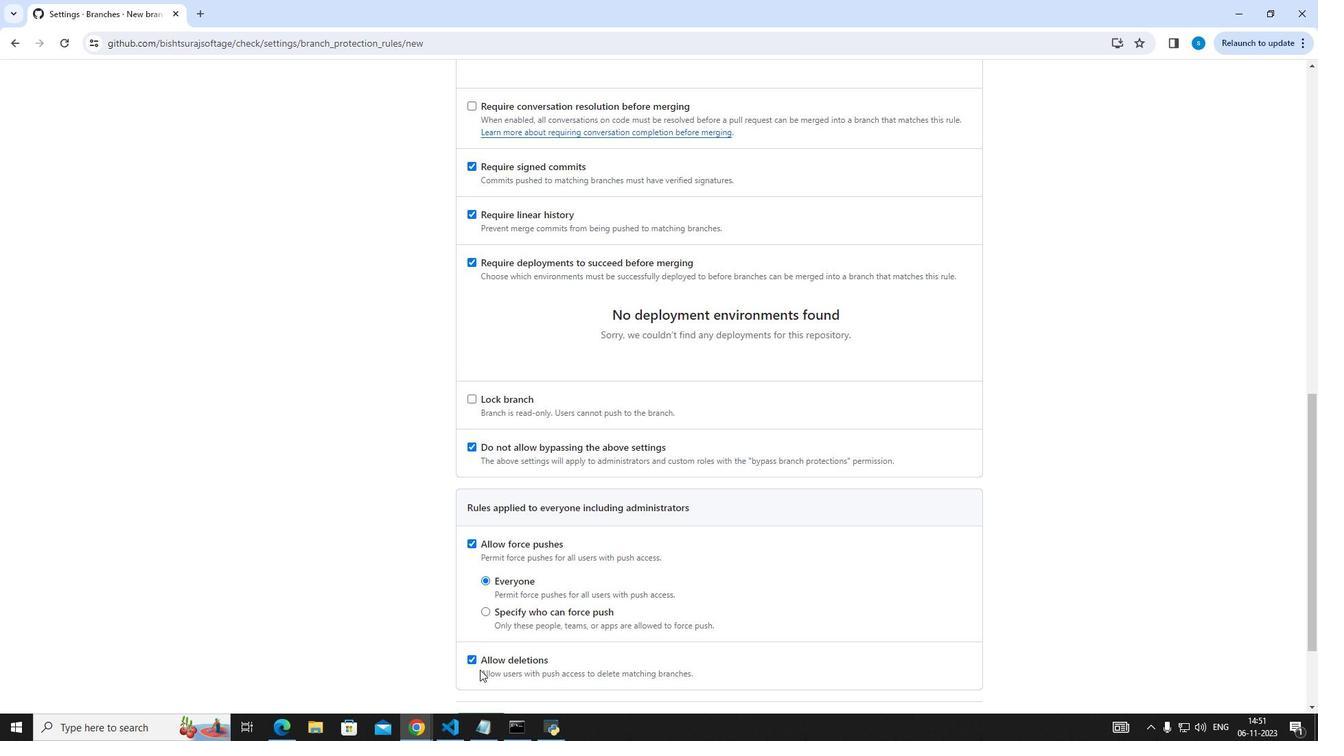 
Action: Mouse scrolled (479, 669) with delta (0, 0)
Screenshot: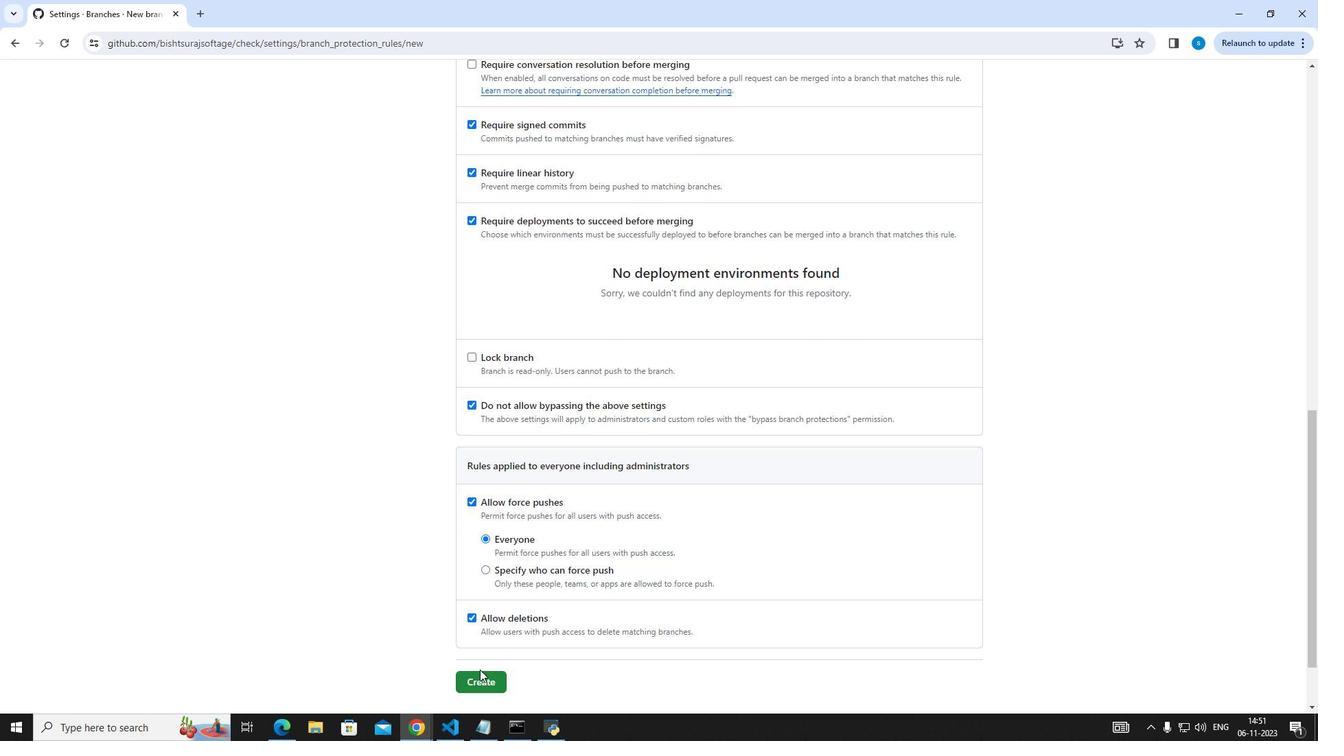 
Action: Mouse scrolled (479, 669) with delta (0, 0)
Screenshot: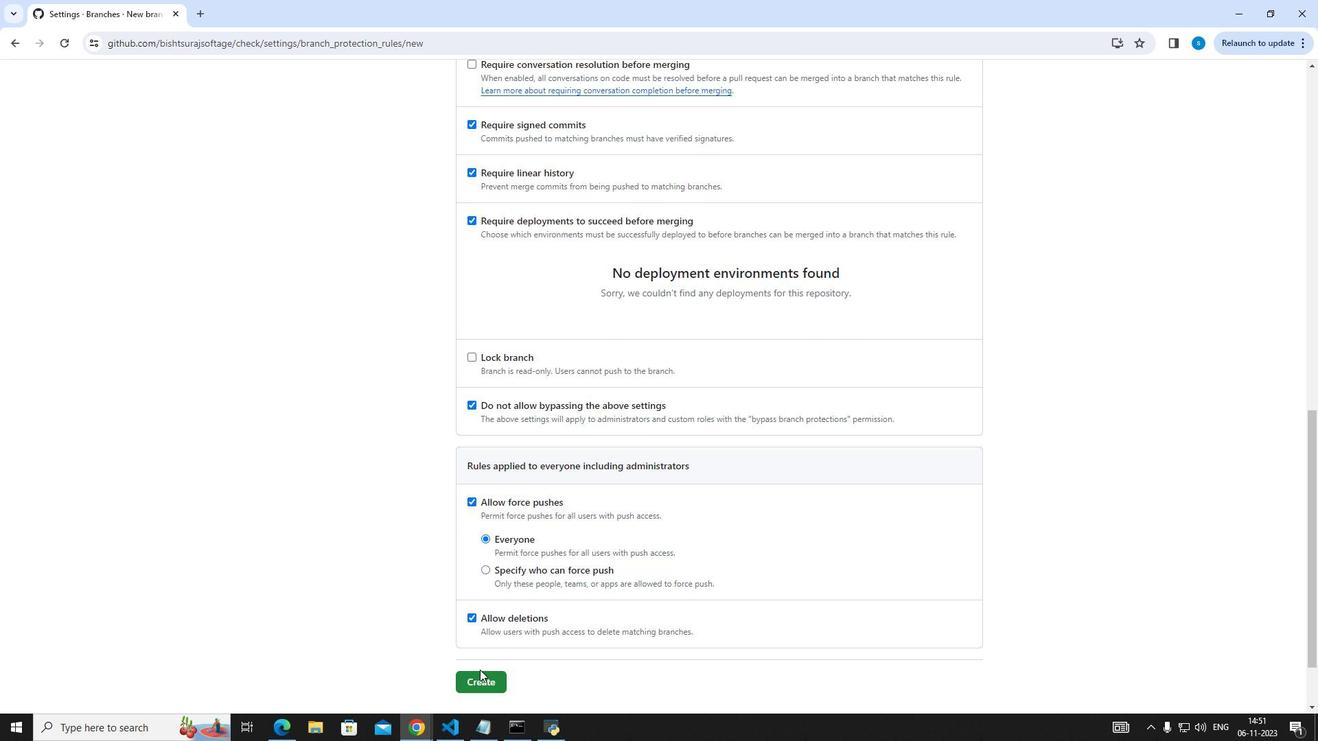 
Action: Mouse scrolled (479, 669) with delta (0, 0)
Screenshot: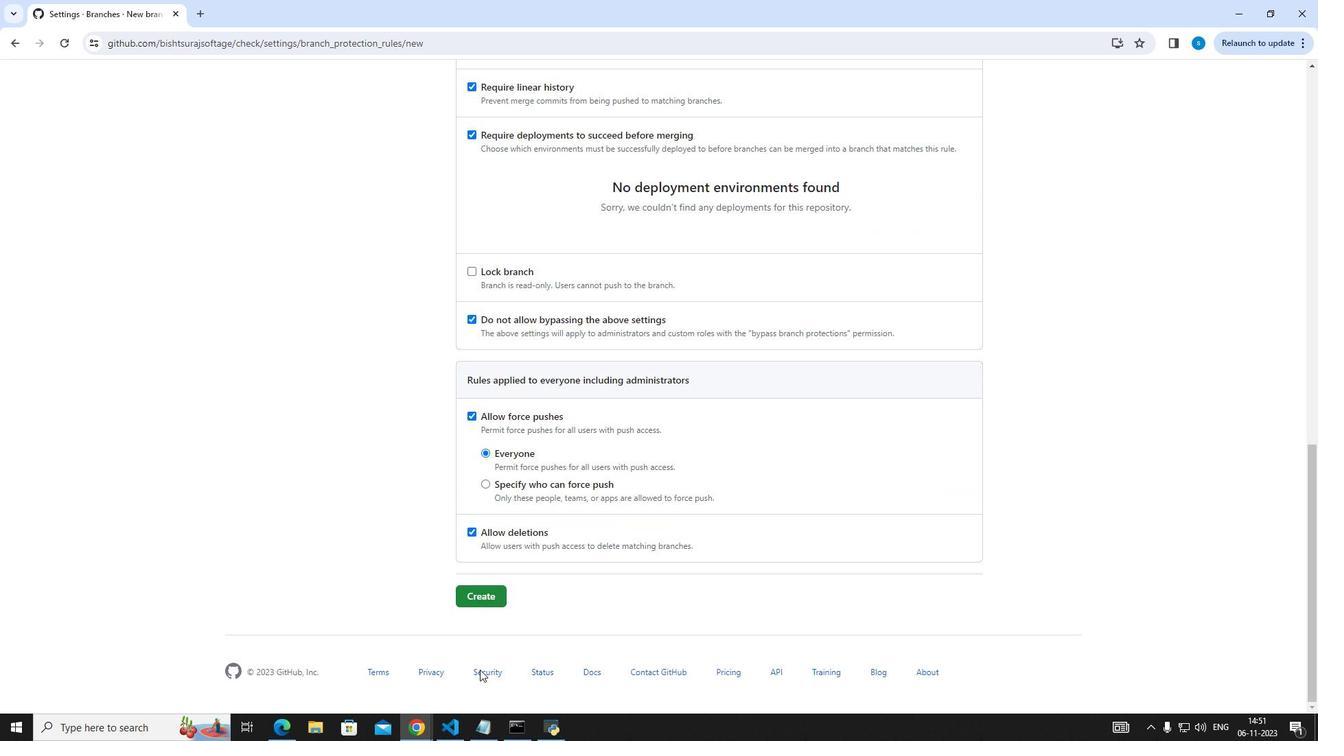 
Action: Mouse moved to (488, 605)
Screenshot: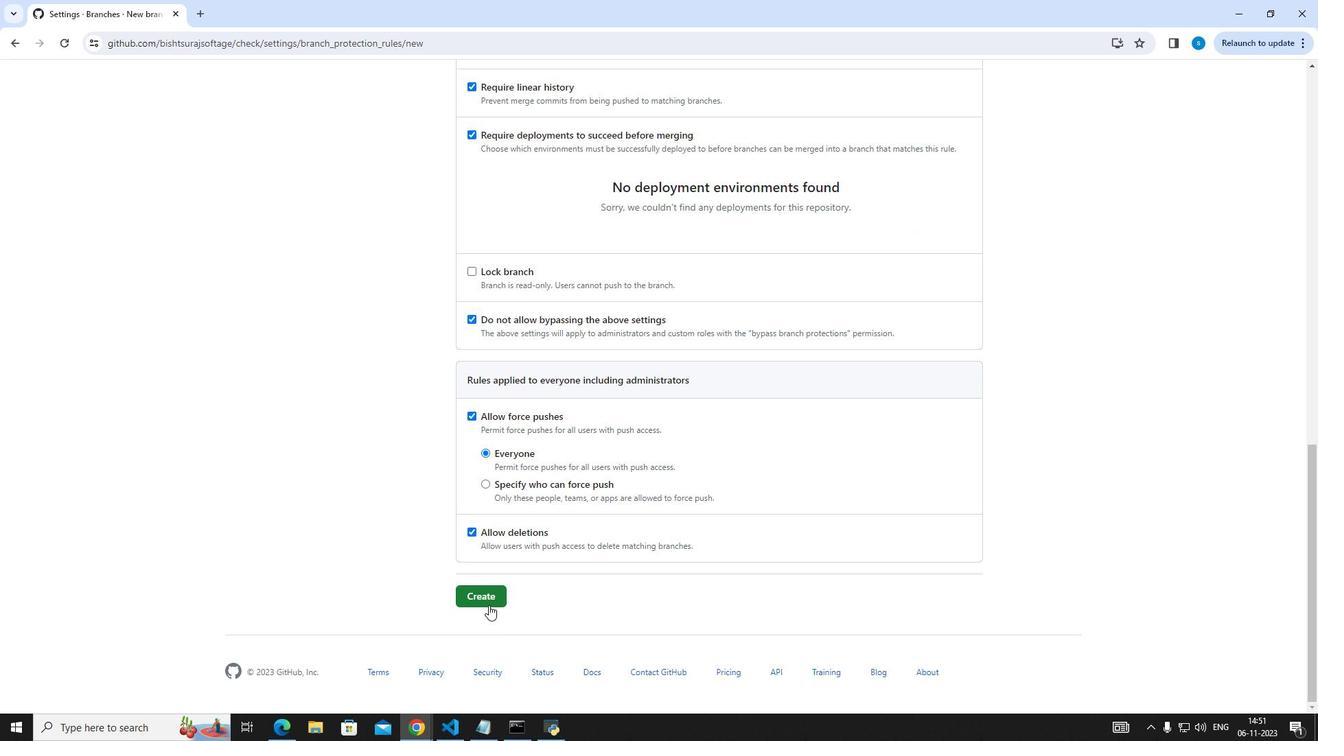 
Action: Mouse pressed left at (488, 605)
Screenshot: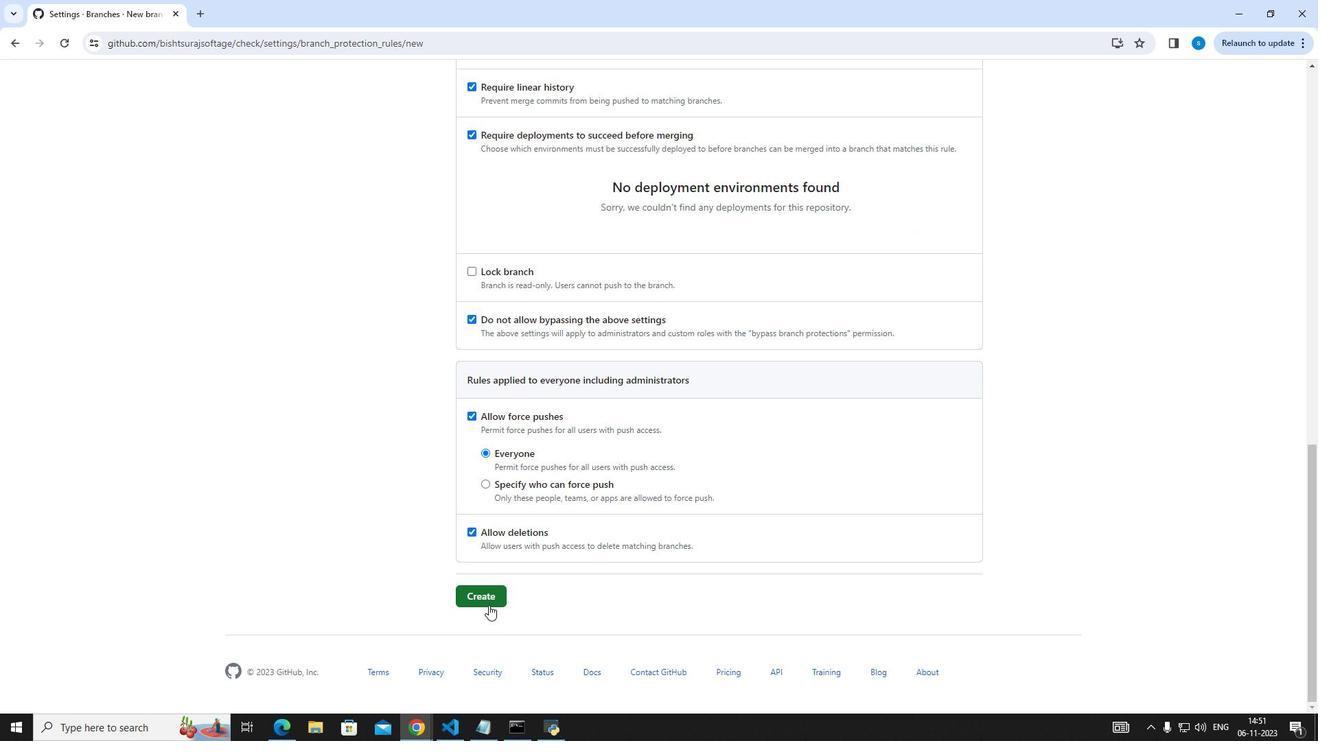 
Action: Mouse moved to (658, 429)
Screenshot: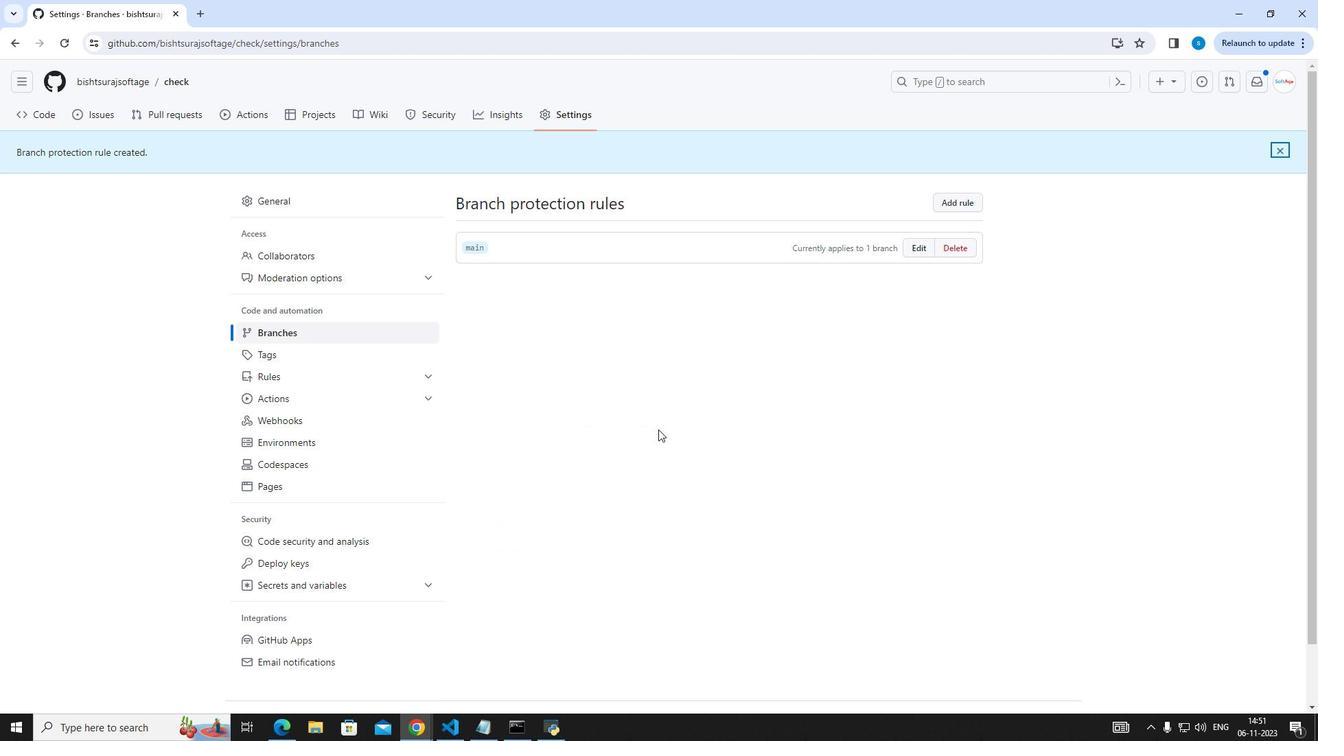 
Action: Mouse pressed left at (658, 429)
Screenshot: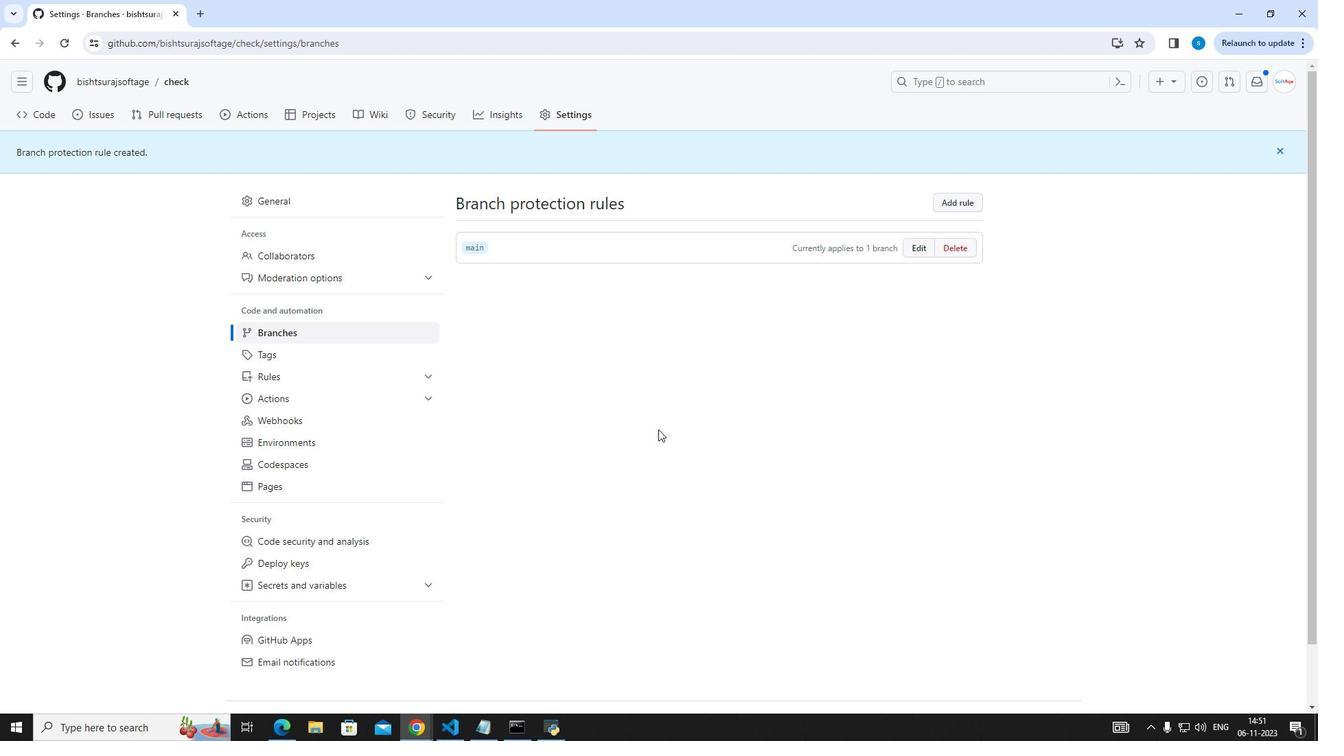 
